 Task: Add Sprouts Sardines In Olive Oil to the cart.
Action: Mouse moved to (28, 111)
Screenshot: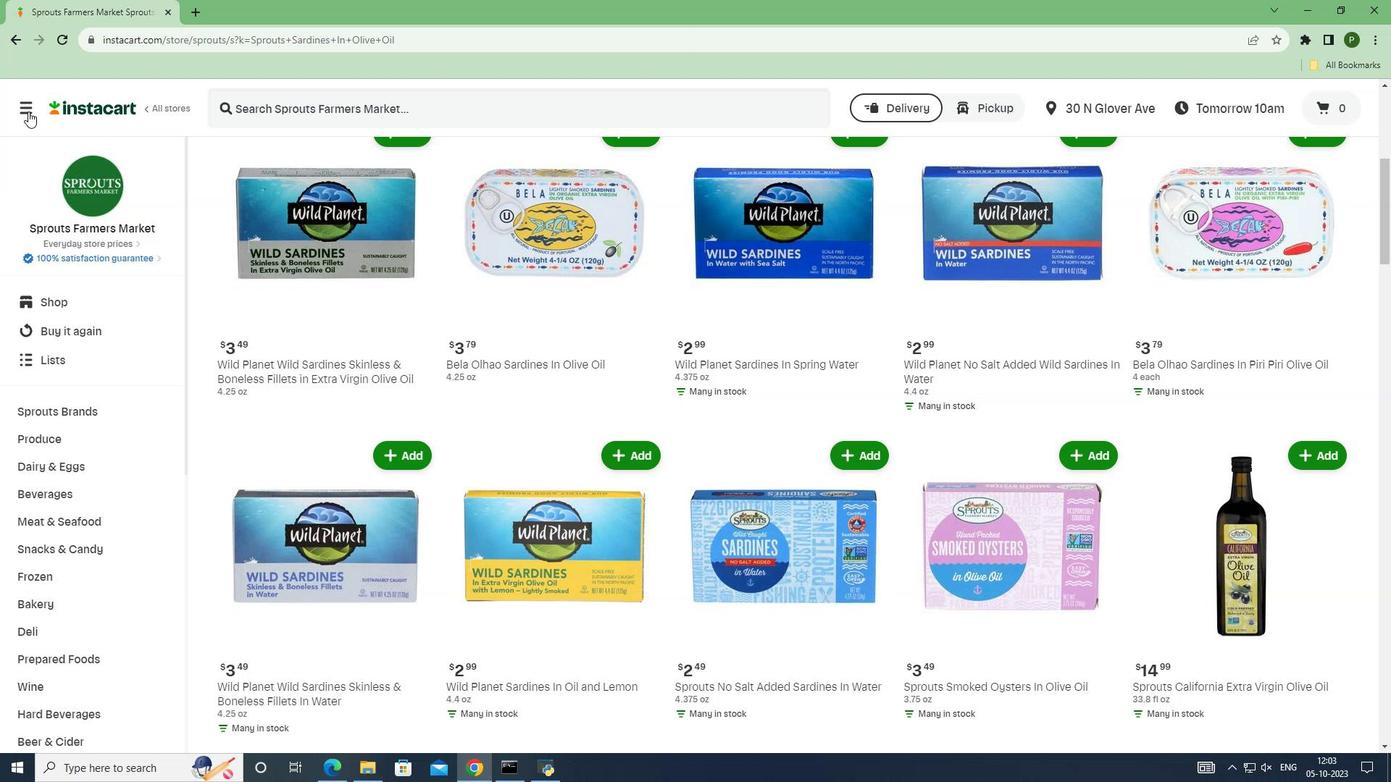 
Action: Mouse pressed left at (28, 111)
Screenshot: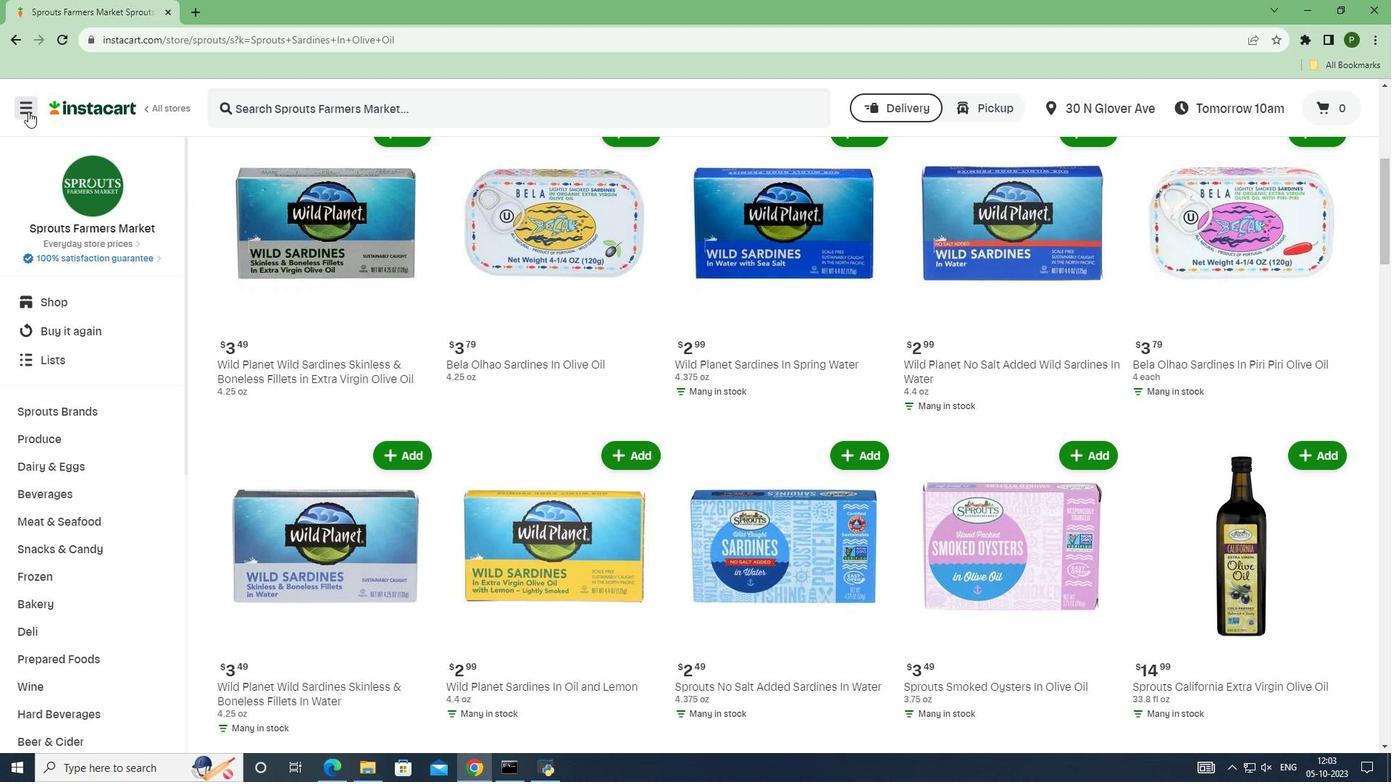 
Action: Mouse moved to (28, 407)
Screenshot: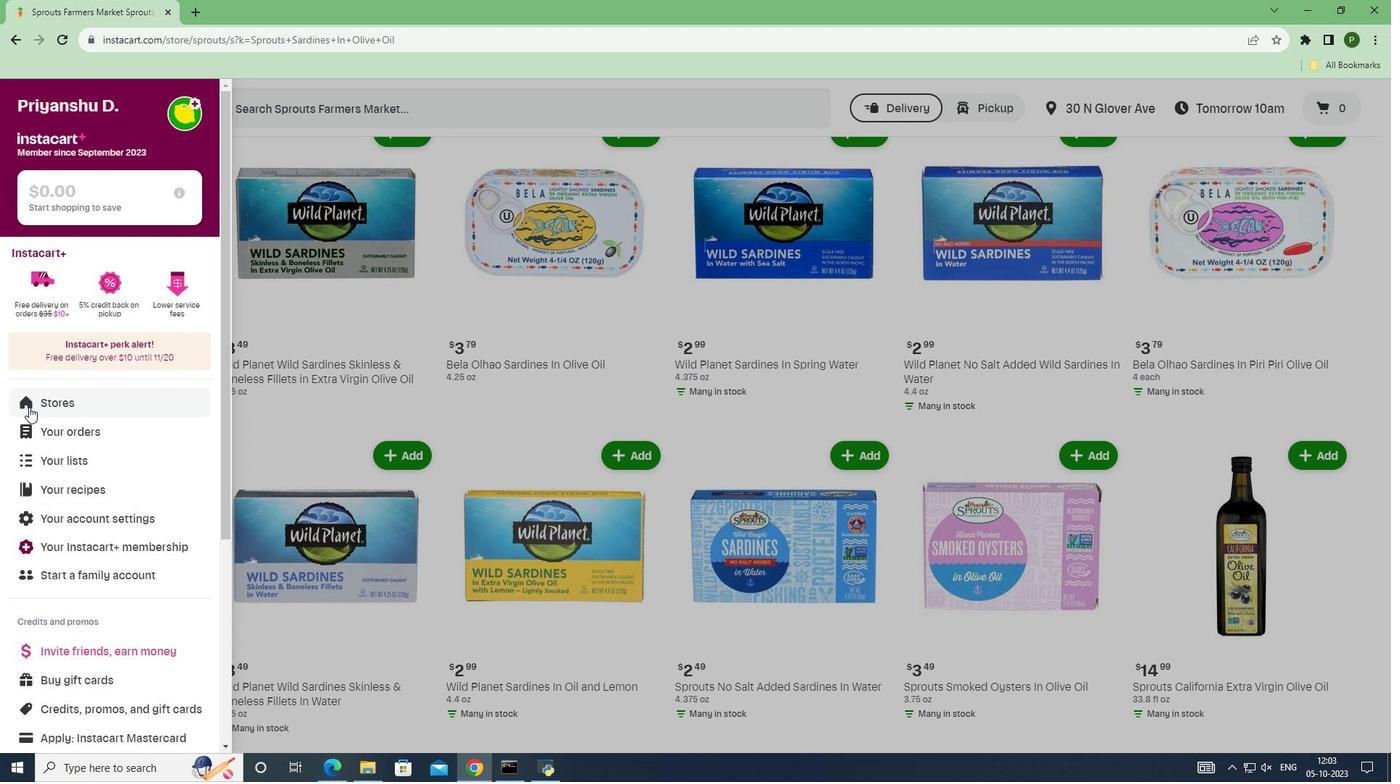 
Action: Mouse pressed left at (28, 407)
Screenshot: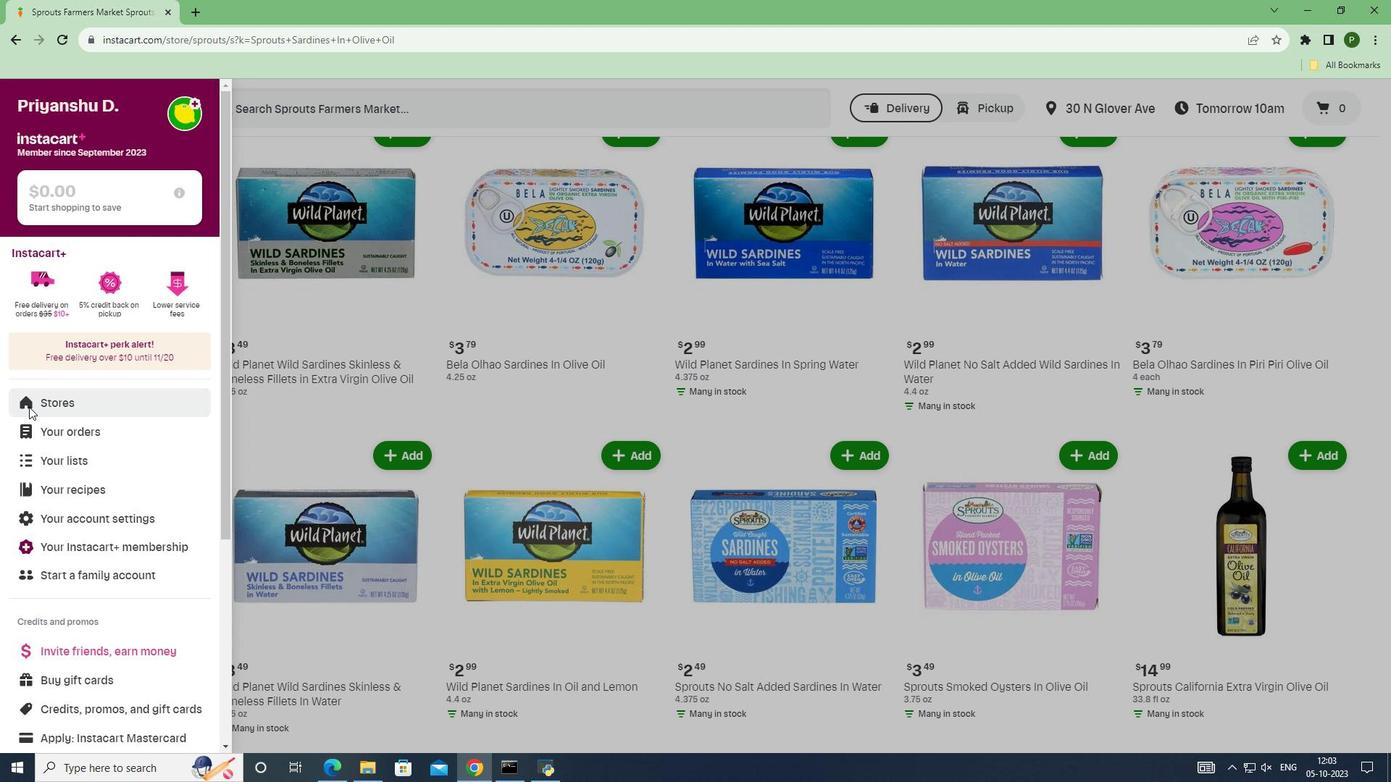 
Action: Mouse moved to (344, 174)
Screenshot: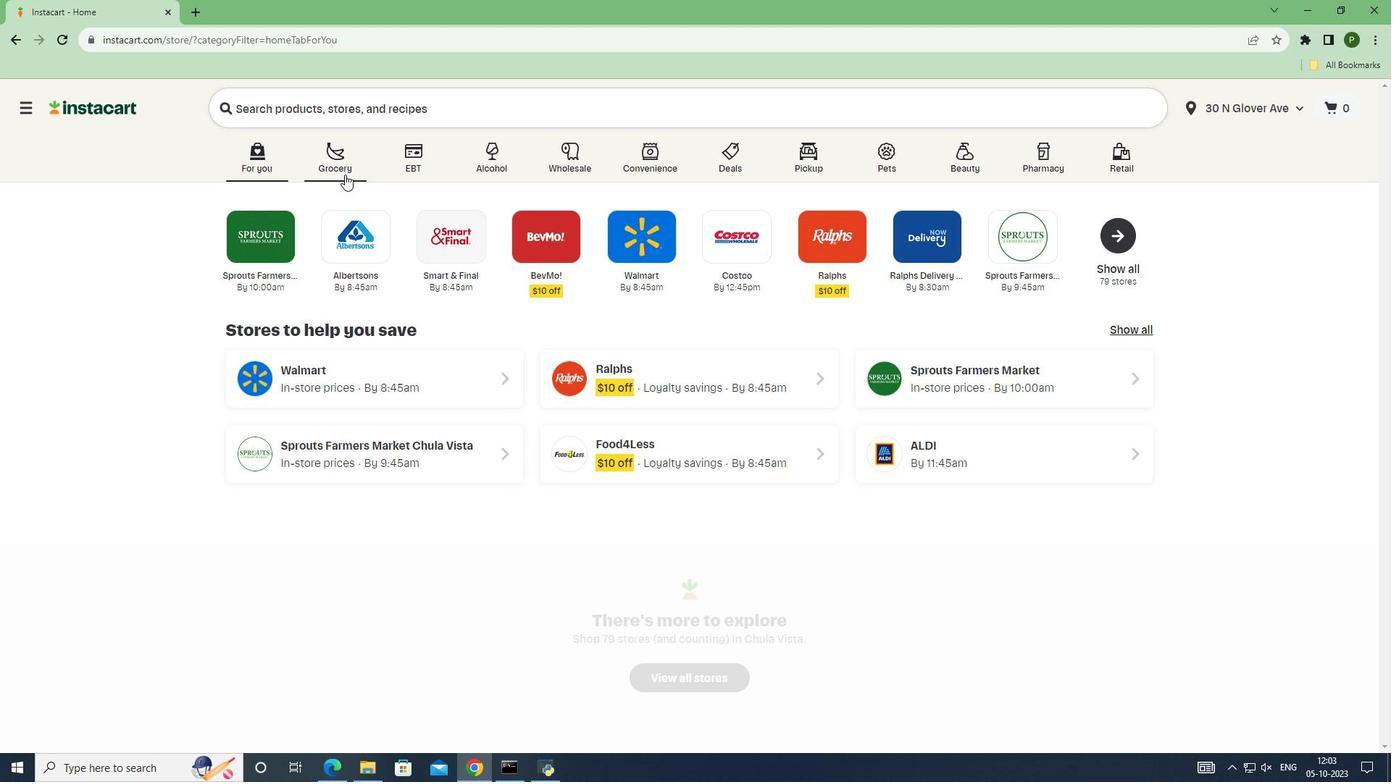 
Action: Mouse pressed left at (344, 174)
Screenshot: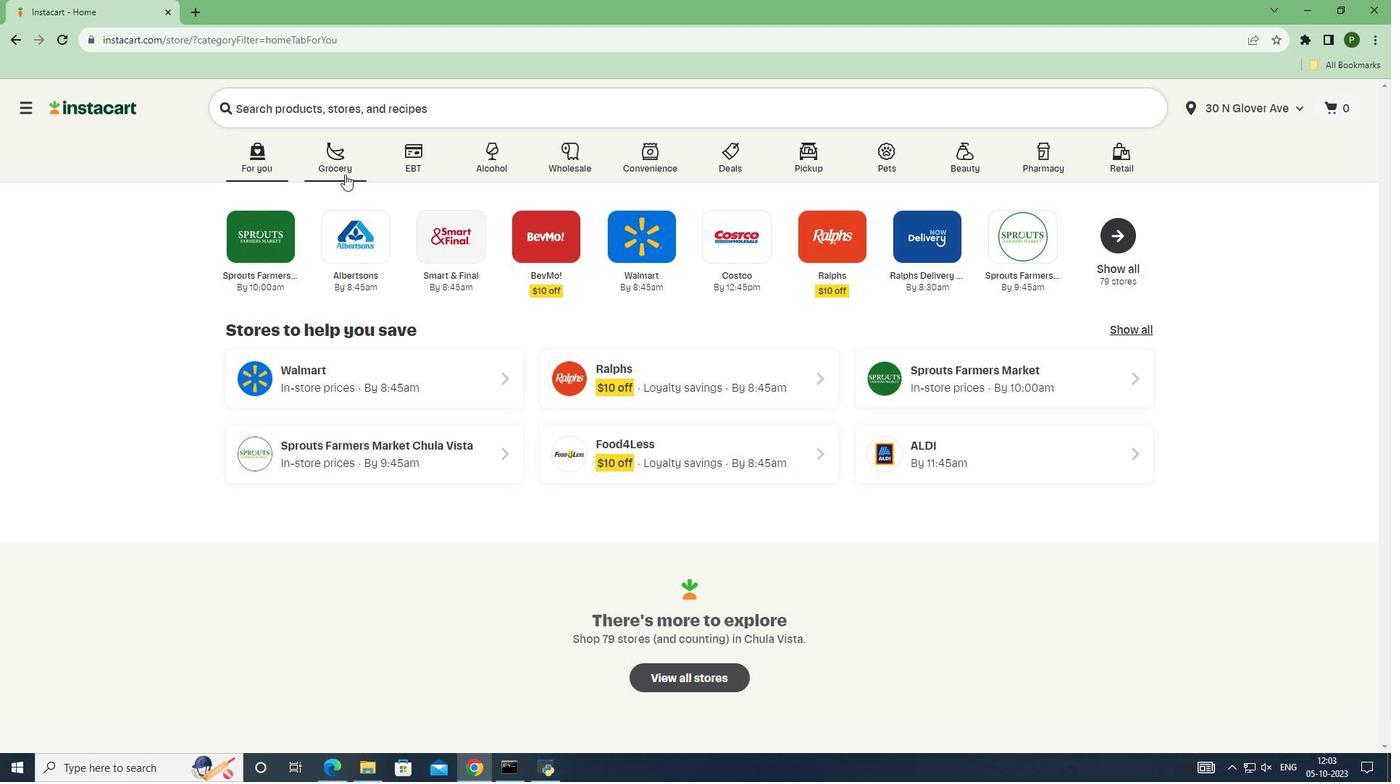 
Action: Mouse moved to (884, 335)
Screenshot: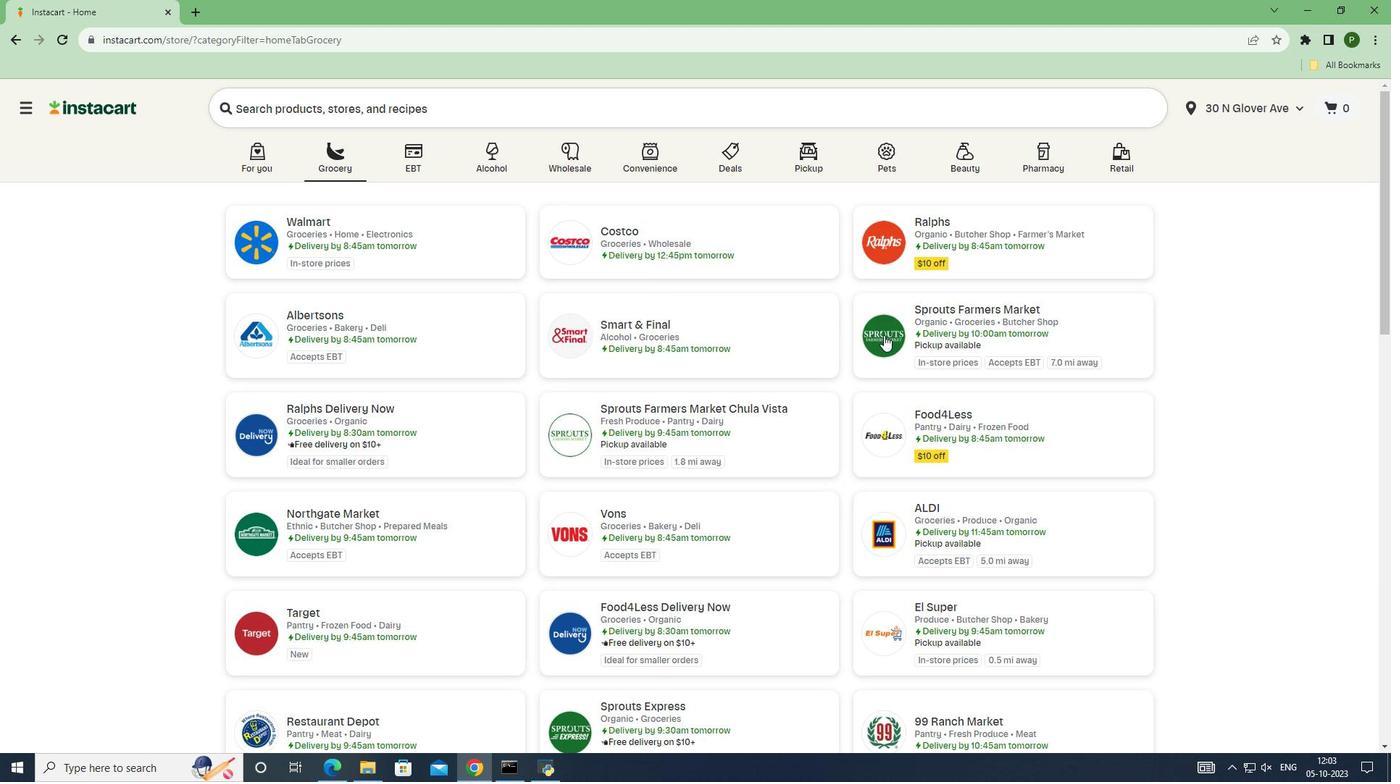 
Action: Mouse pressed left at (884, 335)
Screenshot: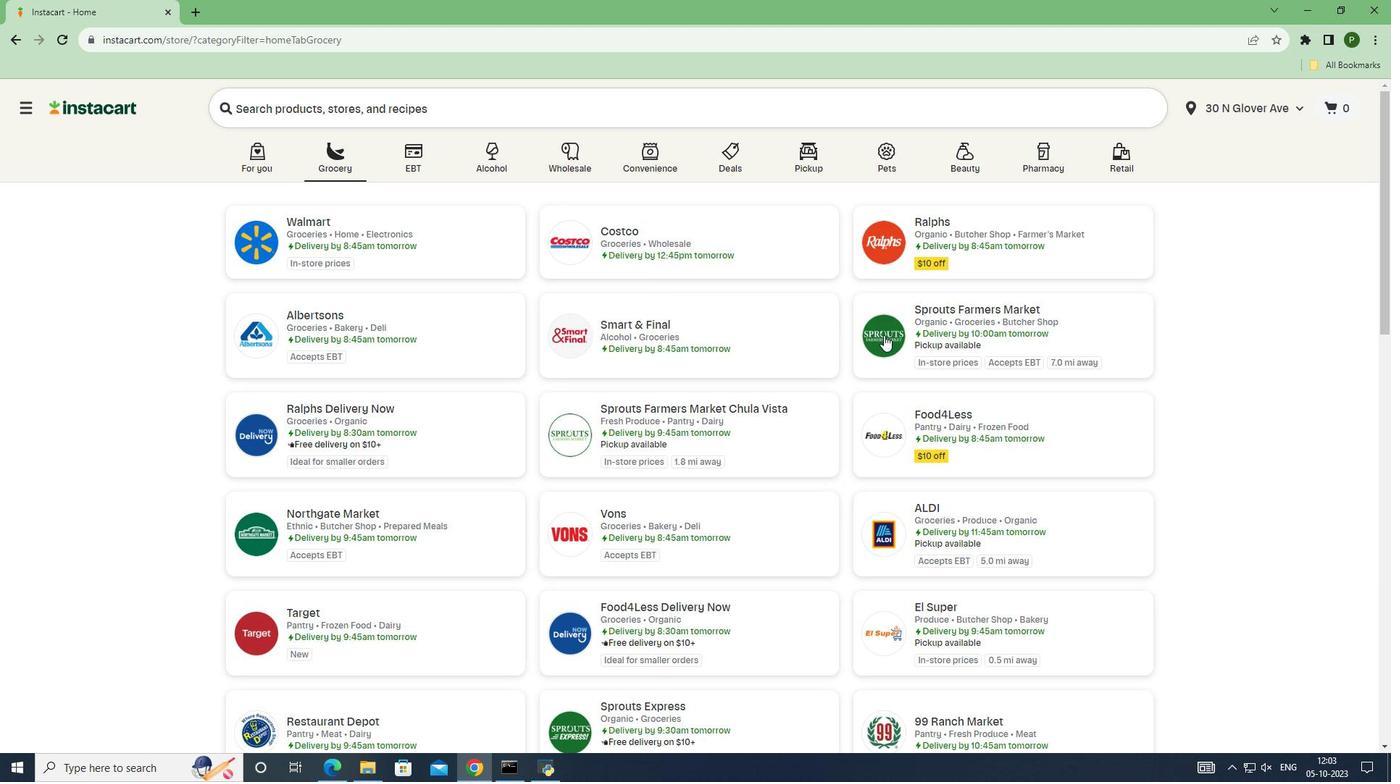 
Action: Mouse moved to (120, 413)
Screenshot: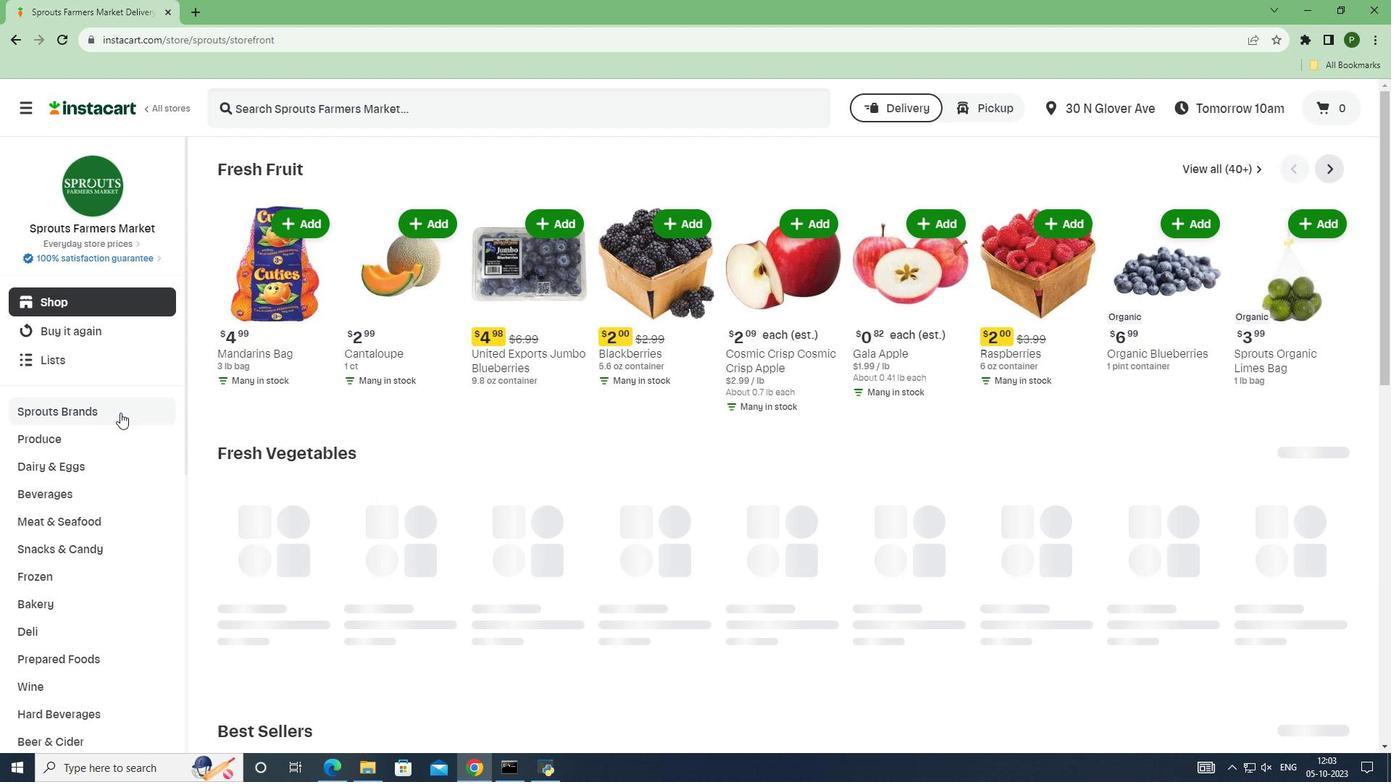 
Action: Mouse pressed left at (120, 413)
Screenshot: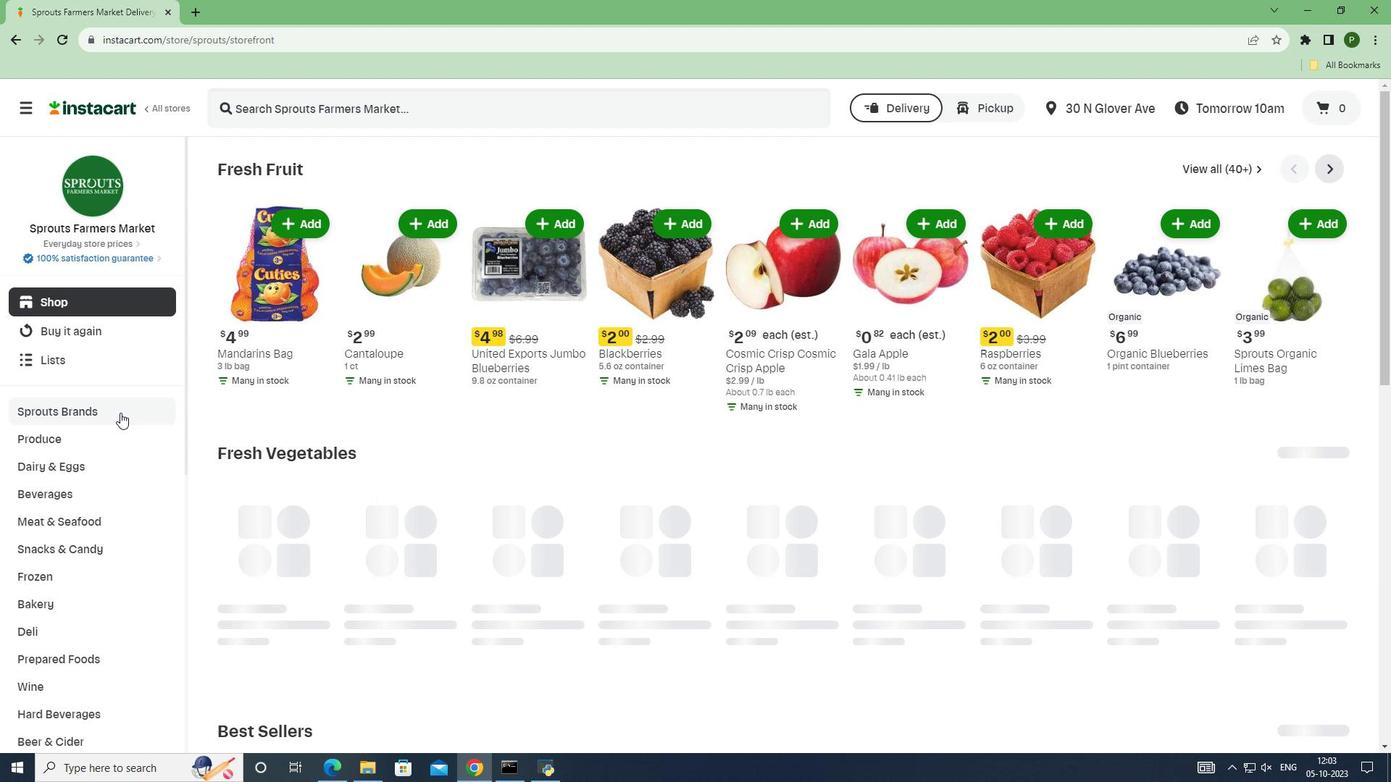 
Action: Mouse moved to (82, 530)
Screenshot: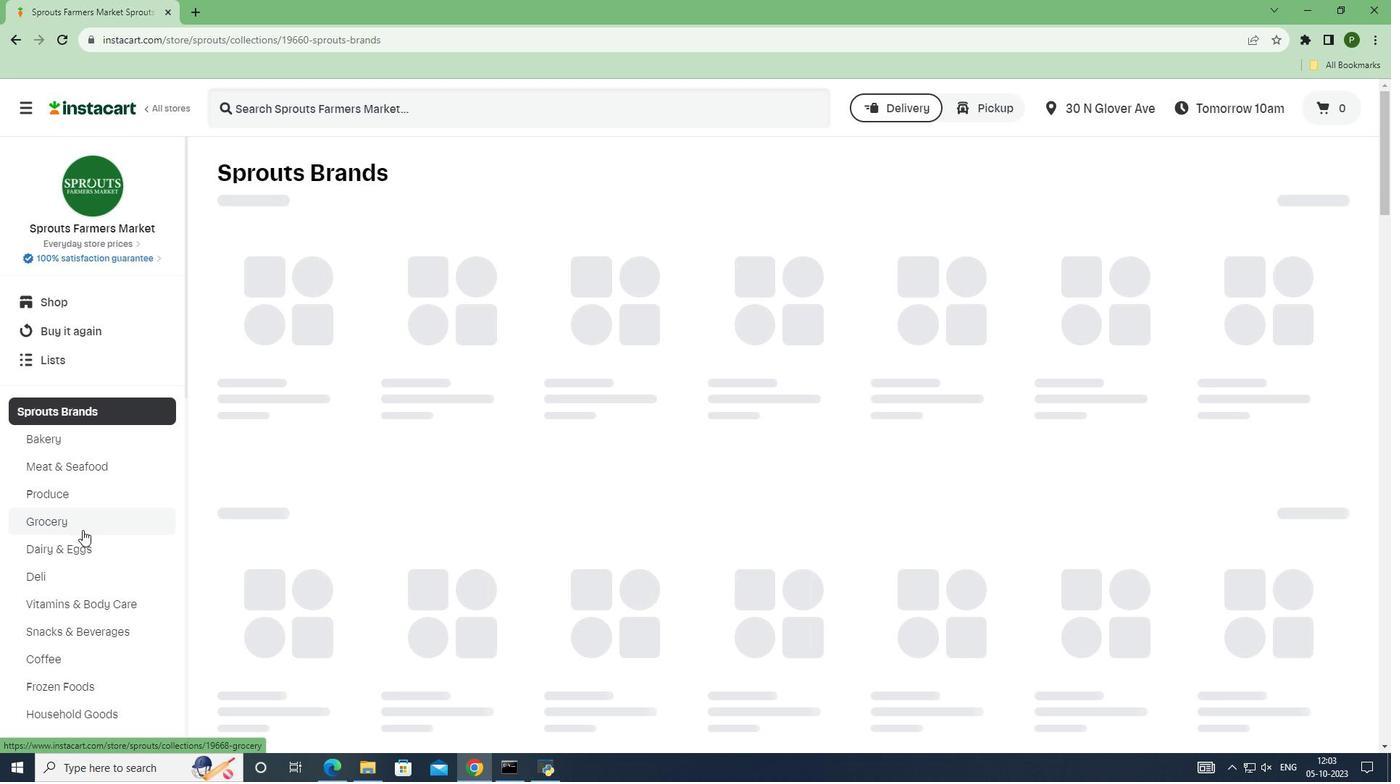 
Action: Mouse pressed left at (82, 530)
Screenshot: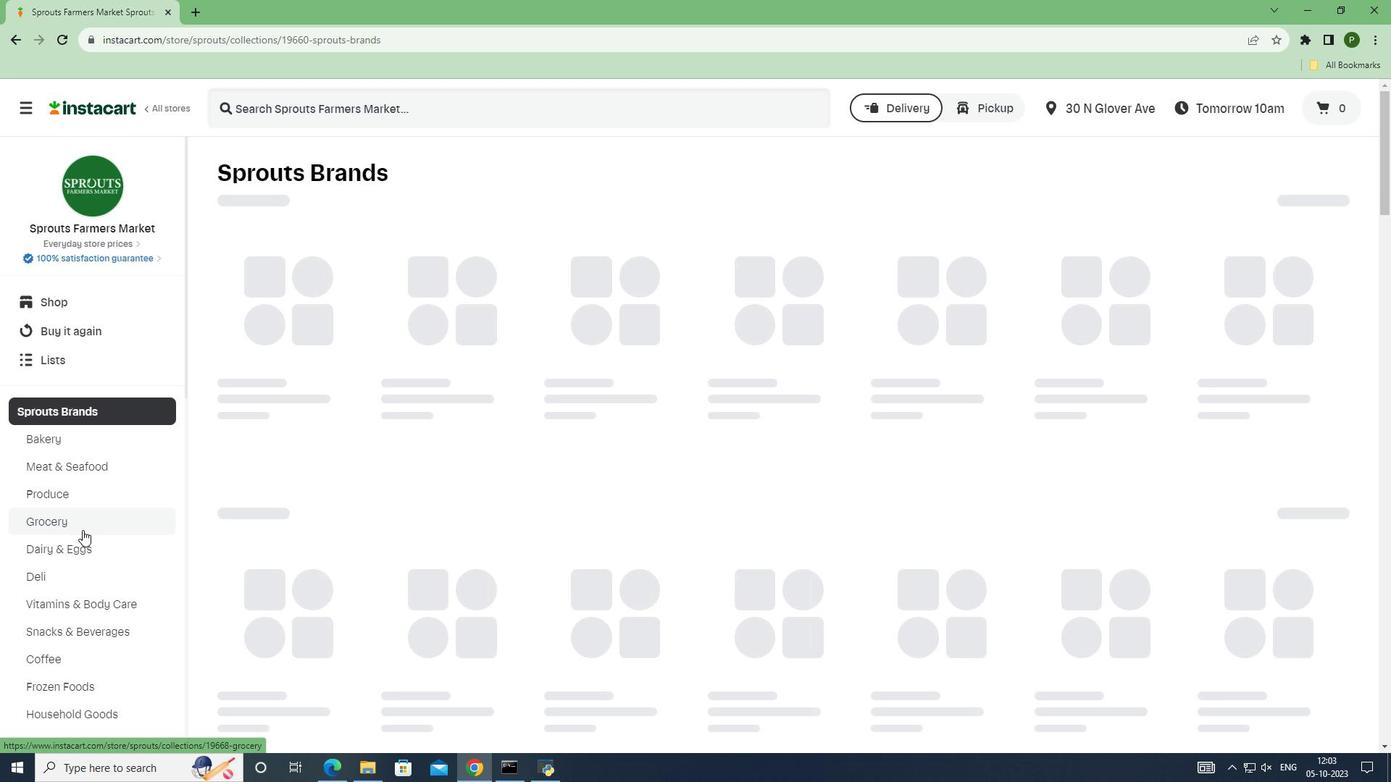 
Action: Mouse moved to (302, 307)
Screenshot: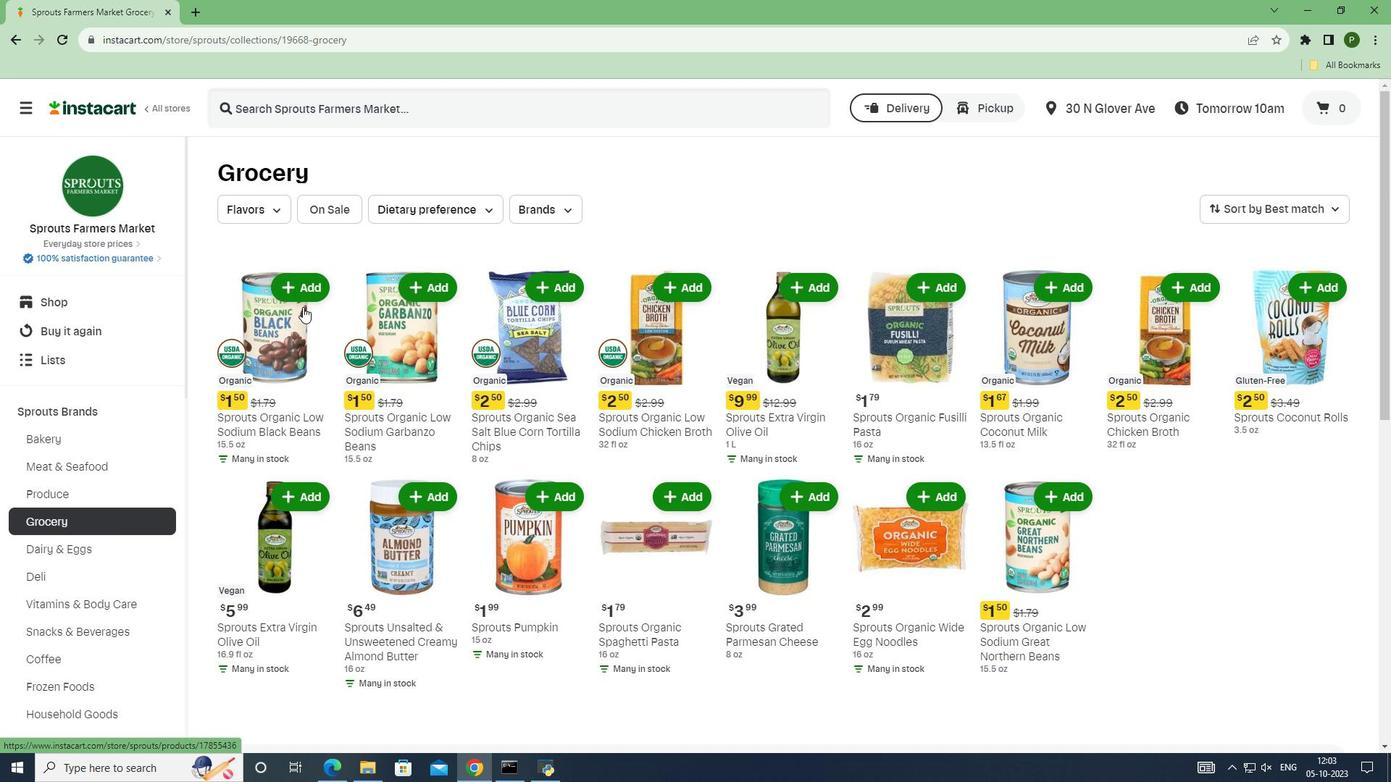 
Action: Mouse scrolled (302, 306) with delta (0, 0)
Screenshot: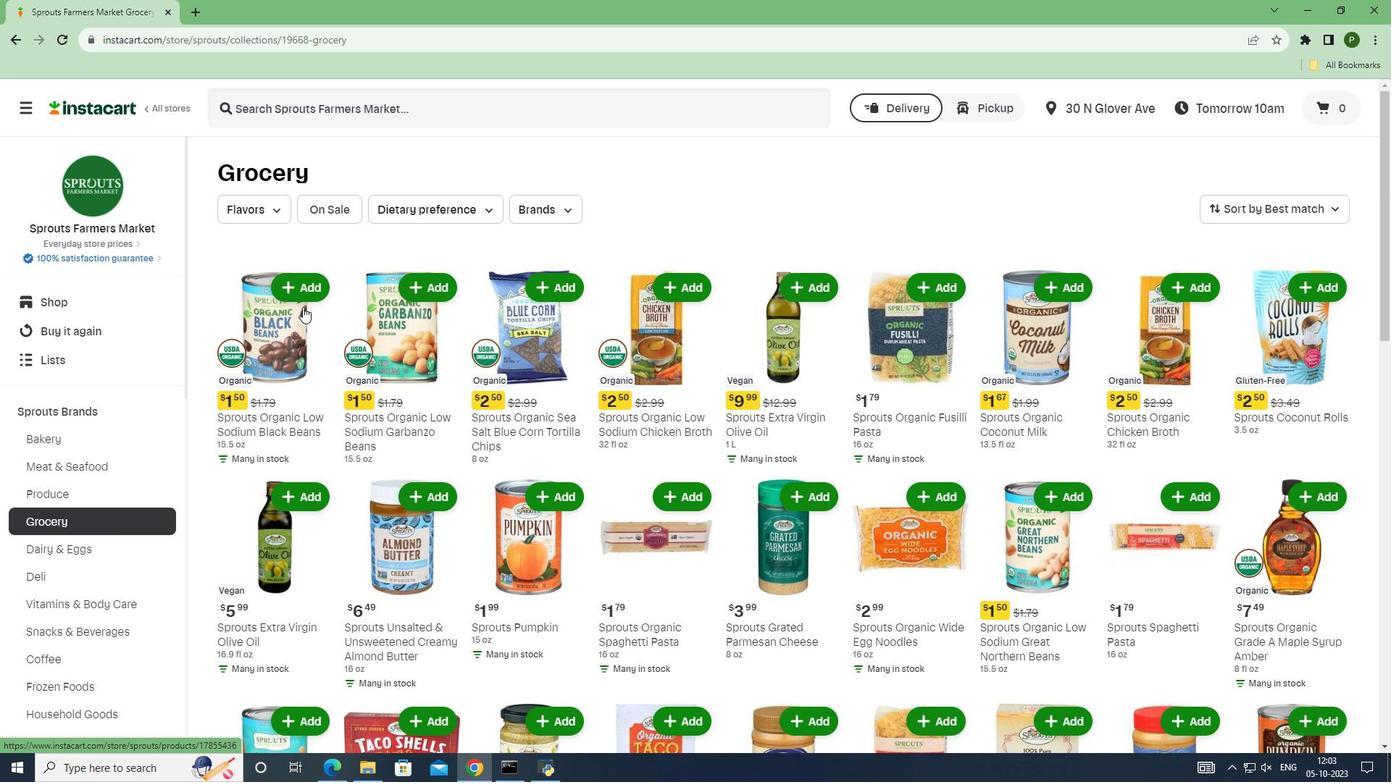 
Action: Mouse scrolled (302, 306) with delta (0, 0)
Screenshot: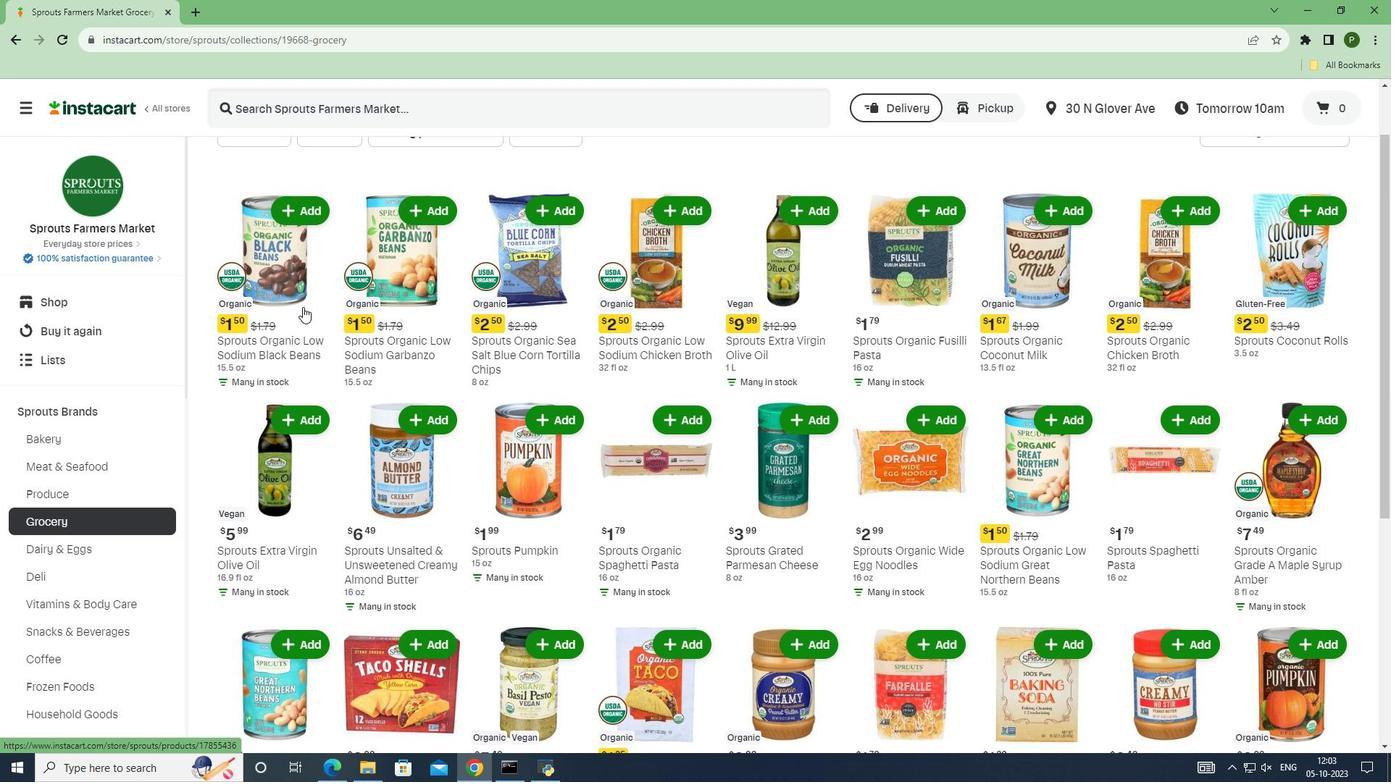 
Action: Mouse scrolled (302, 306) with delta (0, 0)
Screenshot: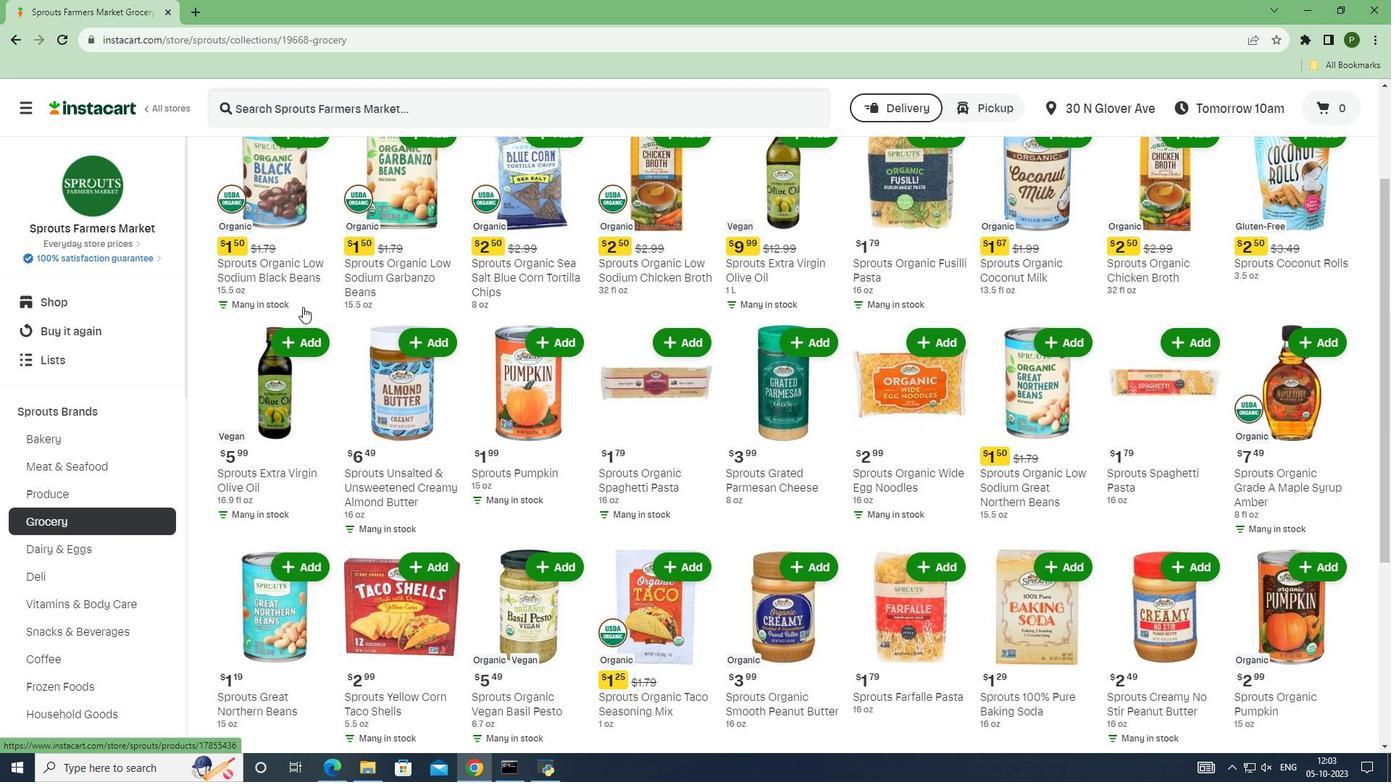 
Action: Mouse scrolled (302, 306) with delta (0, 0)
Screenshot: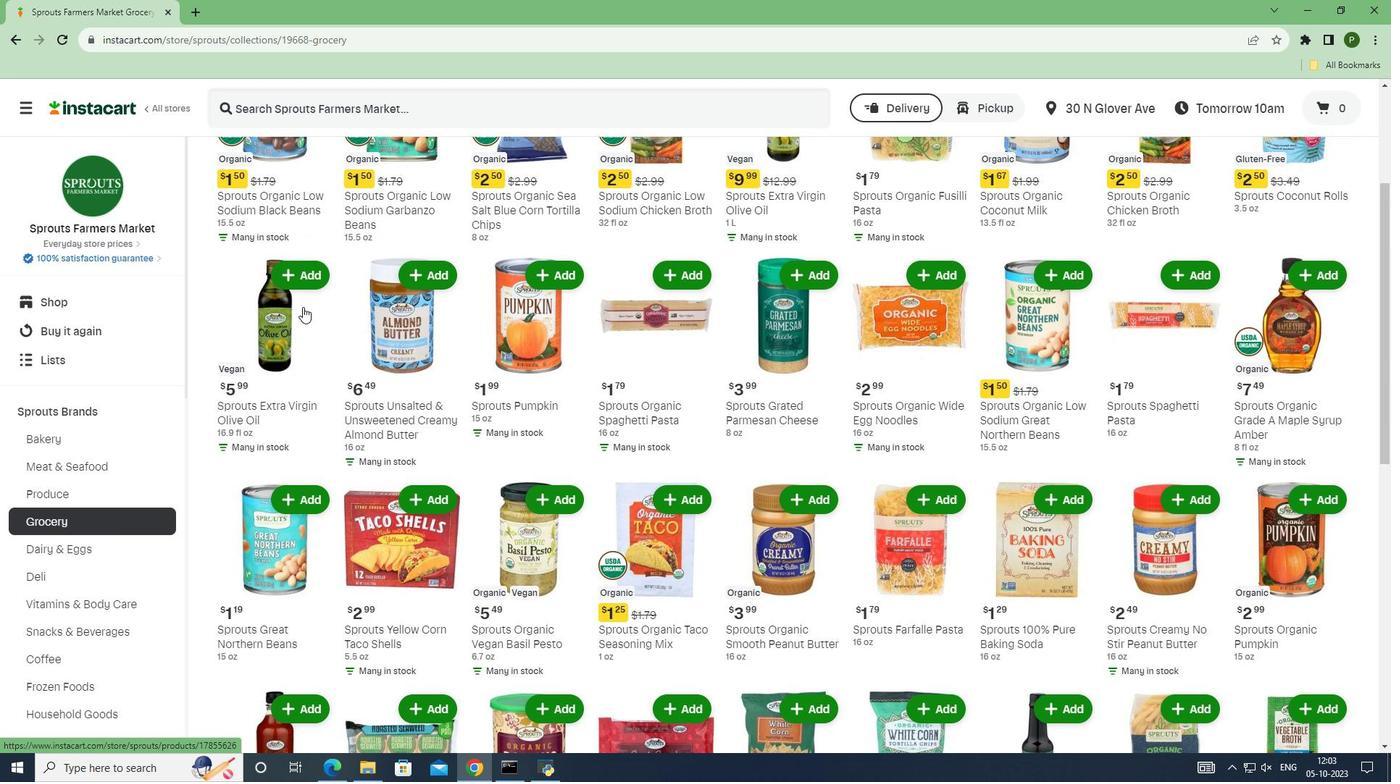 
Action: Mouse scrolled (302, 306) with delta (0, 0)
Screenshot: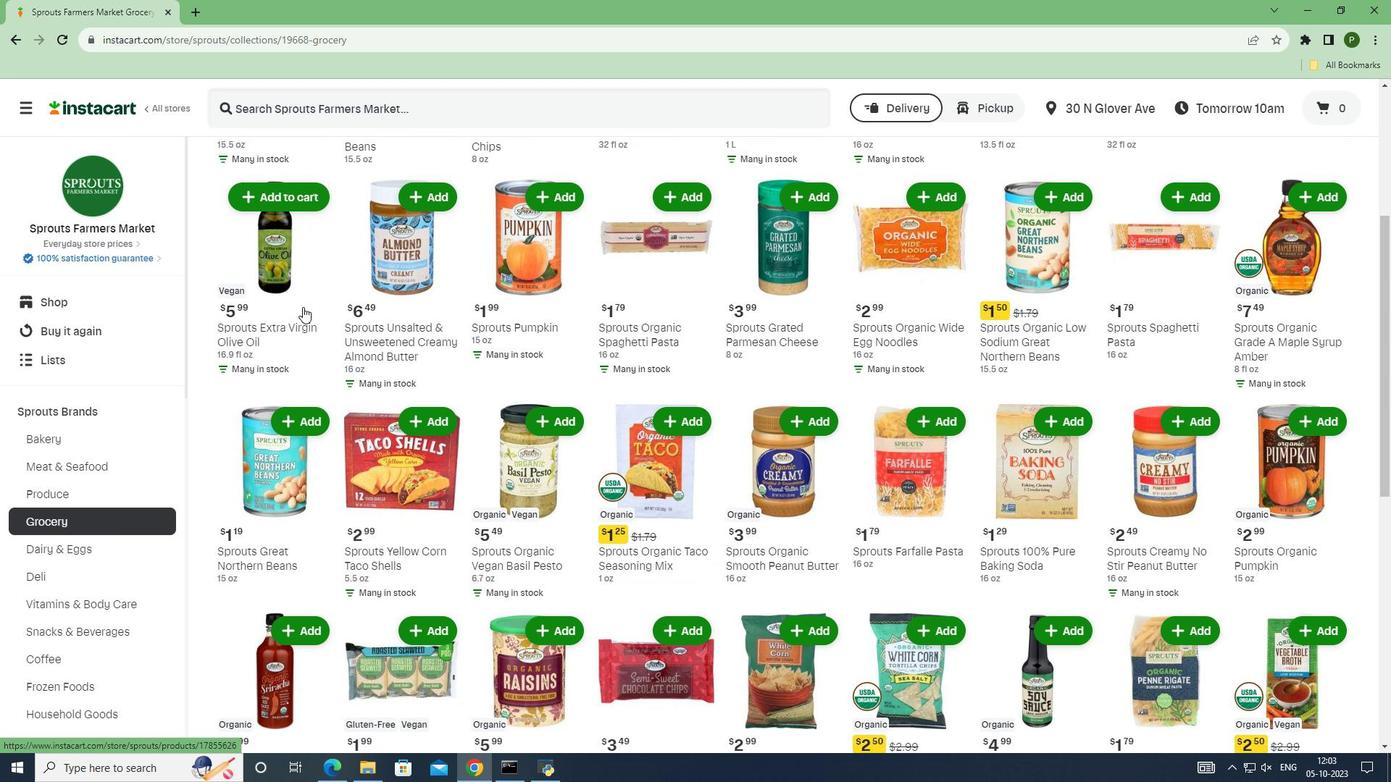 
Action: Mouse scrolled (302, 306) with delta (0, 0)
Screenshot: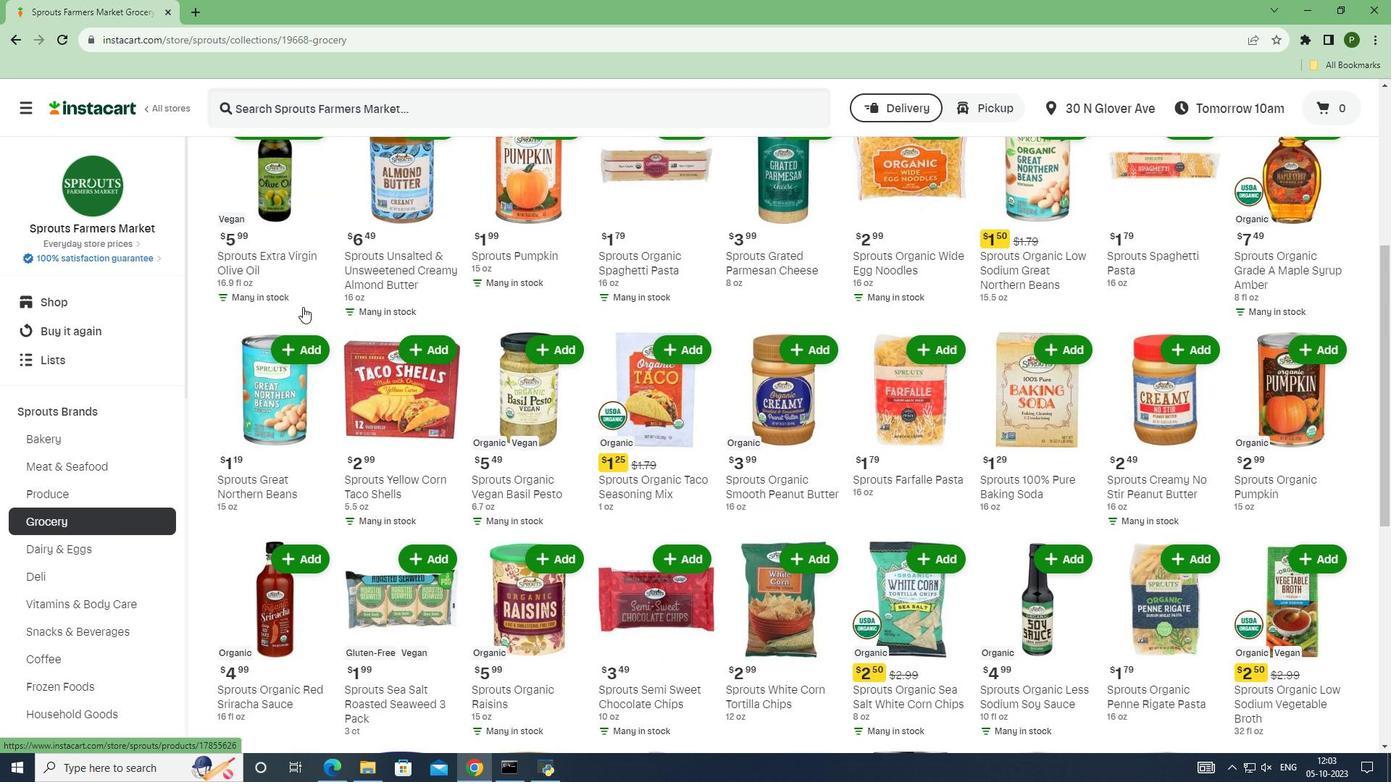 
Action: Mouse scrolled (302, 306) with delta (0, 0)
Screenshot: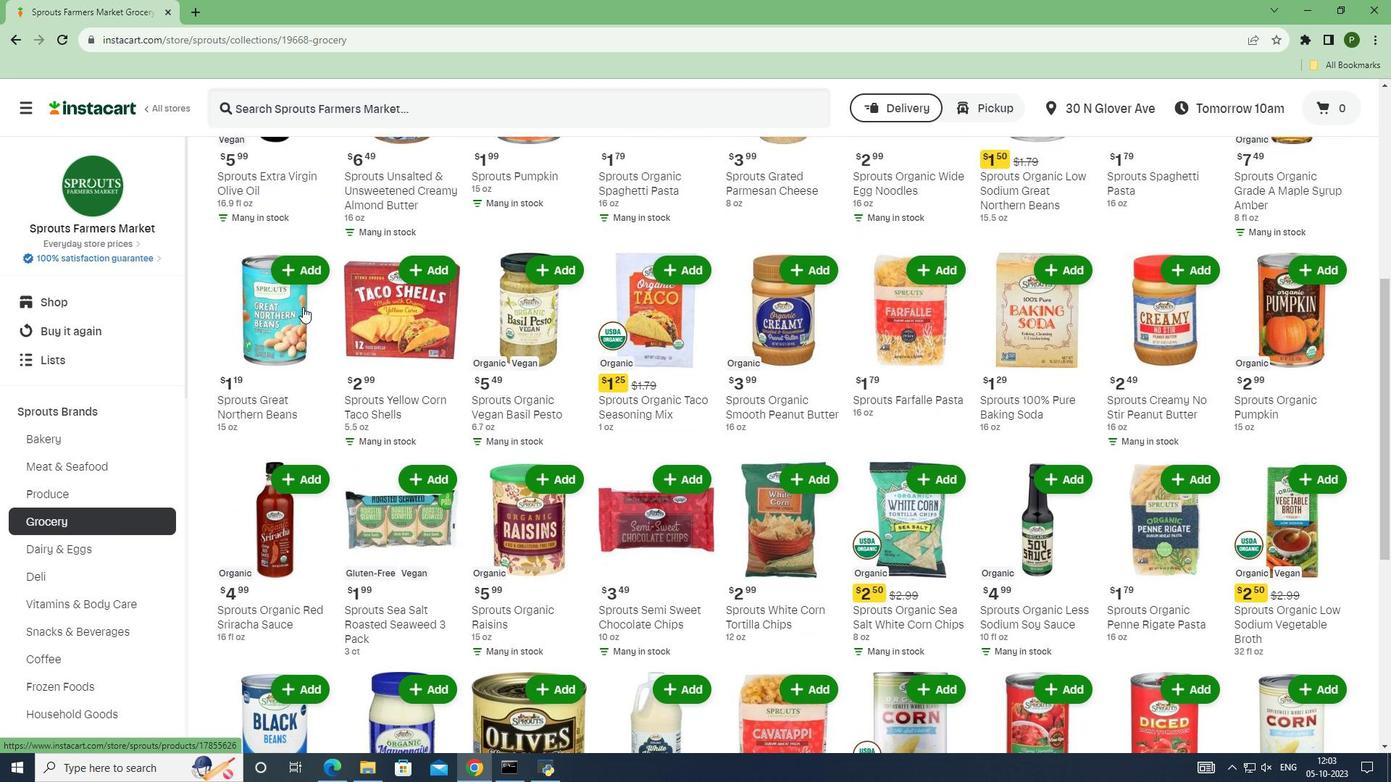 
Action: Mouse scrolled (302, 306) with delta (0, 0)
Screenshot: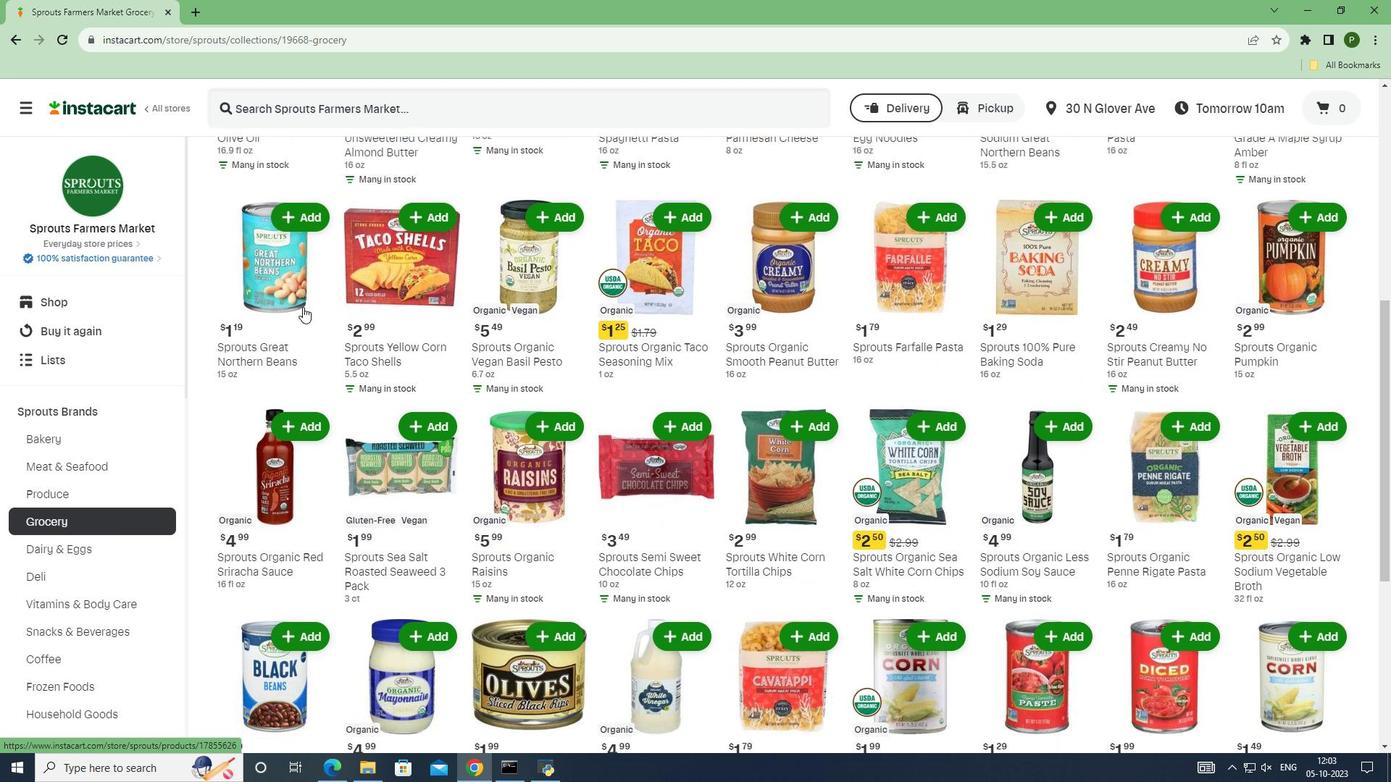 
Action: Mouse scrolled (302, 306) with delta (0, 0)
Screenshot: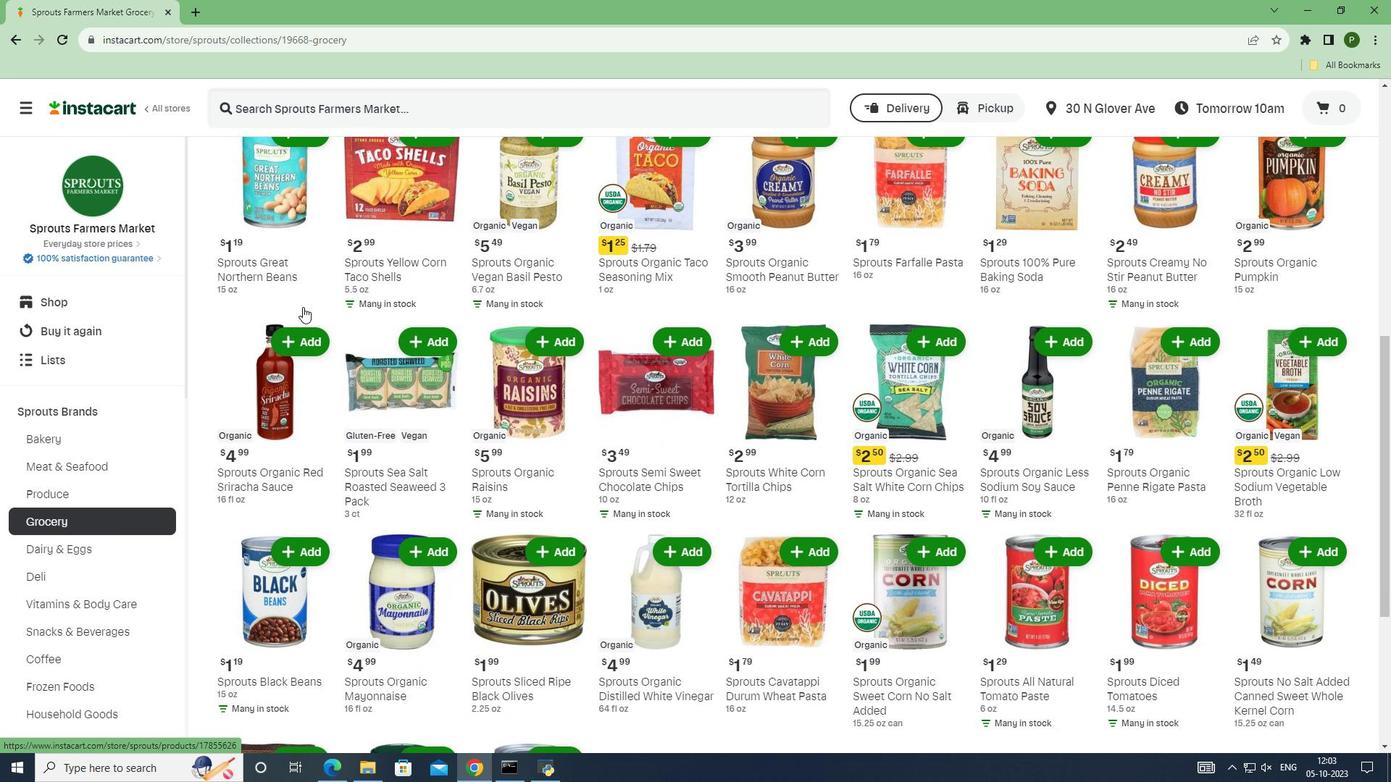 
Action: Mouse scrolled (302, 306) with delta (0, 0)
Screenshot: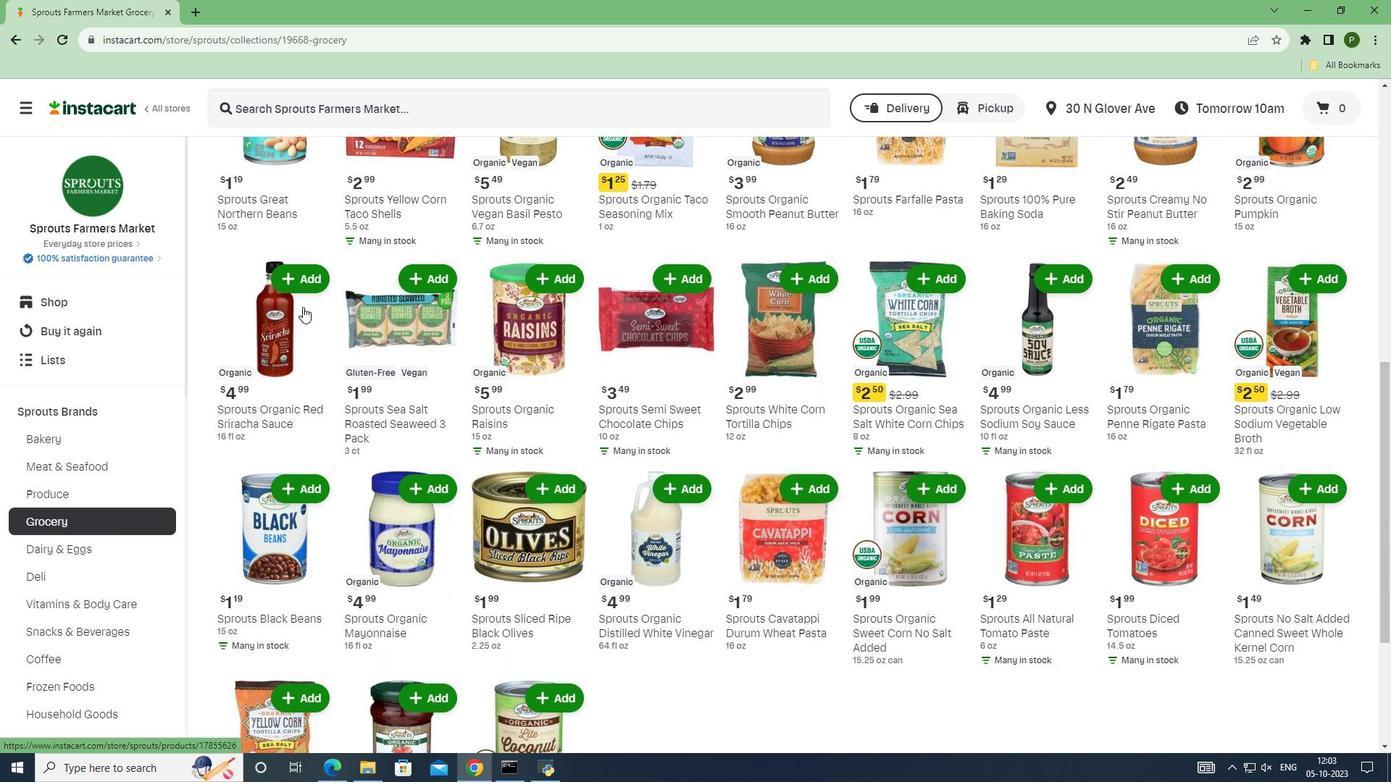 
Action: Mouse scrolled (302, 306) with delta (0, 0)
Screenshot: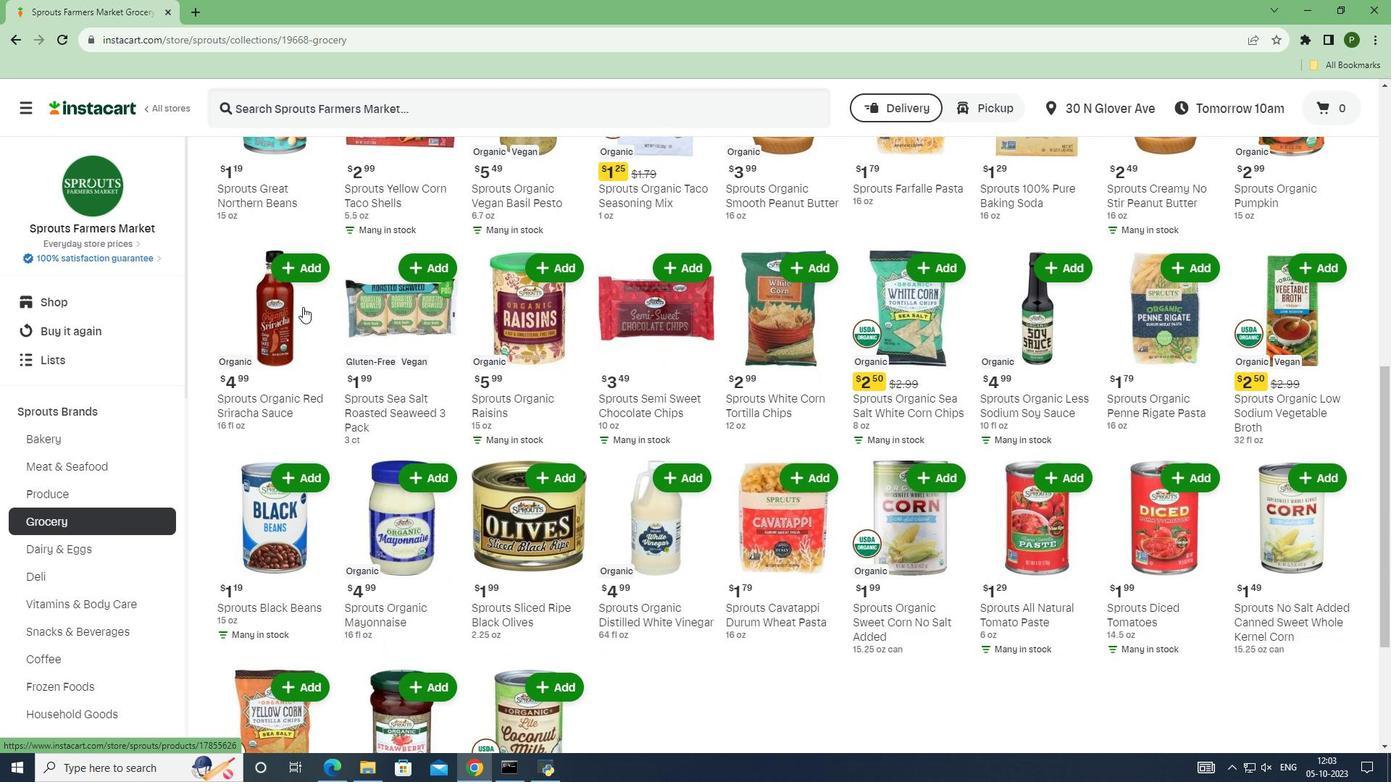 
Action: Mouse scrolled (302, 306) with delta (0, 0)
Screenshot: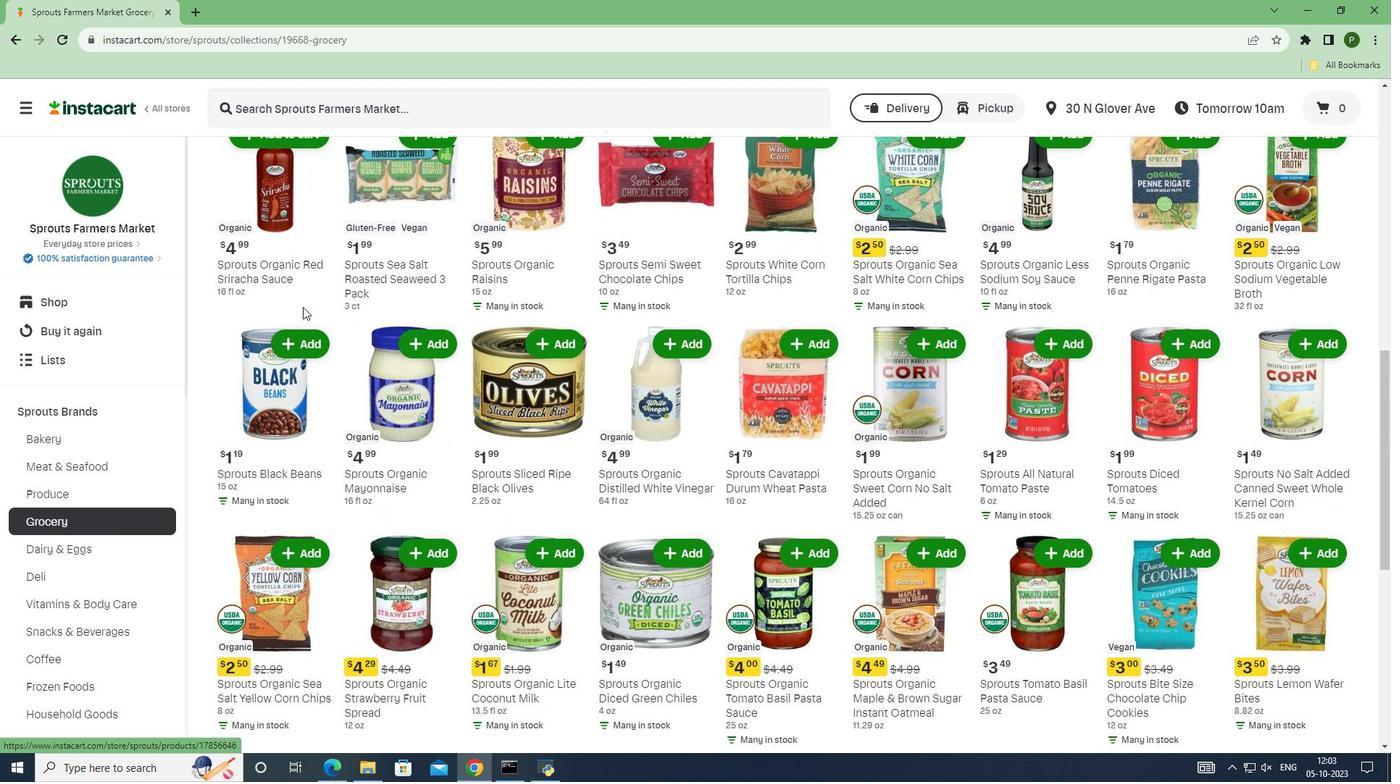 
Action: Mouse scrolled (302, 306) with delta (0, 0)
Screenshot: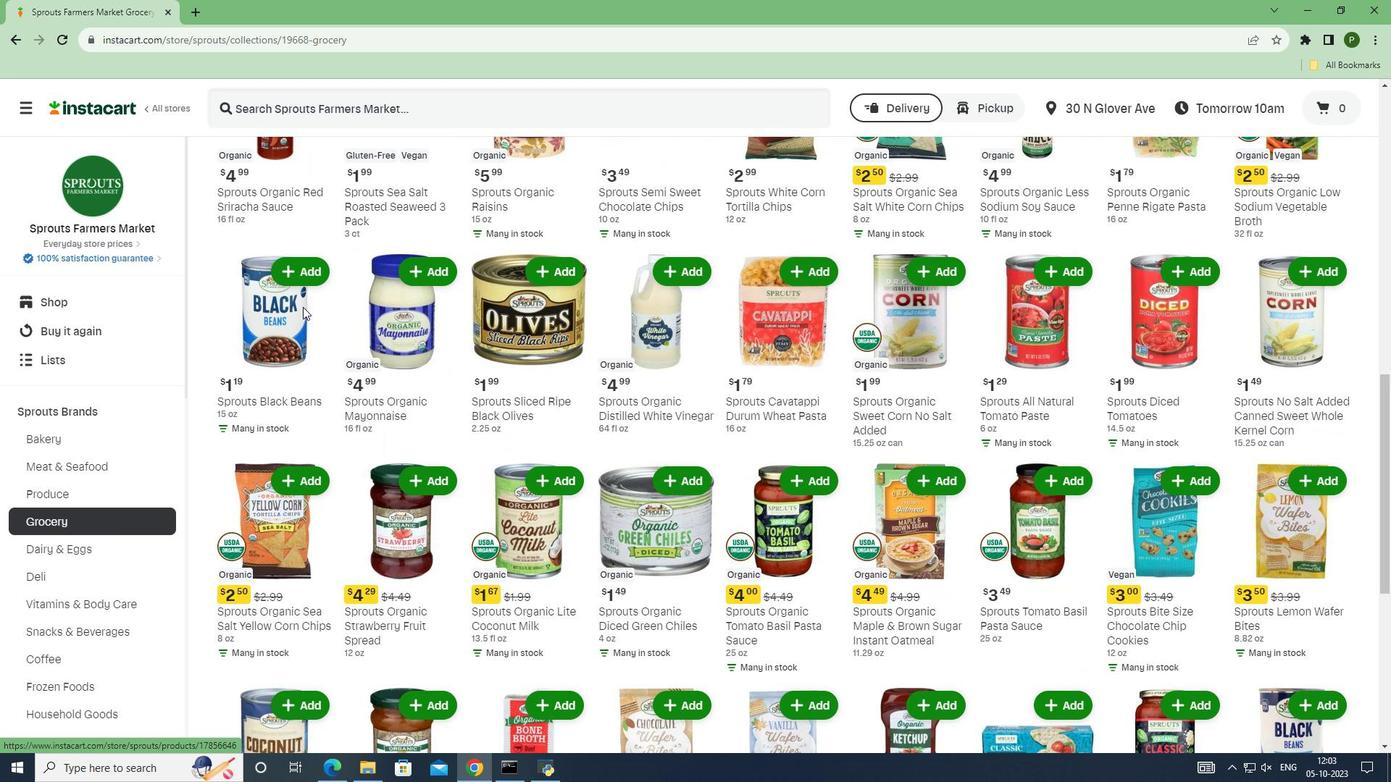 
Action: Mouse scrolled (302, 306) with delta (0, 0)
Screenshot: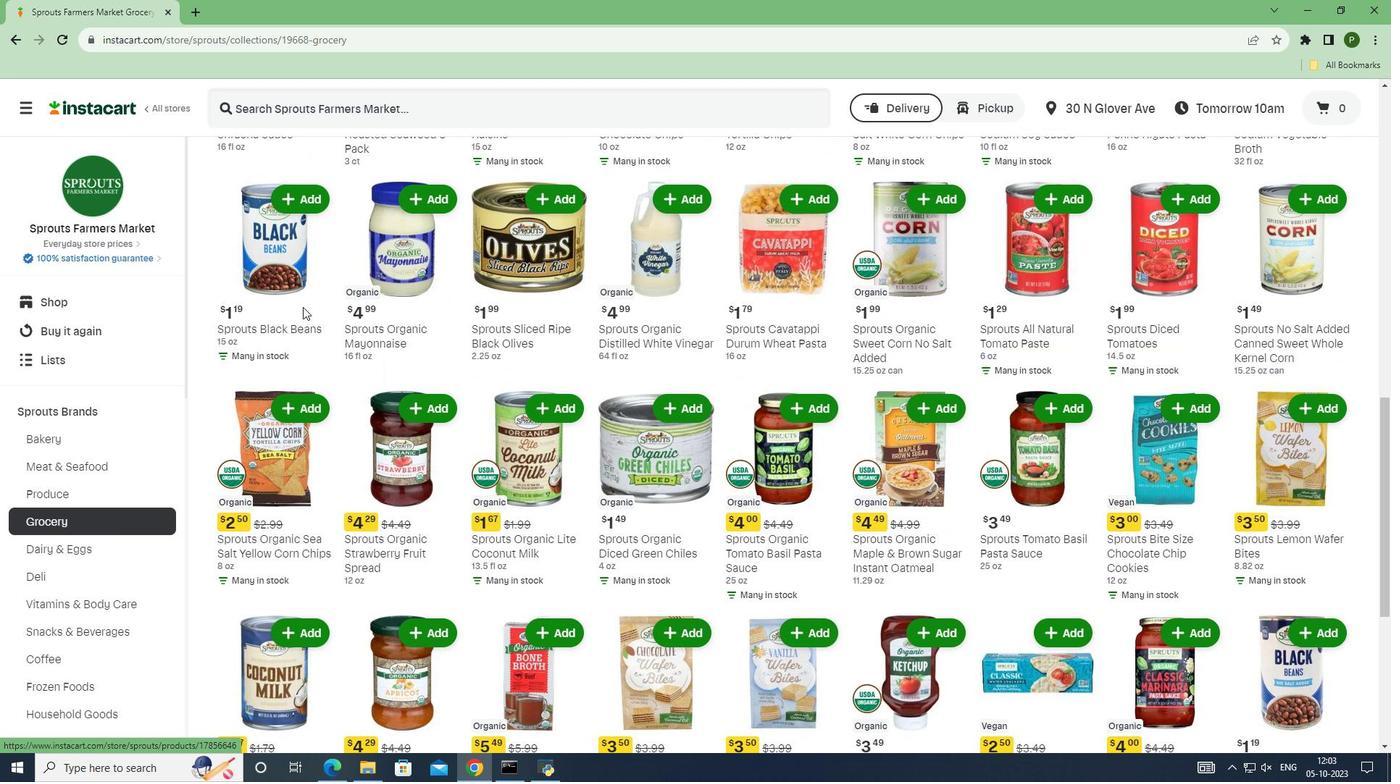 
Action: Mouse scrolled (302, 306) with delta (0, 0)
Screenshot: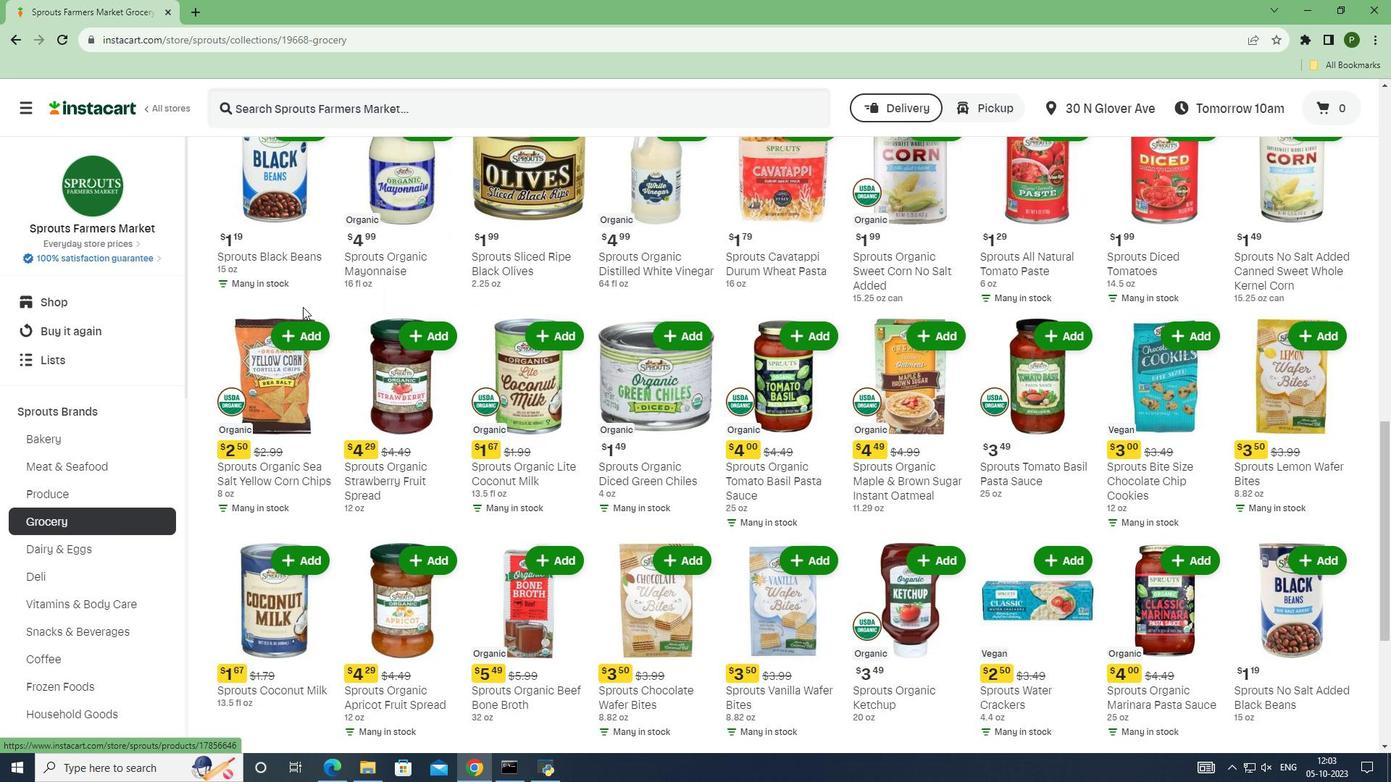 
Action: Mouse scrolled (302, 306) with delta (0, 0)
Screenshot: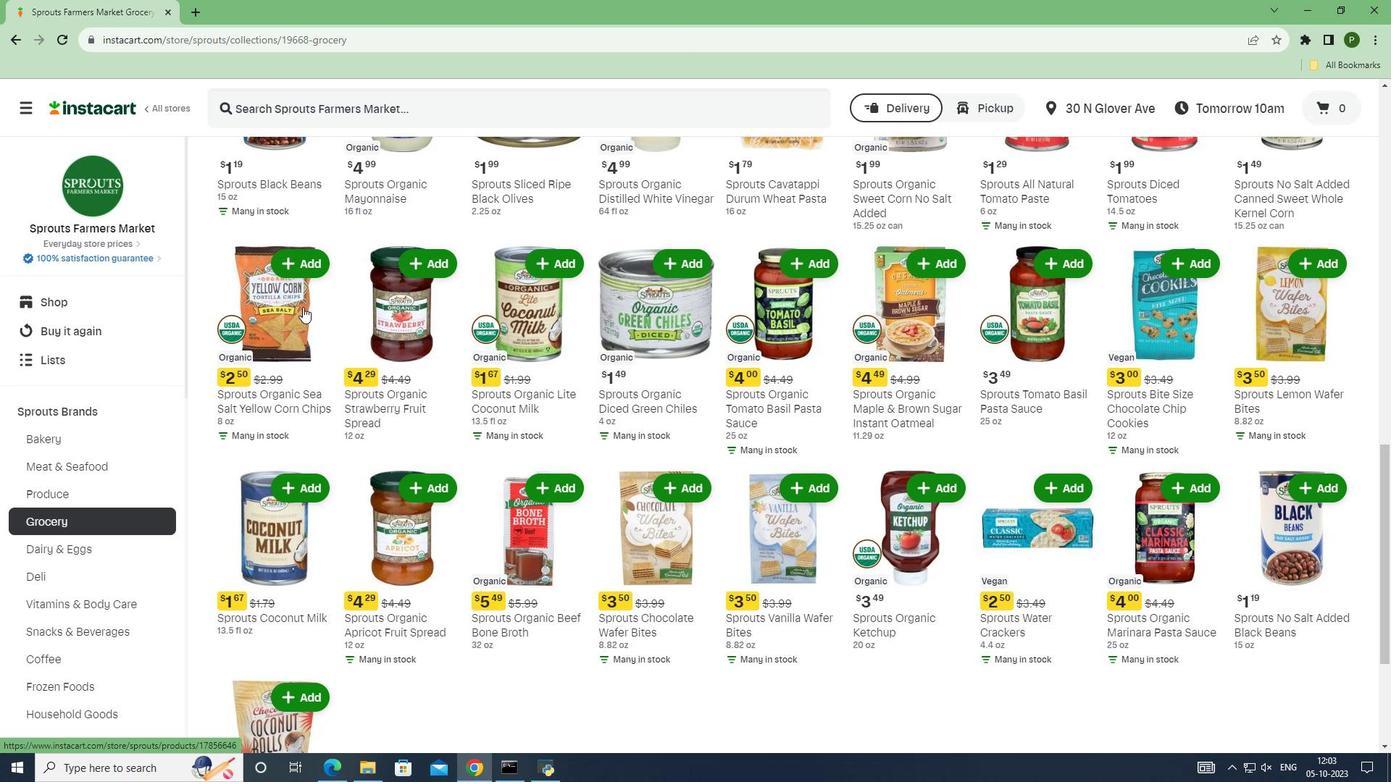 
Action: Mouse scrolled (302, 306) with delta (0, 0)
Screenshot: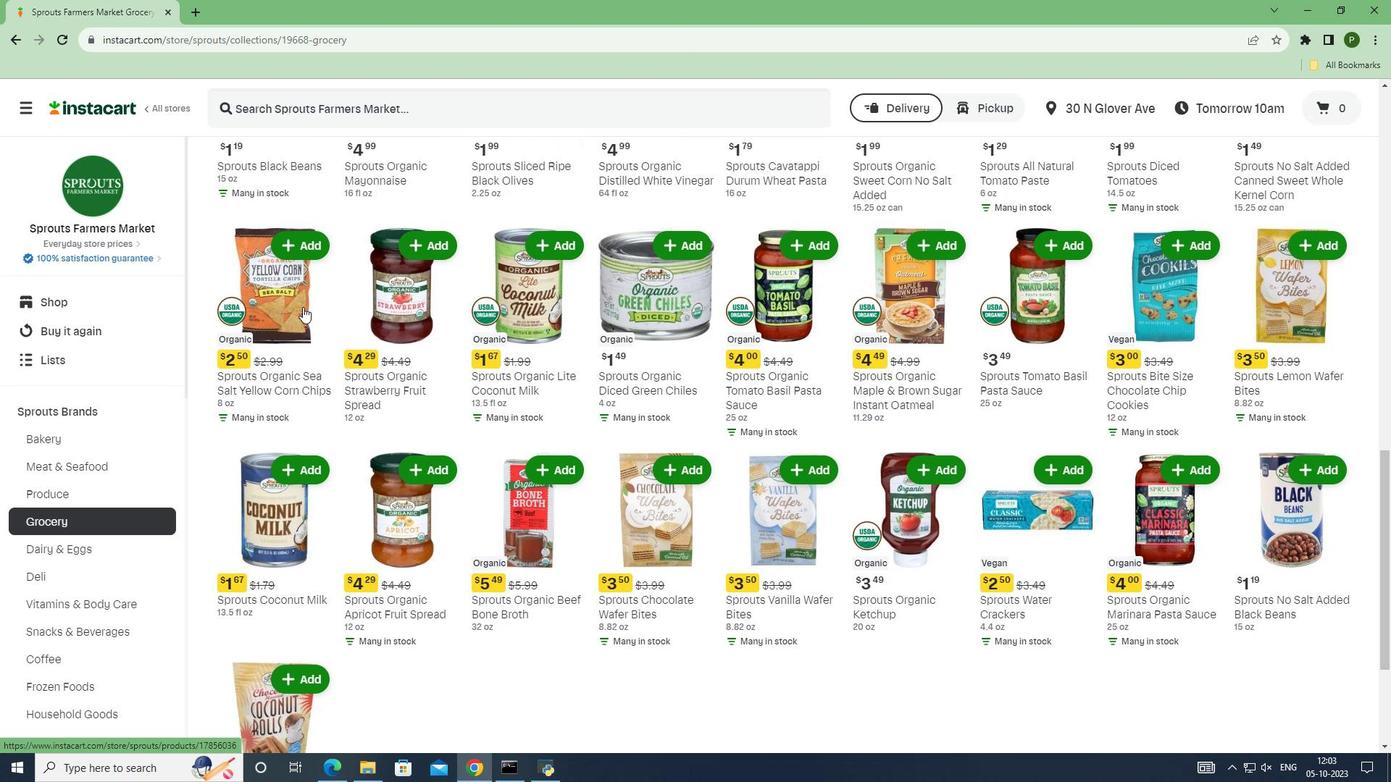 
Action: Mouse scrolled (302, 306) with delta (0, 0)
Screenshot: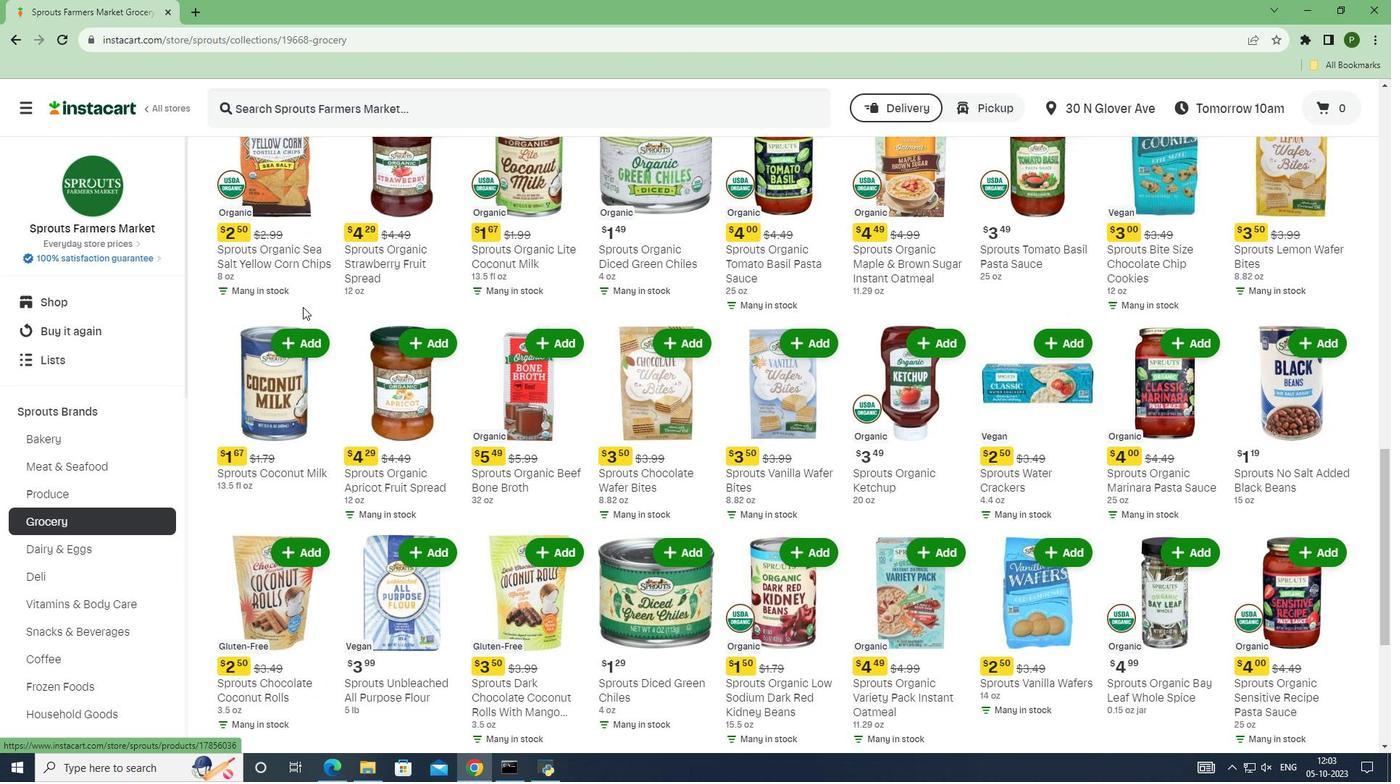 
Action: Mouse scrolled (302, 306) with delta (0, 0)
Screenshot: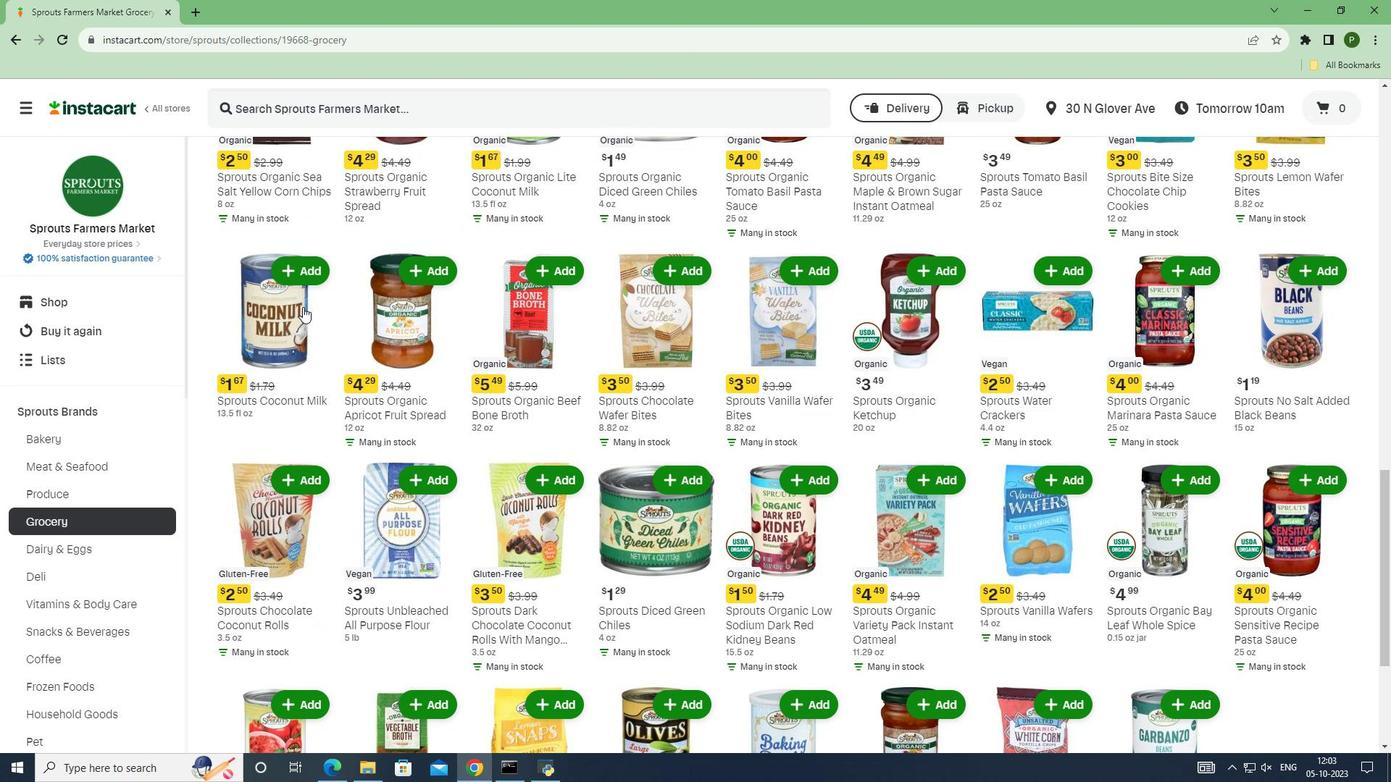 
Action: Mouse scrolled (302, 306) with delta (0, 0)
Screenshot: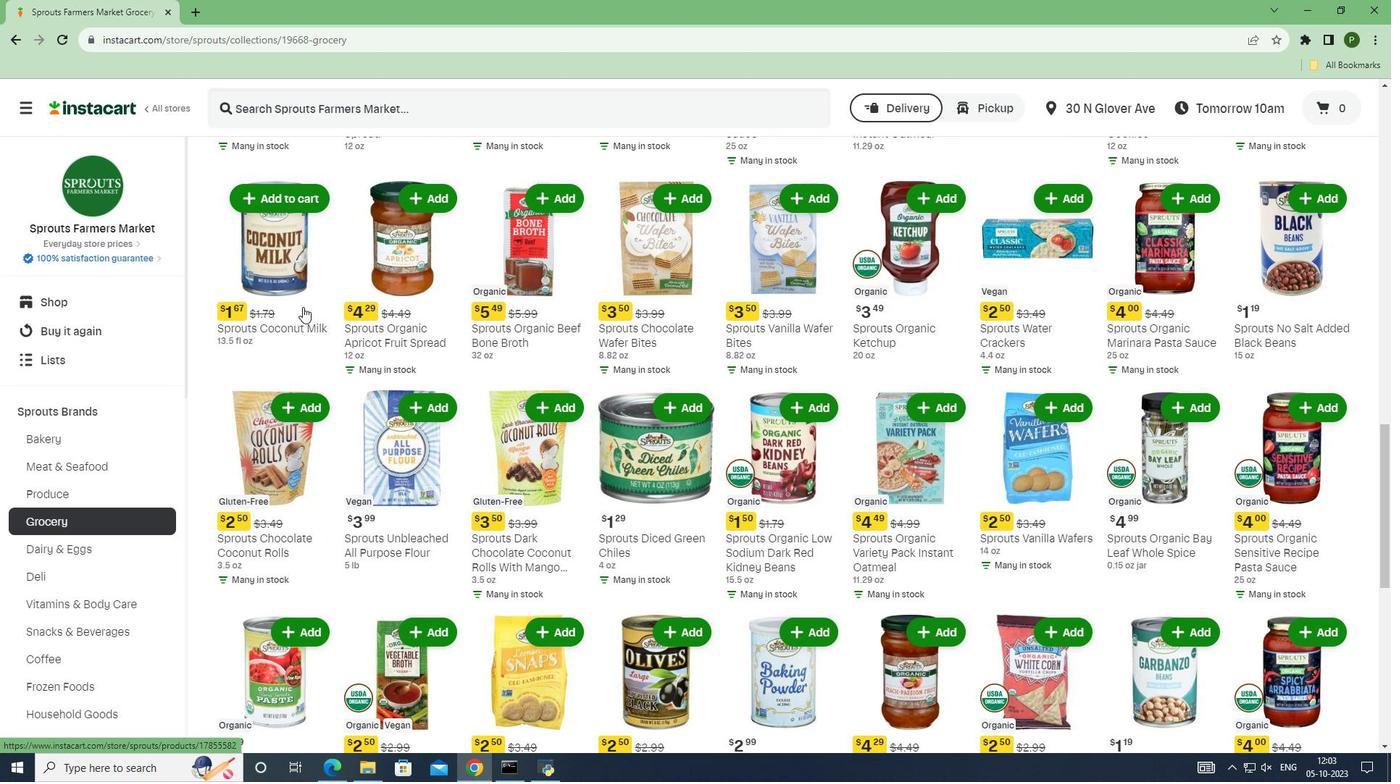 
Action: Mouse scrolled (302, 306) with delta (0, 0)
Screenshot: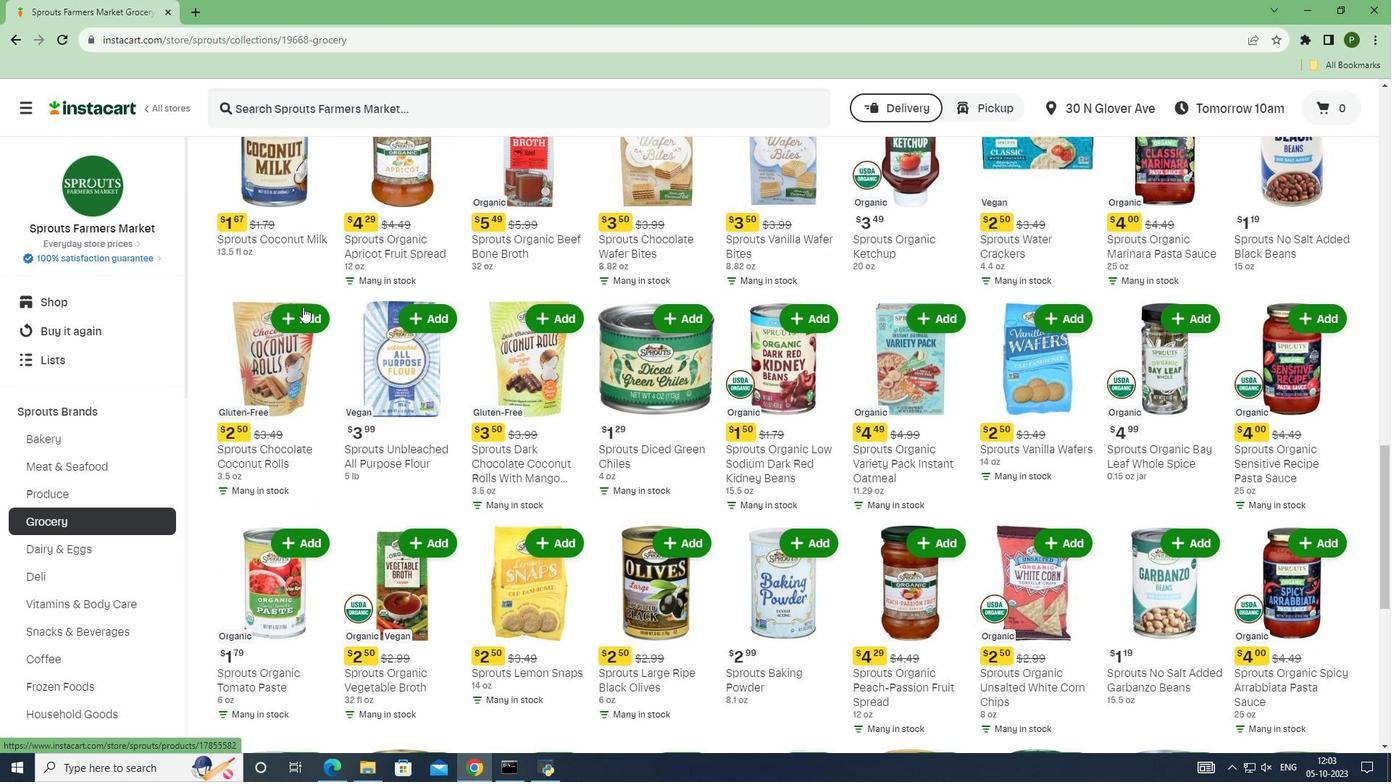 
Action: Mouse scrolled (302, 306) with delta (0, 0)
Screenshot: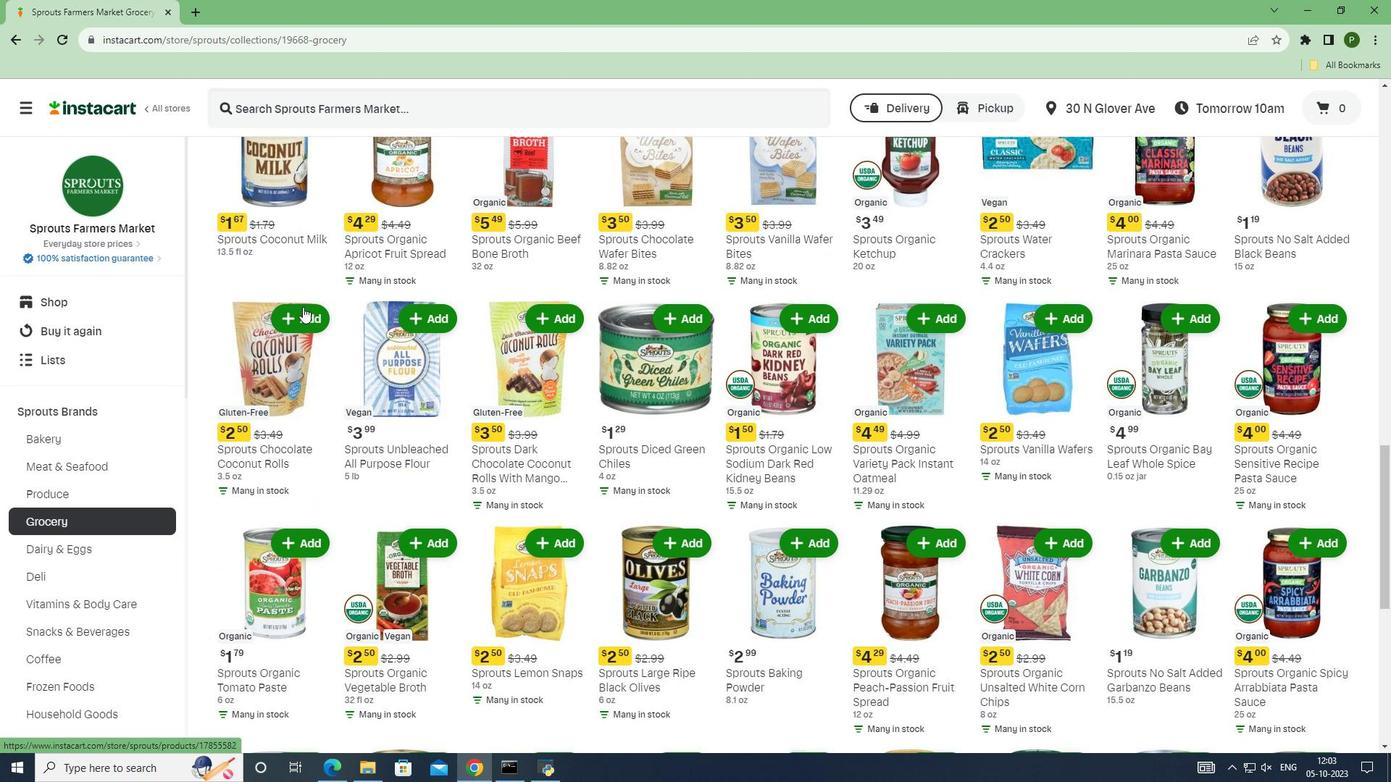 
Action: Mouse scrolled (302, 306) with delta (0, 0)
Screenshot: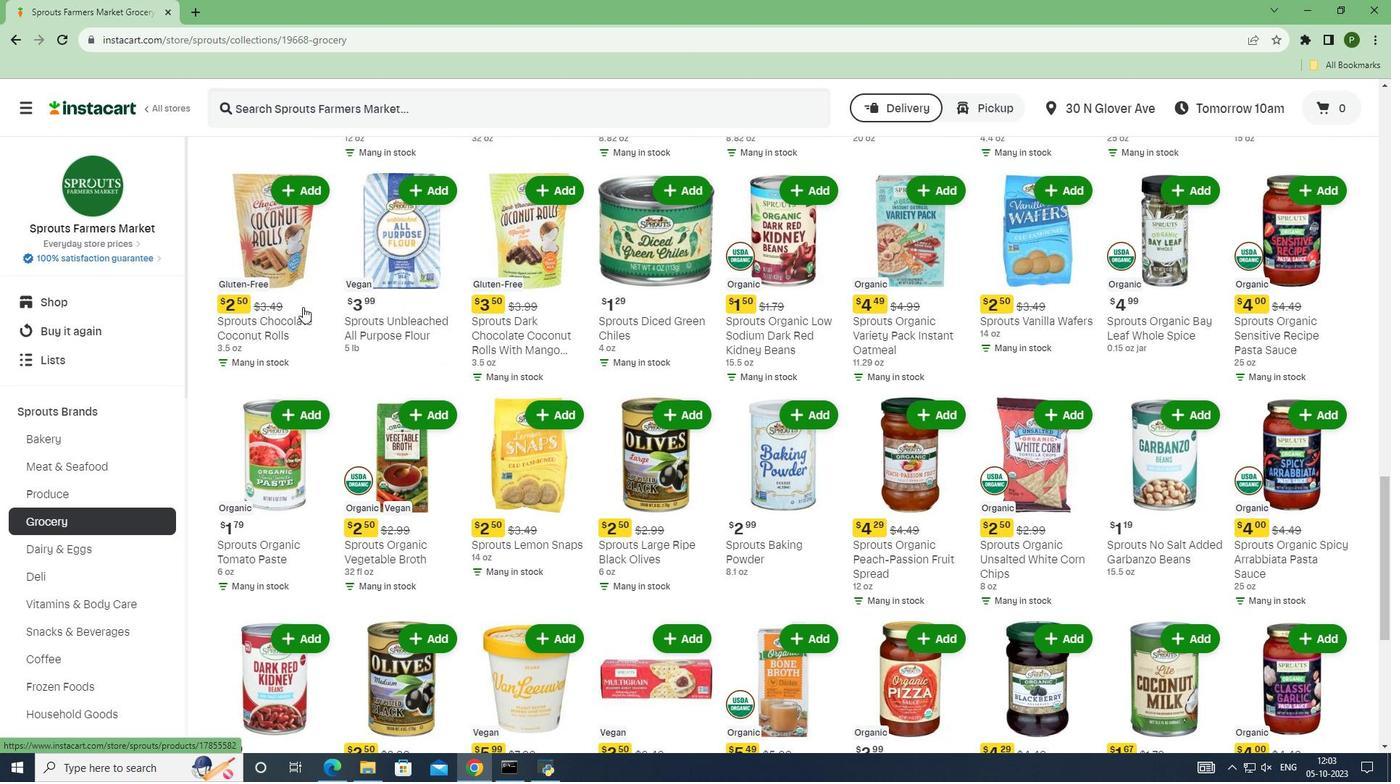 
Action: Mouse scrolled (302, 306) with delta (0, 0)
Screenshot: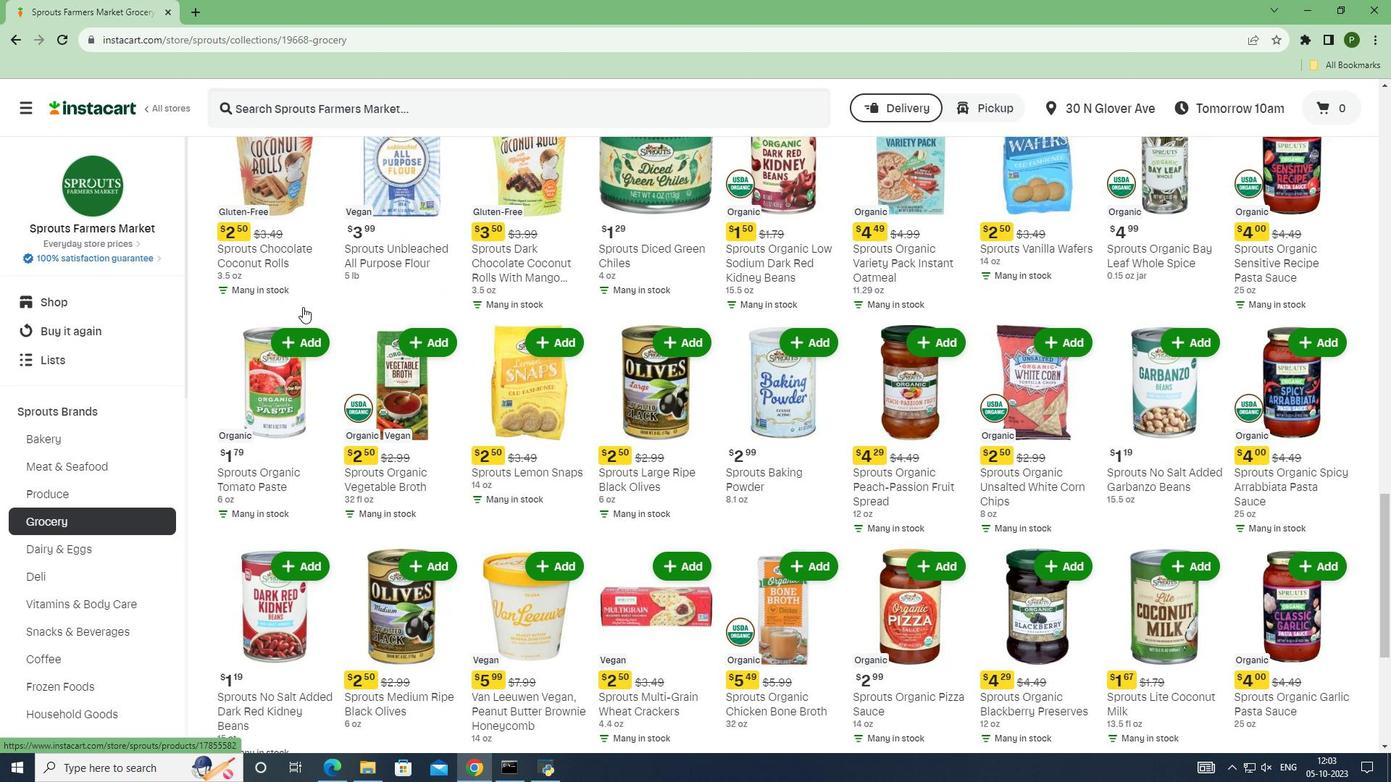 
Action: Mouse scrolled (302, 306) with delta (0, 0)
Screenshot: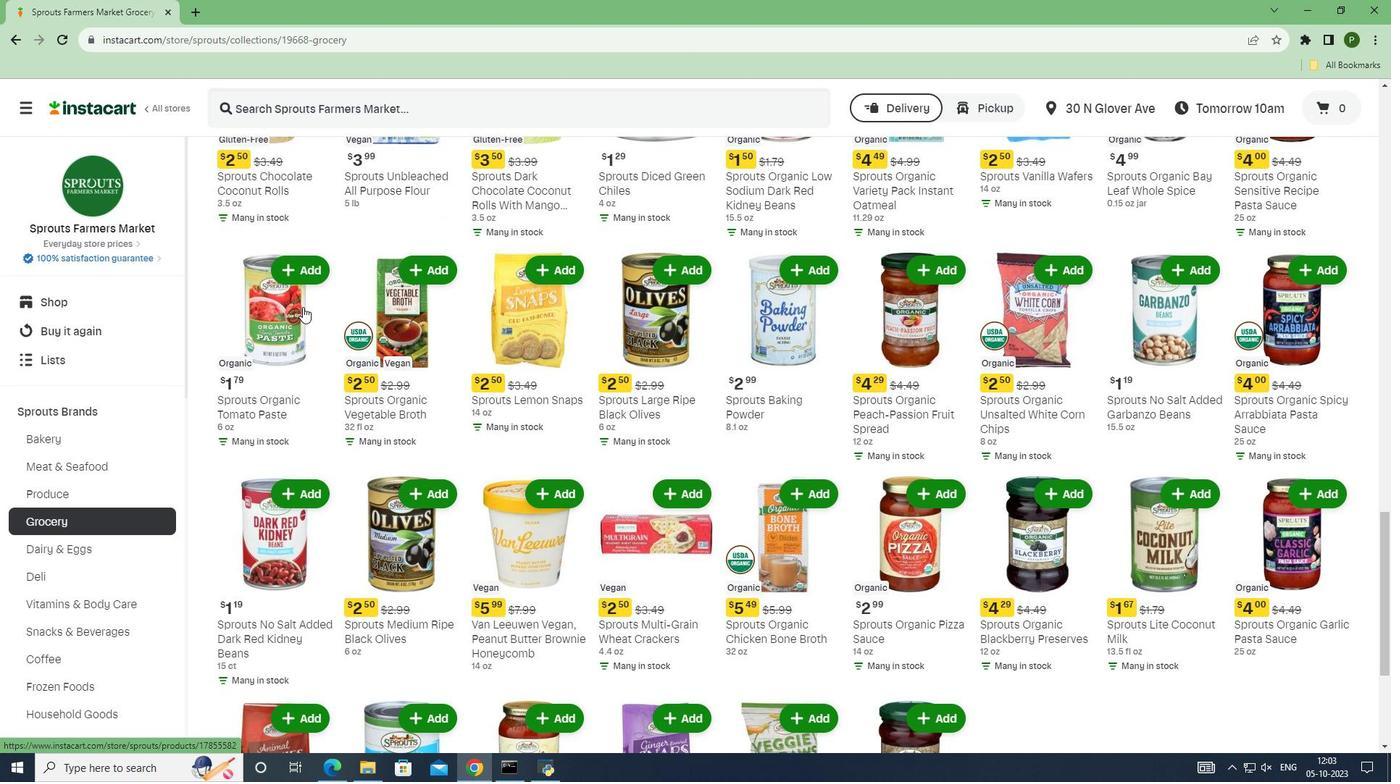 
Action: Mouse scrolled (302, 306) with delta (0, 0)
Screenshot: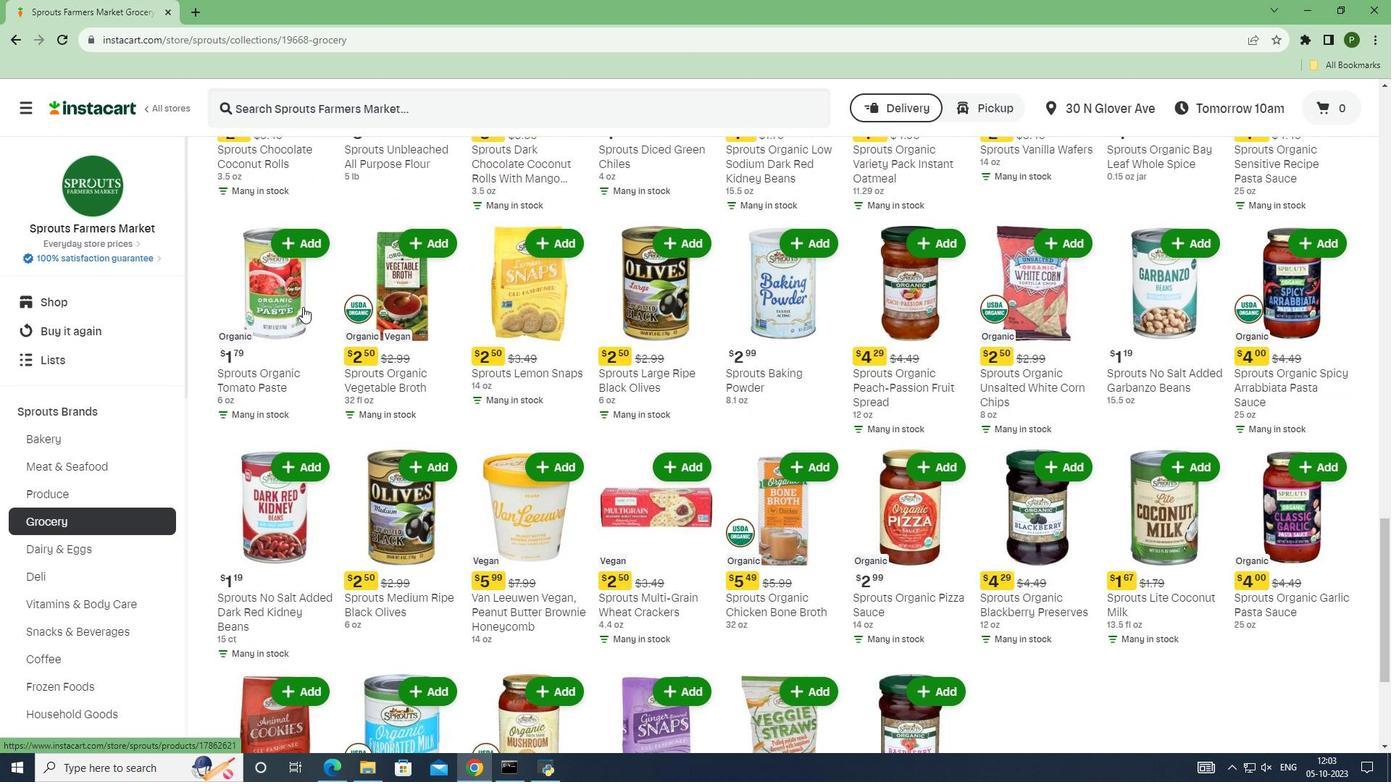 
Action: Mouse scrolled (302, 306) with delta (0, 0)
Screenshot: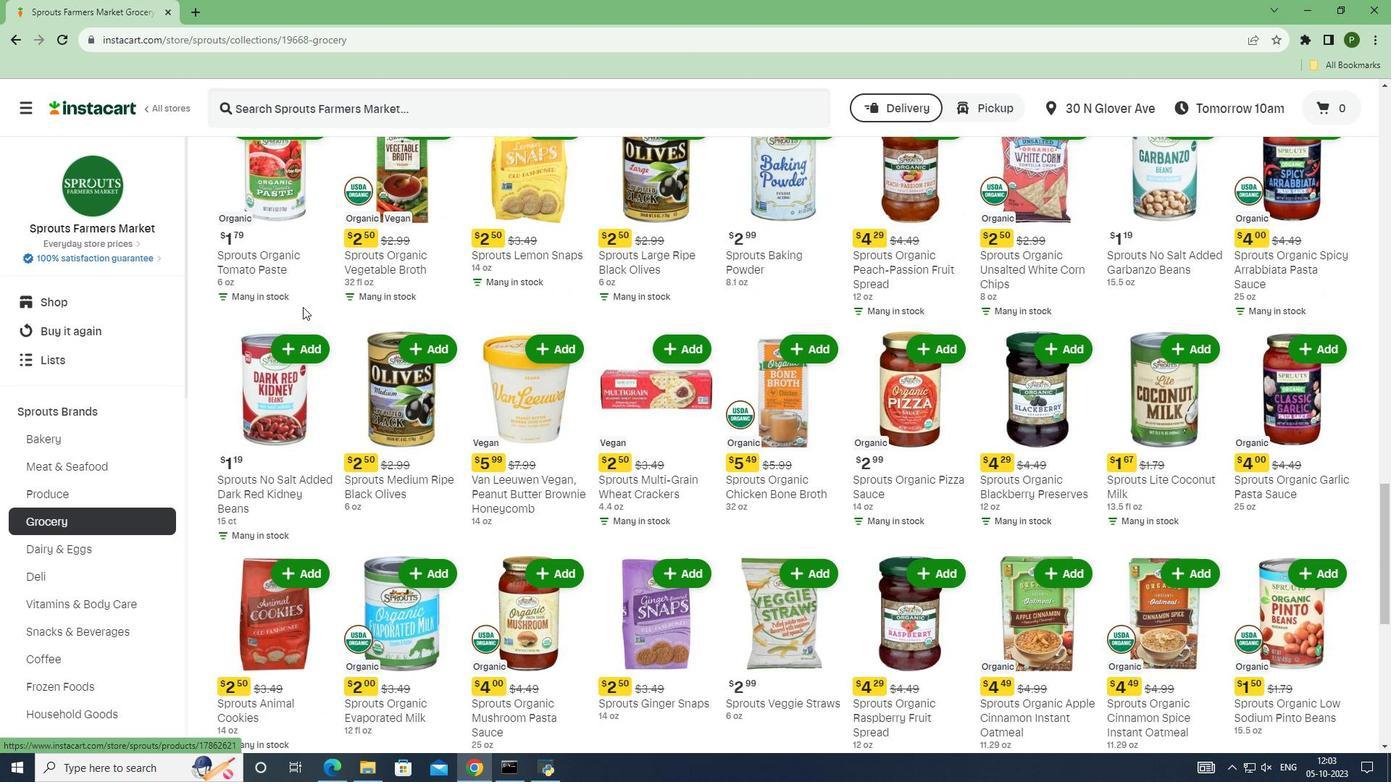 
Action: Mouse scrolled (302, 306) with delta (0, 0)
Screenshot: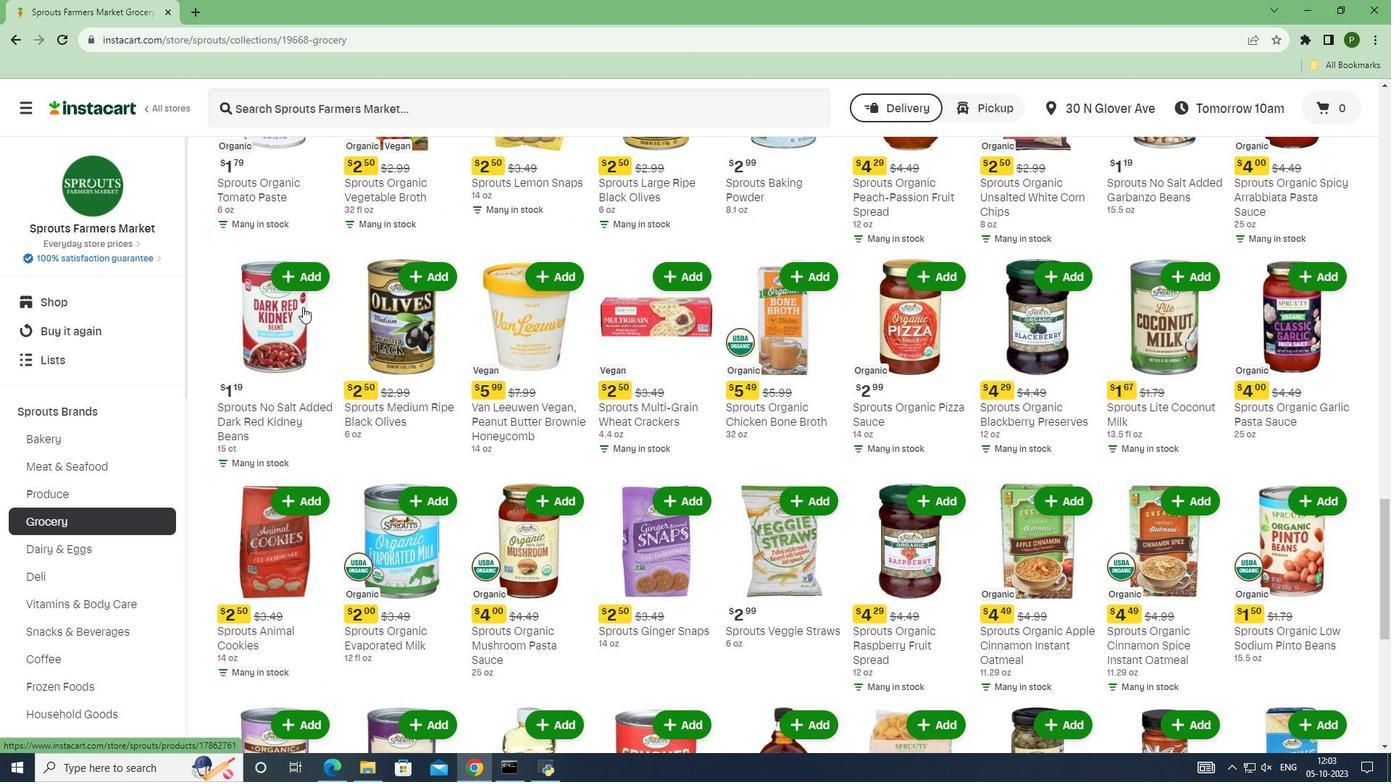 
Action: Mouse scrolled (302, 306) with delta (0, 0)
Screenshot: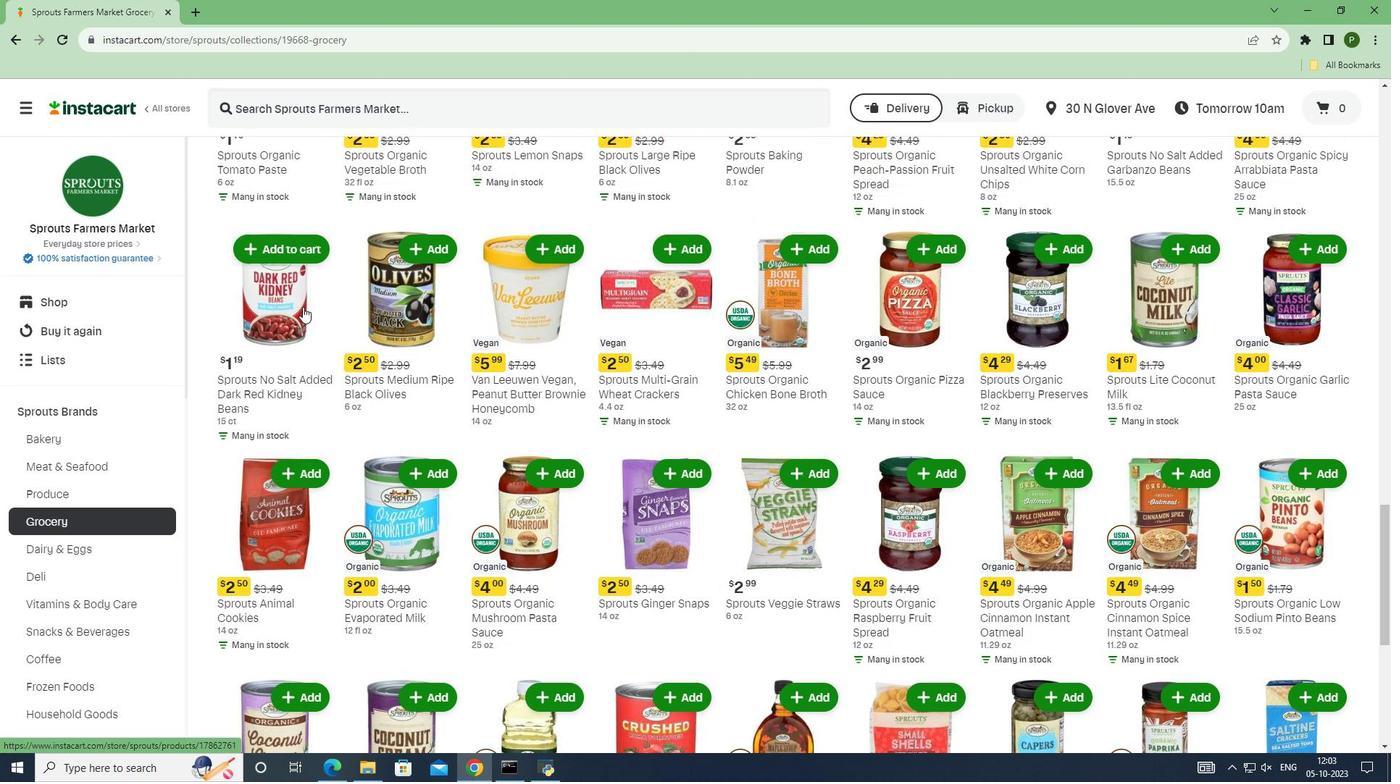 
Action: Mouse scrolled (302, 306) with delta (0, 0)
Screenshot: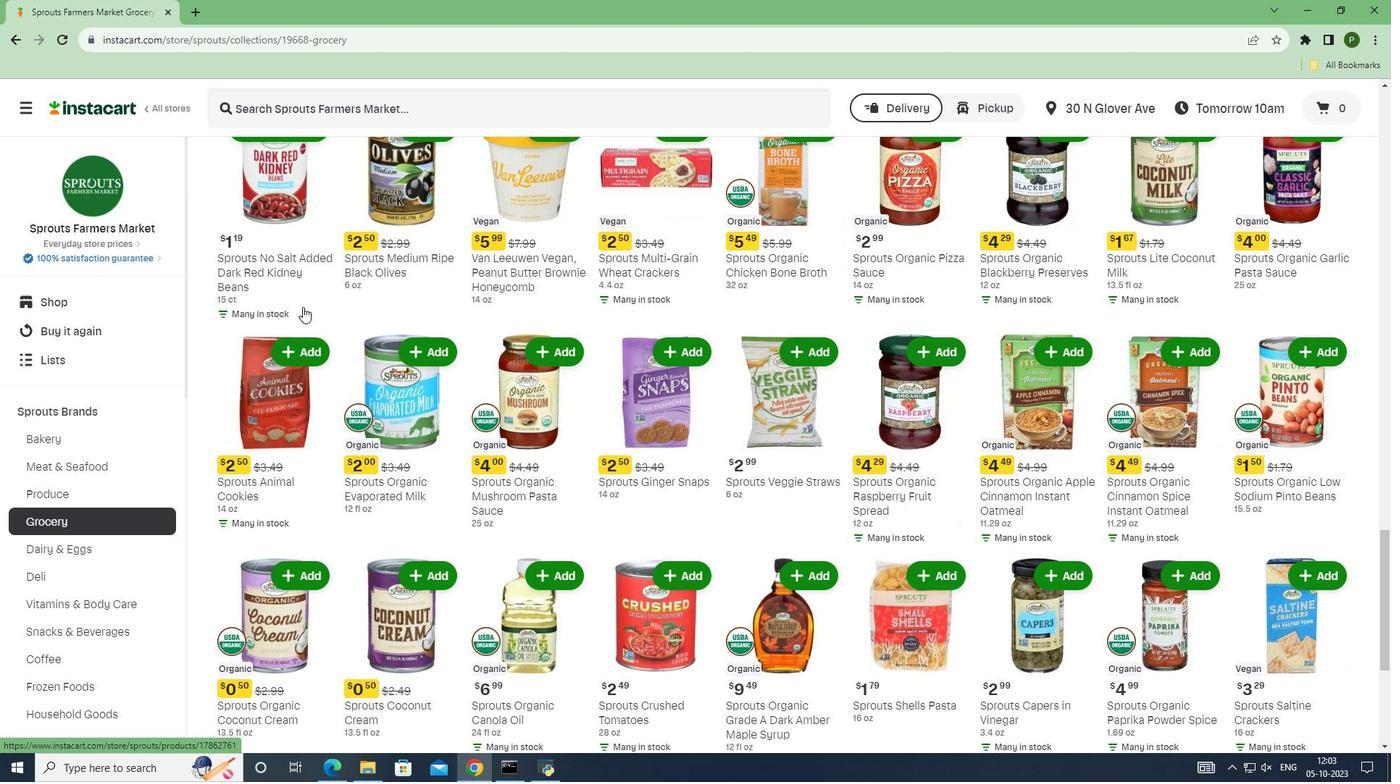 
Action: Mouse scrolled (302, 306) with delta (0, 0)
Screenshot: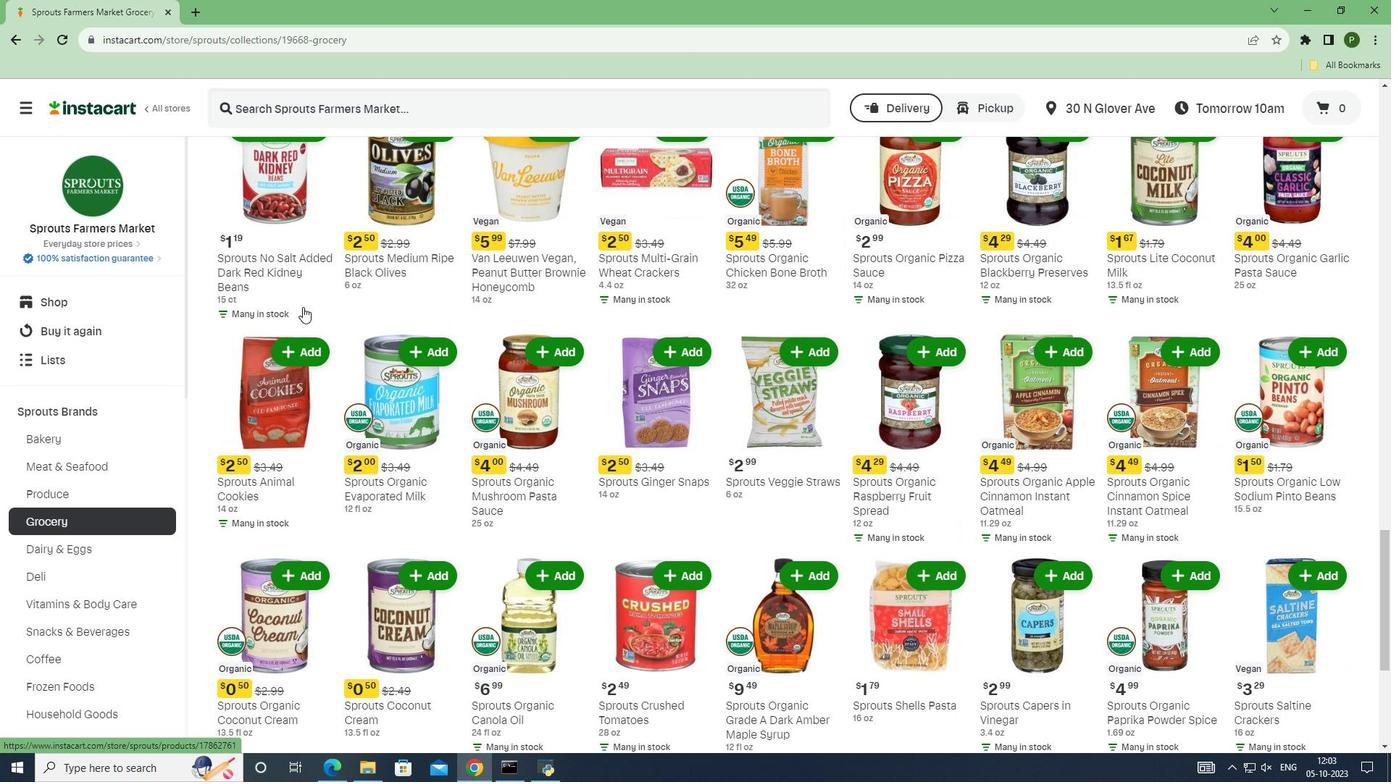 
Action: Mouse scrolled (302, 306) with delta (0, 0)
Screenshot: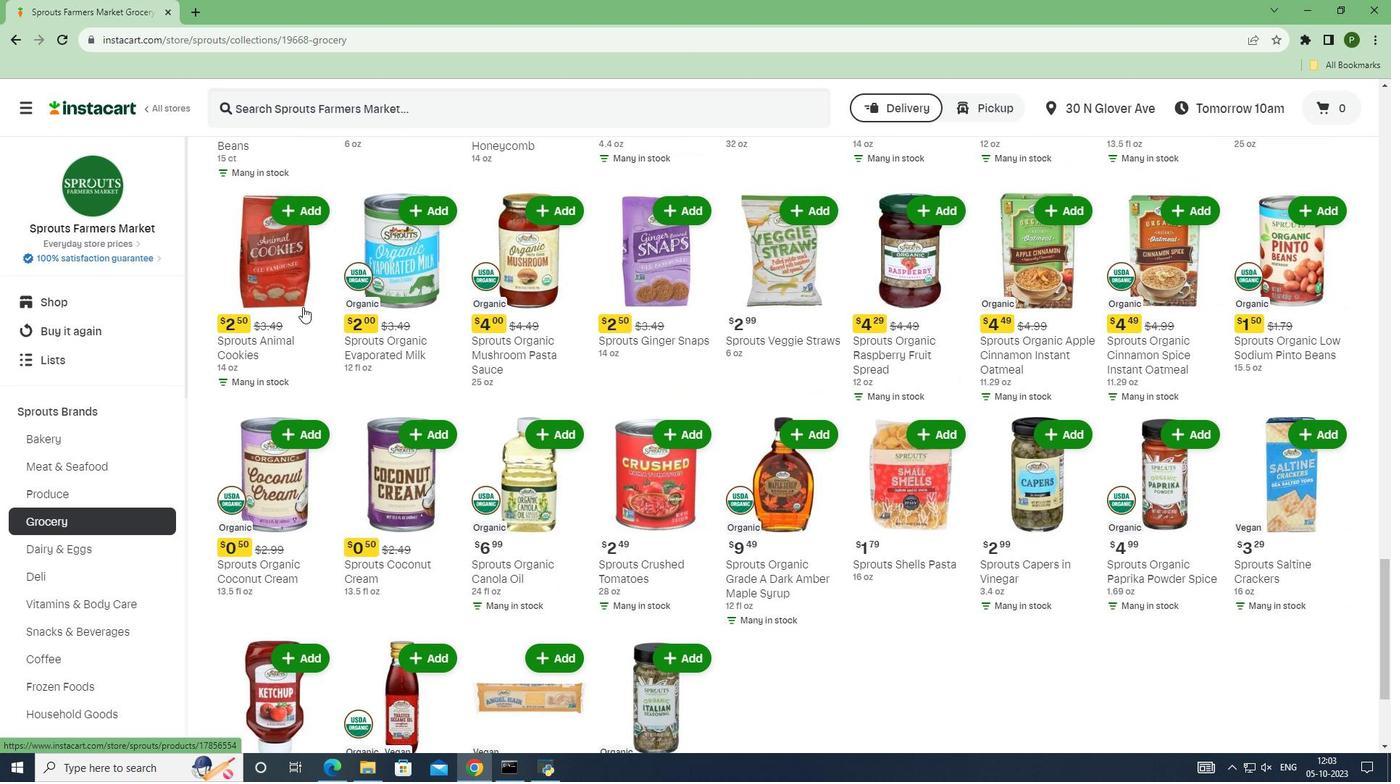 
Action: Mouse scrolled (302, 306) with delta (0, 0)
Screenshot: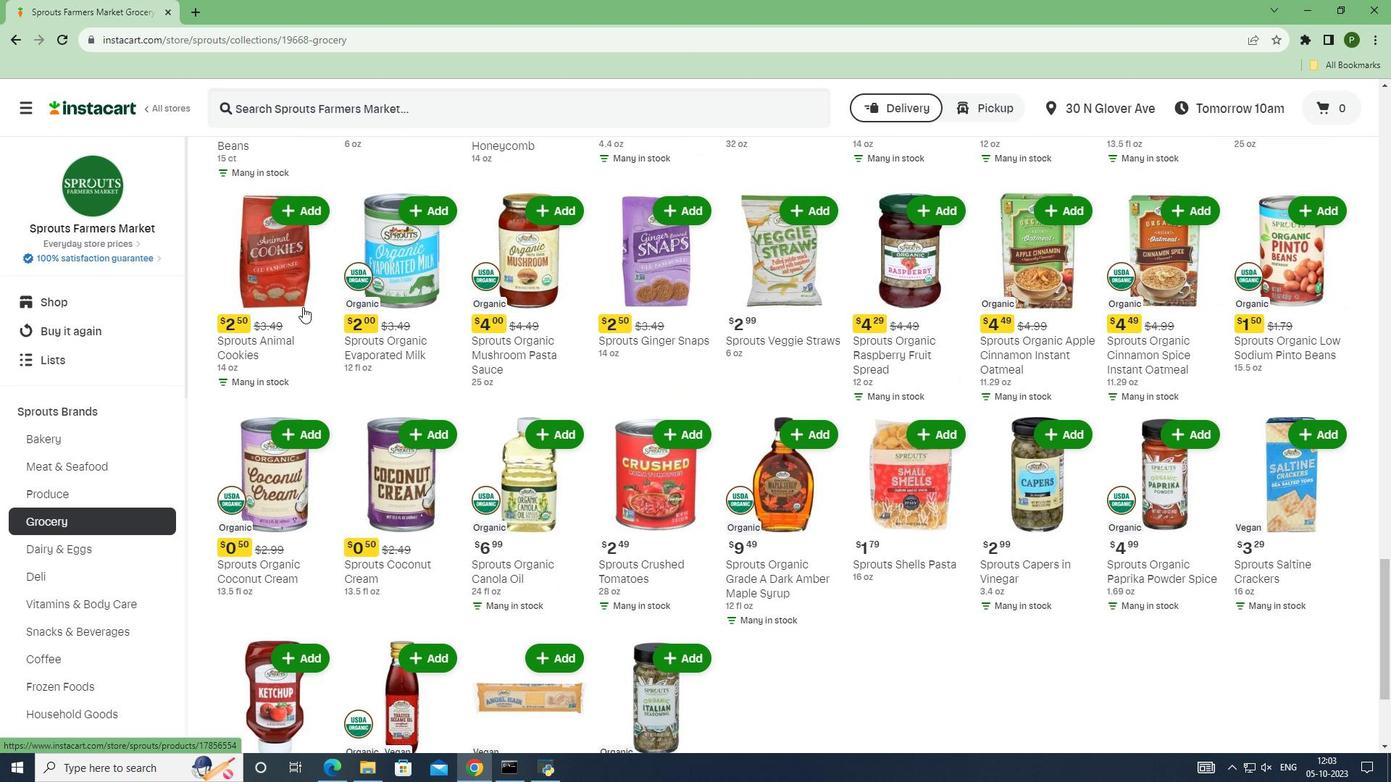 
Action: Mouse scrolled (302, 306) with delta (0, 0)
Screenshot: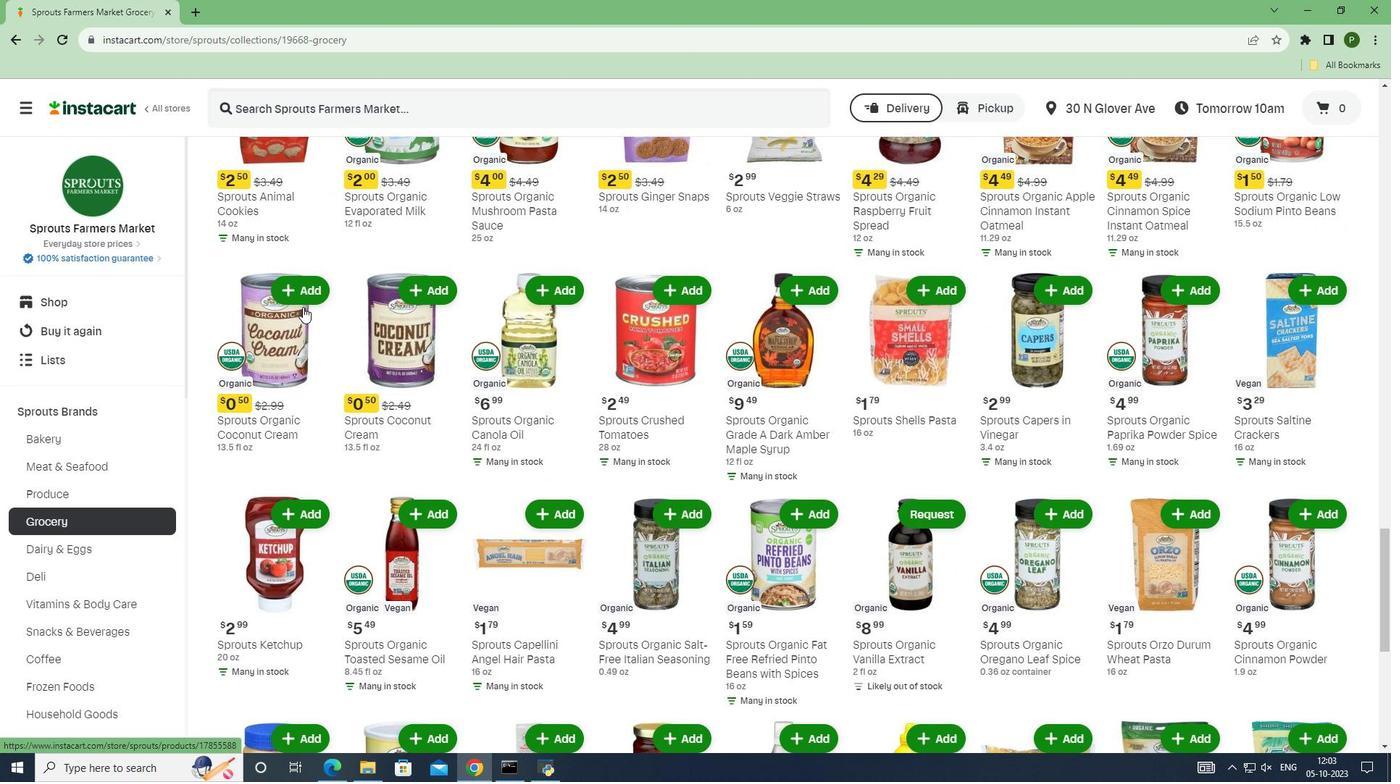 
Action: Mouse scrolled (302, 306) with delta (0, 0)
Screenshot: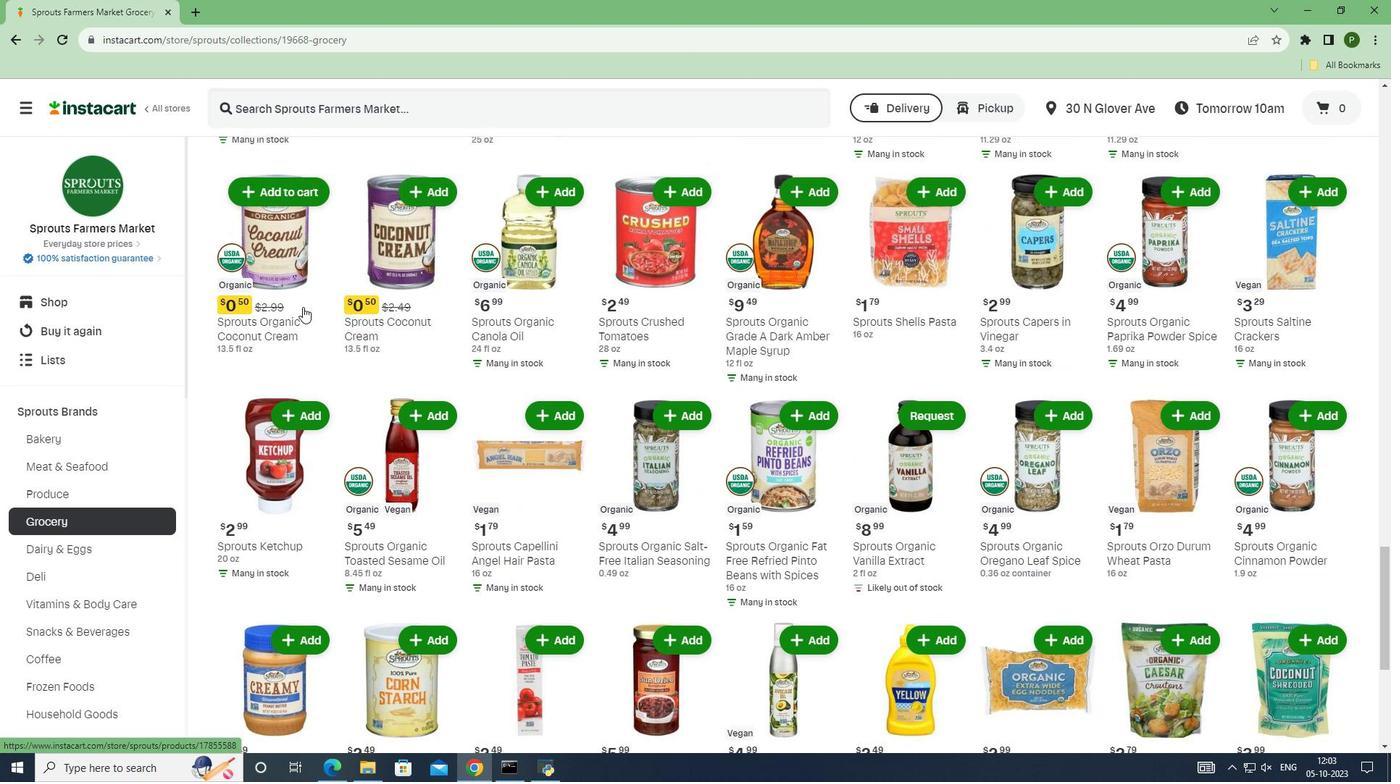 
Action: Mouse scrolled (302, 306) with delta (0, 0)
Screenshot: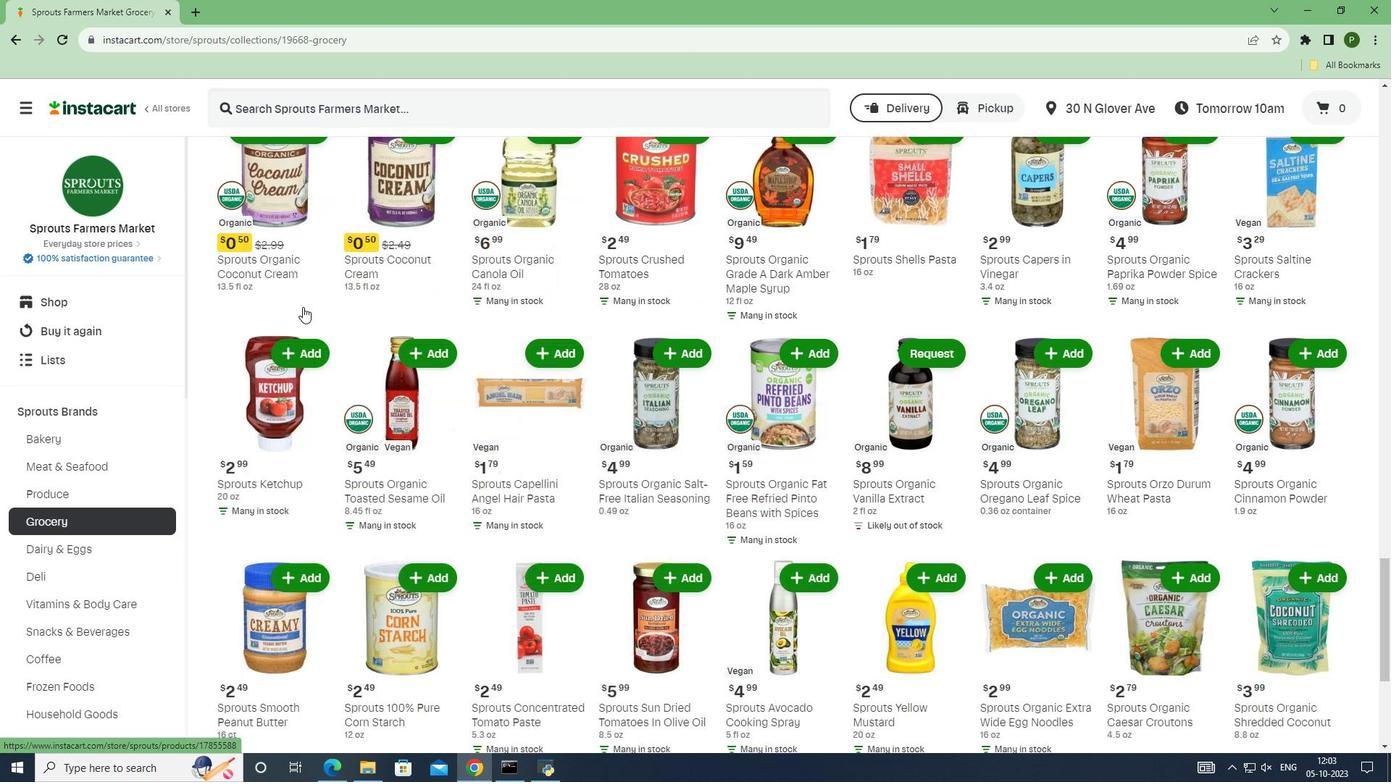 
Action: Mouse scrolled (302, 306) with delta (0, 0)
Screenshot: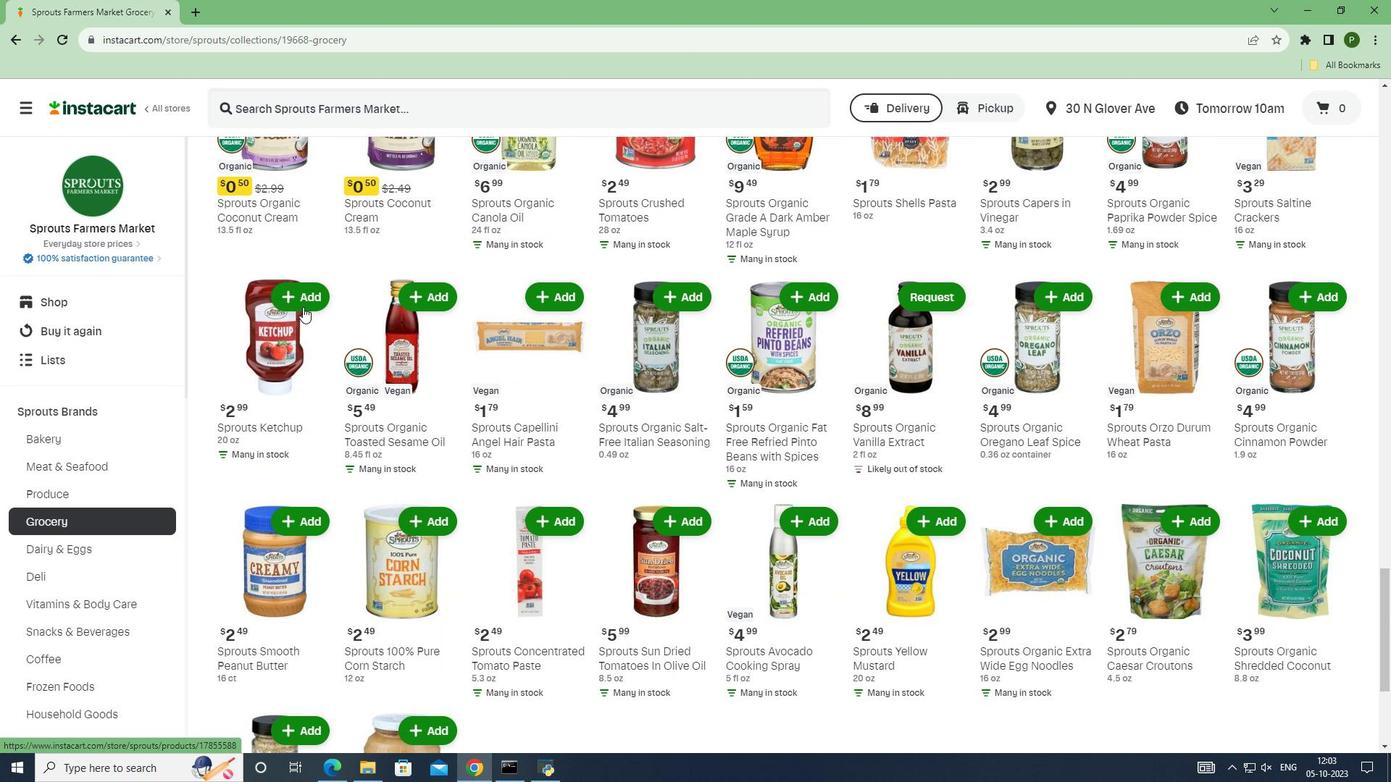 
Action: Mouse scrolled (302, 306) with delta (0, 0)
Screenshot: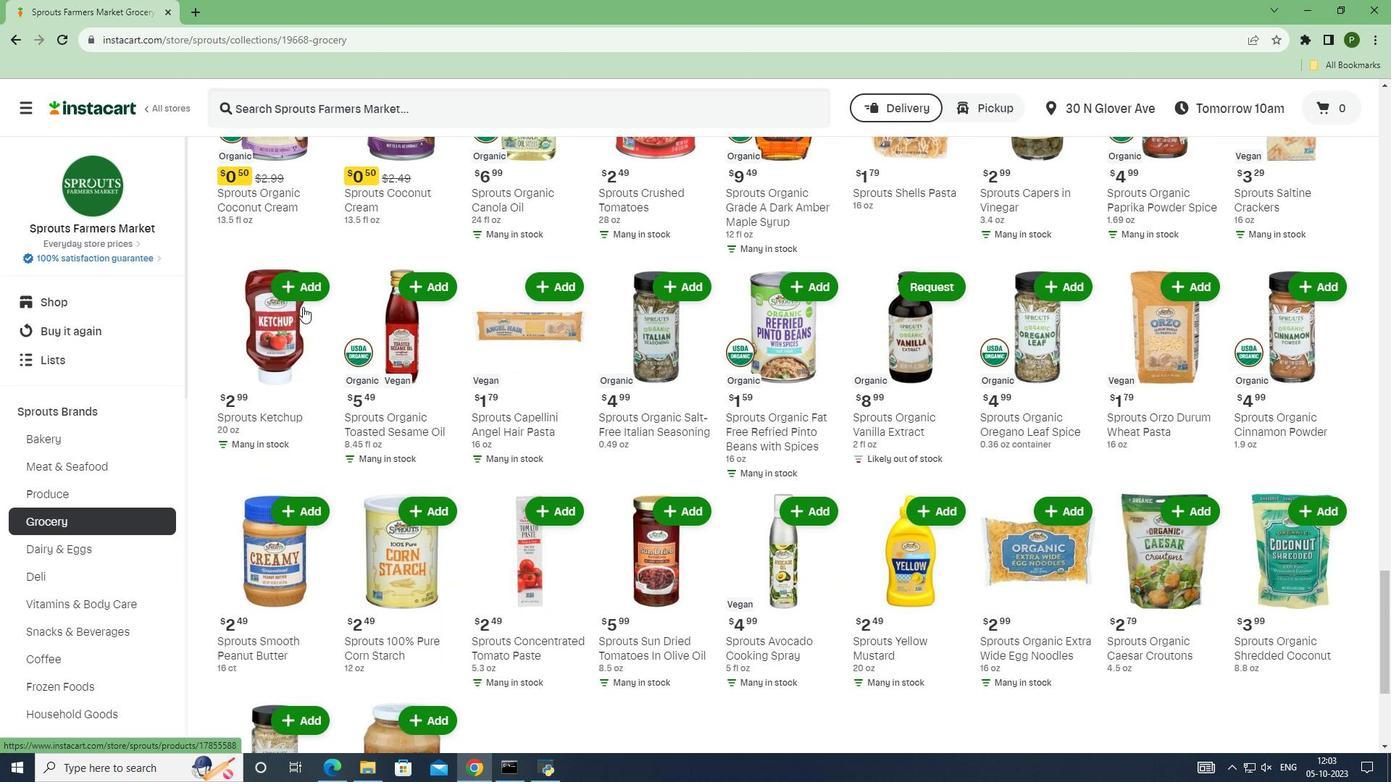 
Action: Mouse scrolled (302, 306) with delta (0, 0)
Screenshot: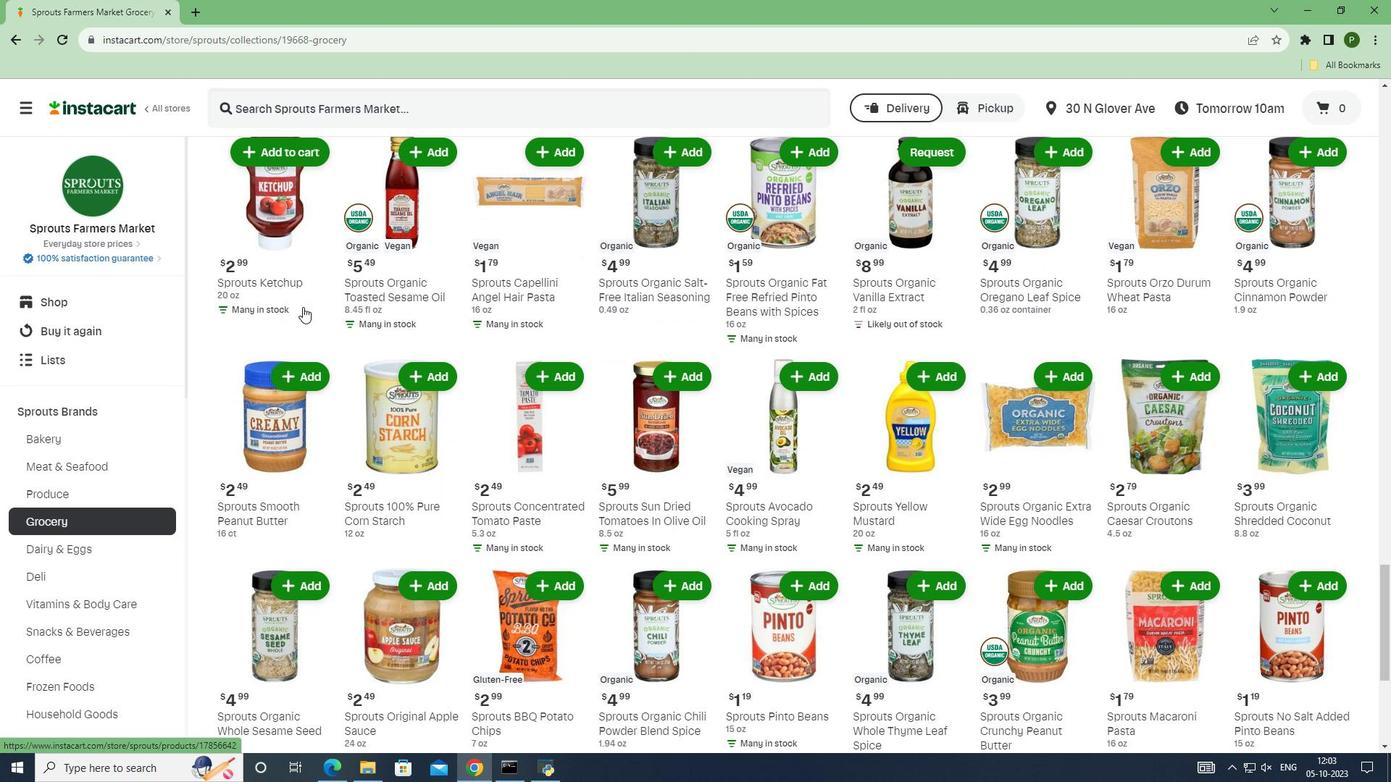 
Action: Mouse scrolled (302, 306) with delta (0, 0)
Screenshot: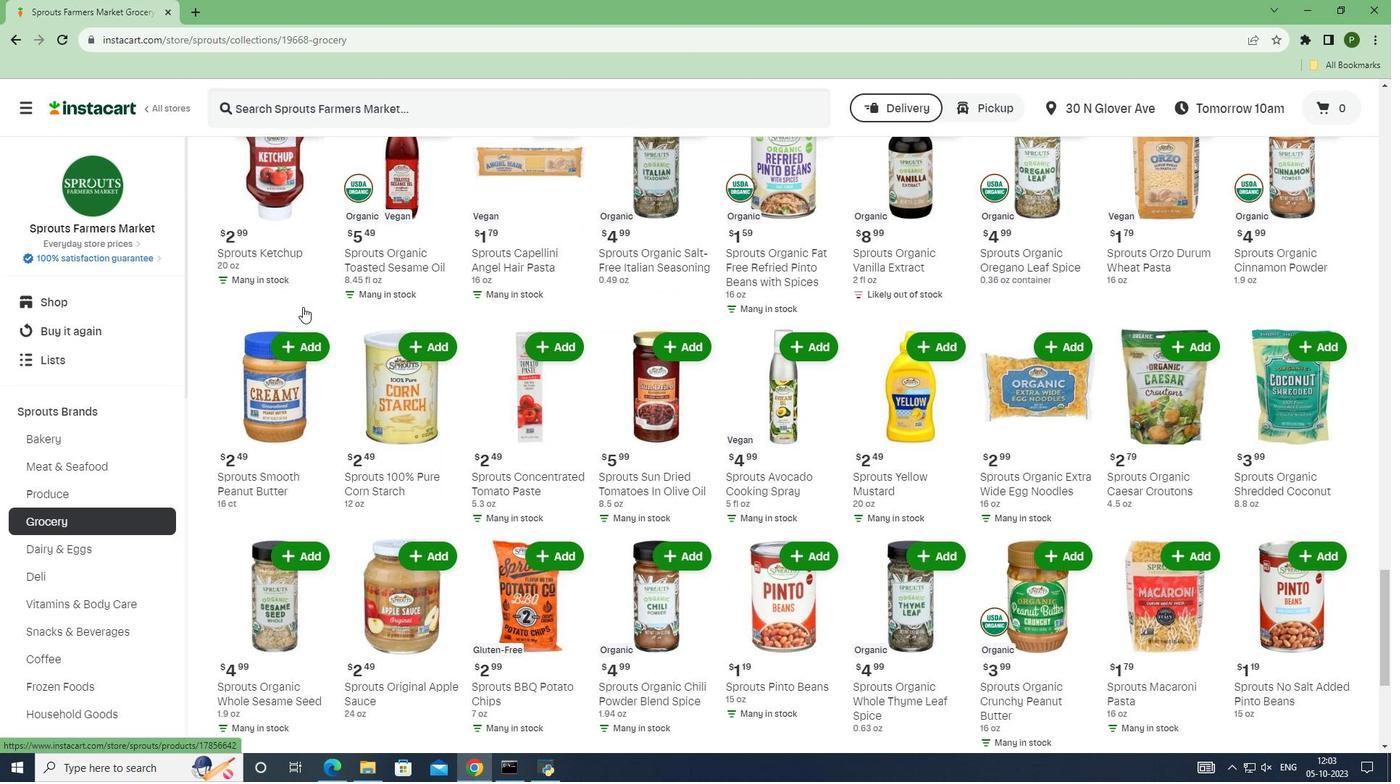 
Action: Mouse scrolled (302, 306) with delta (0, 0)
Screenshot: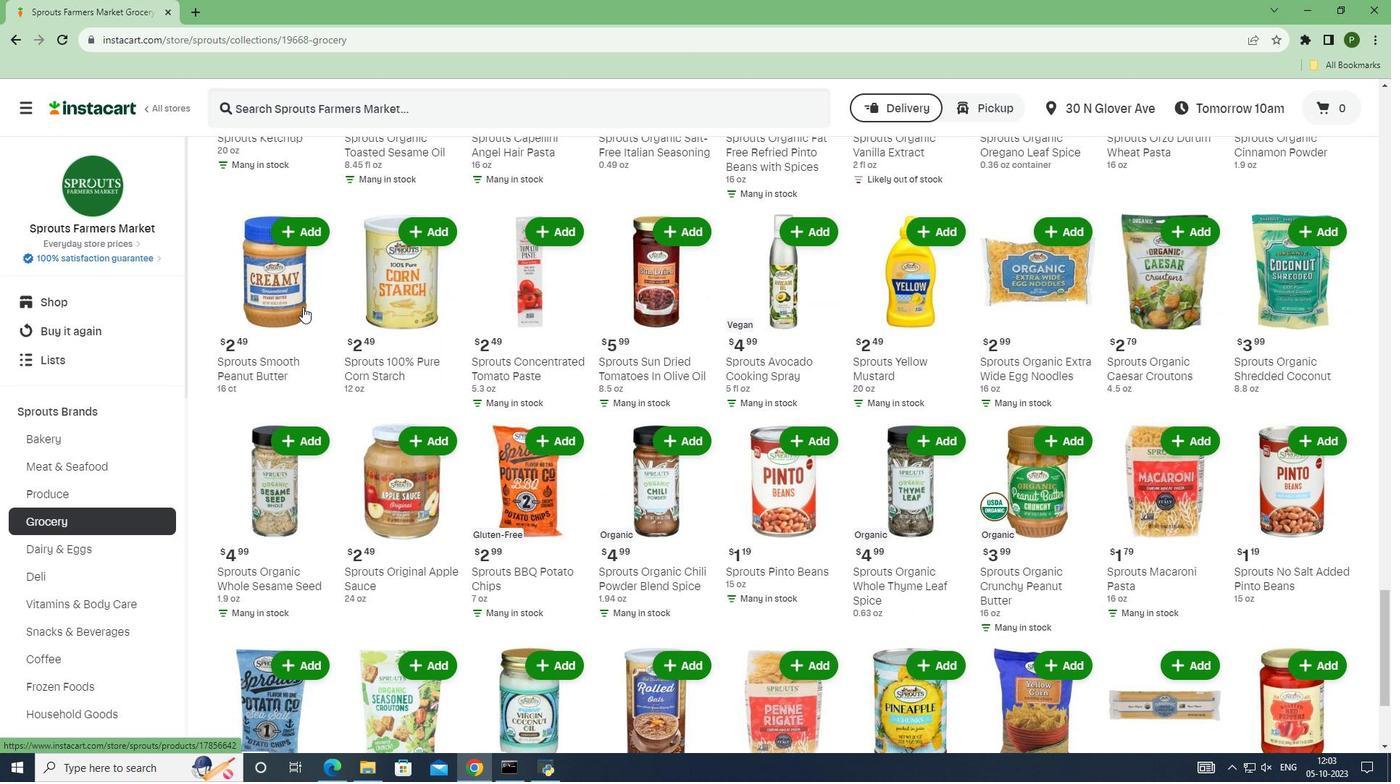 
Action: Mouse scrolled (302, 306) with delta (0, 0)
Screenshot: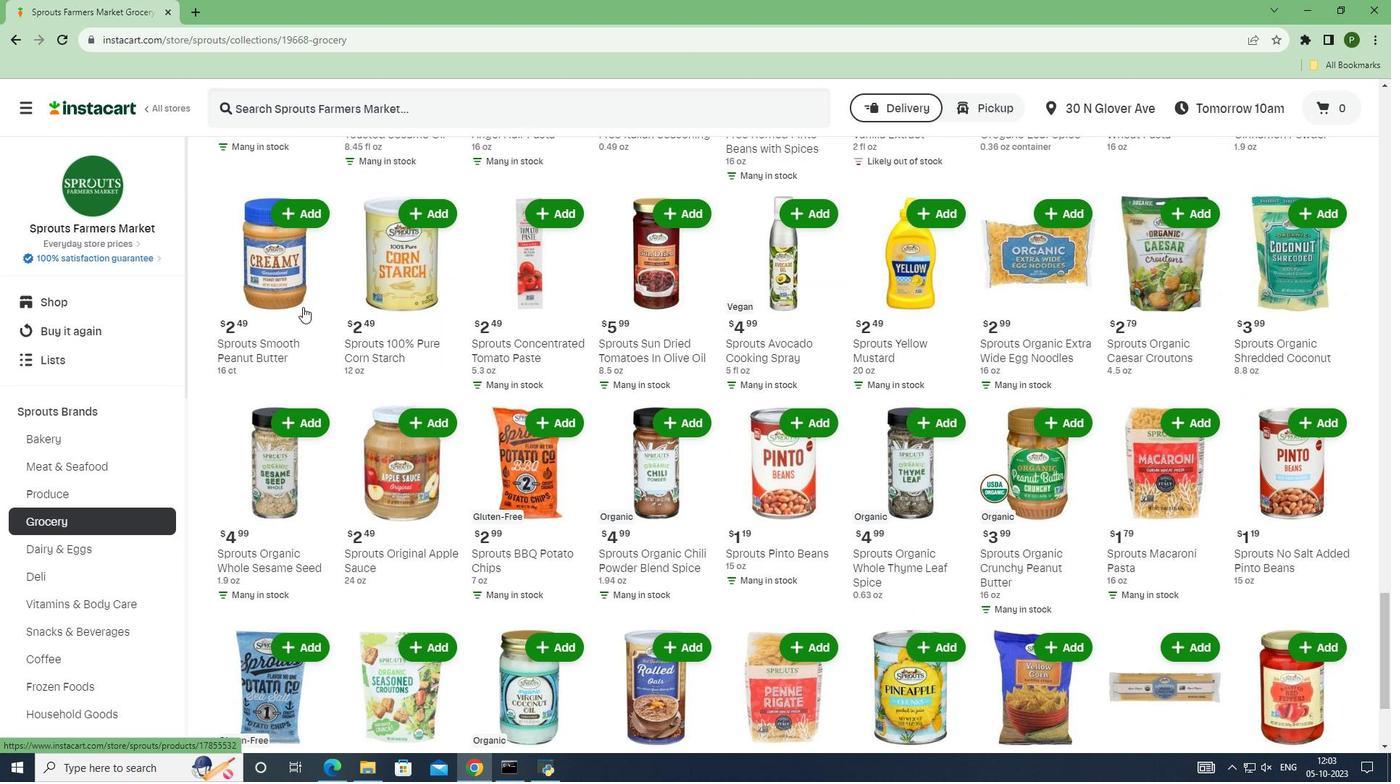 
Action: Mouse scrolled (302, 306) with delta (0, 0)
Screenshot: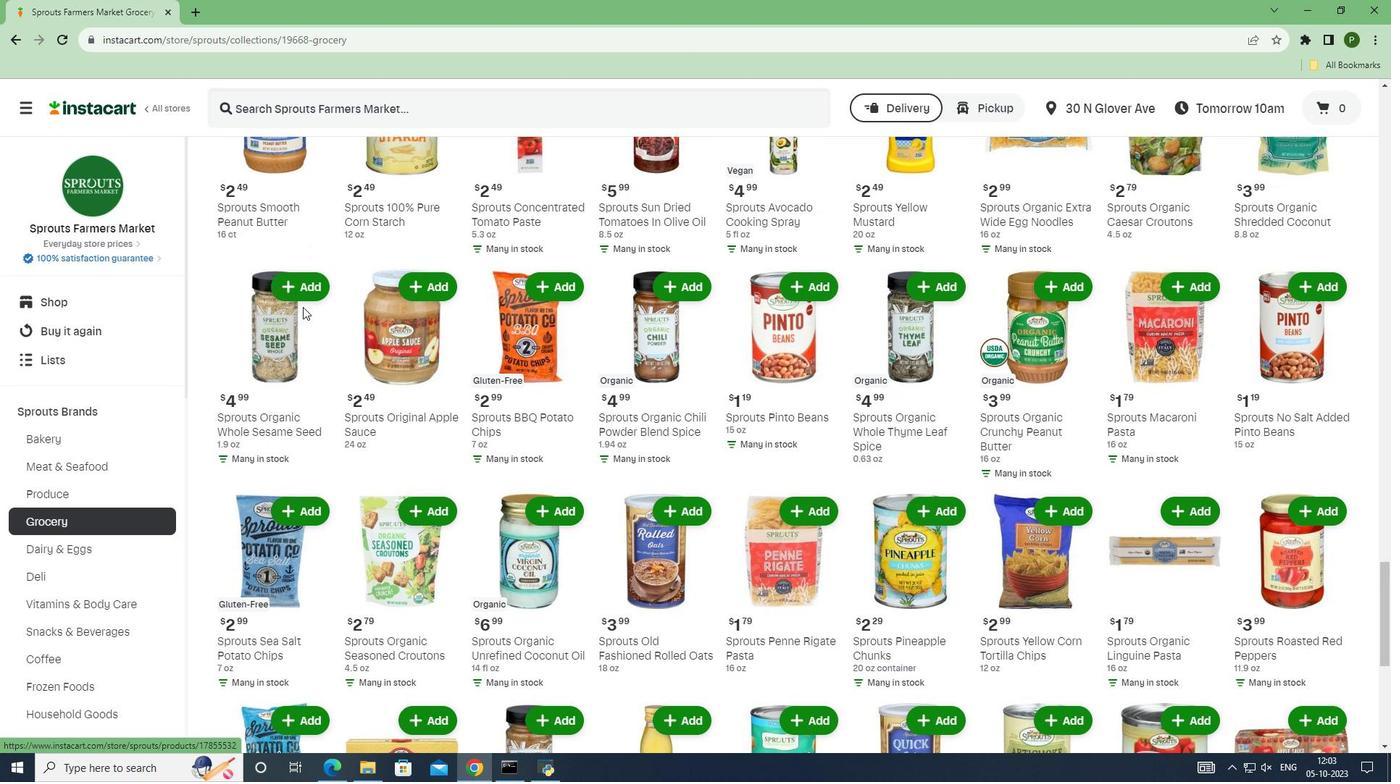 
Action: Mouse scrolled (302, 306) with delta (0, 0)
Screenshot: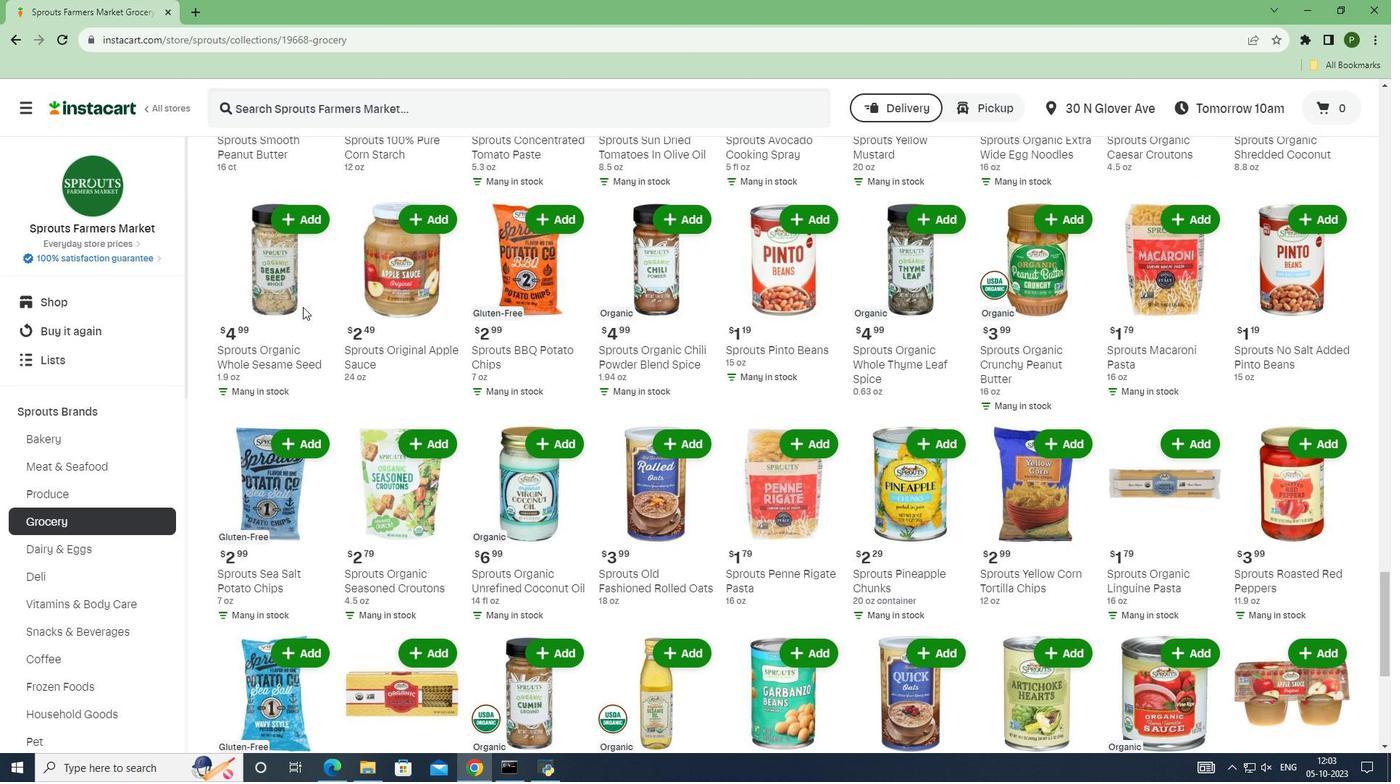 
Action: Mouse scrolled (302, 306) with delta (0, 0)
Screenshot: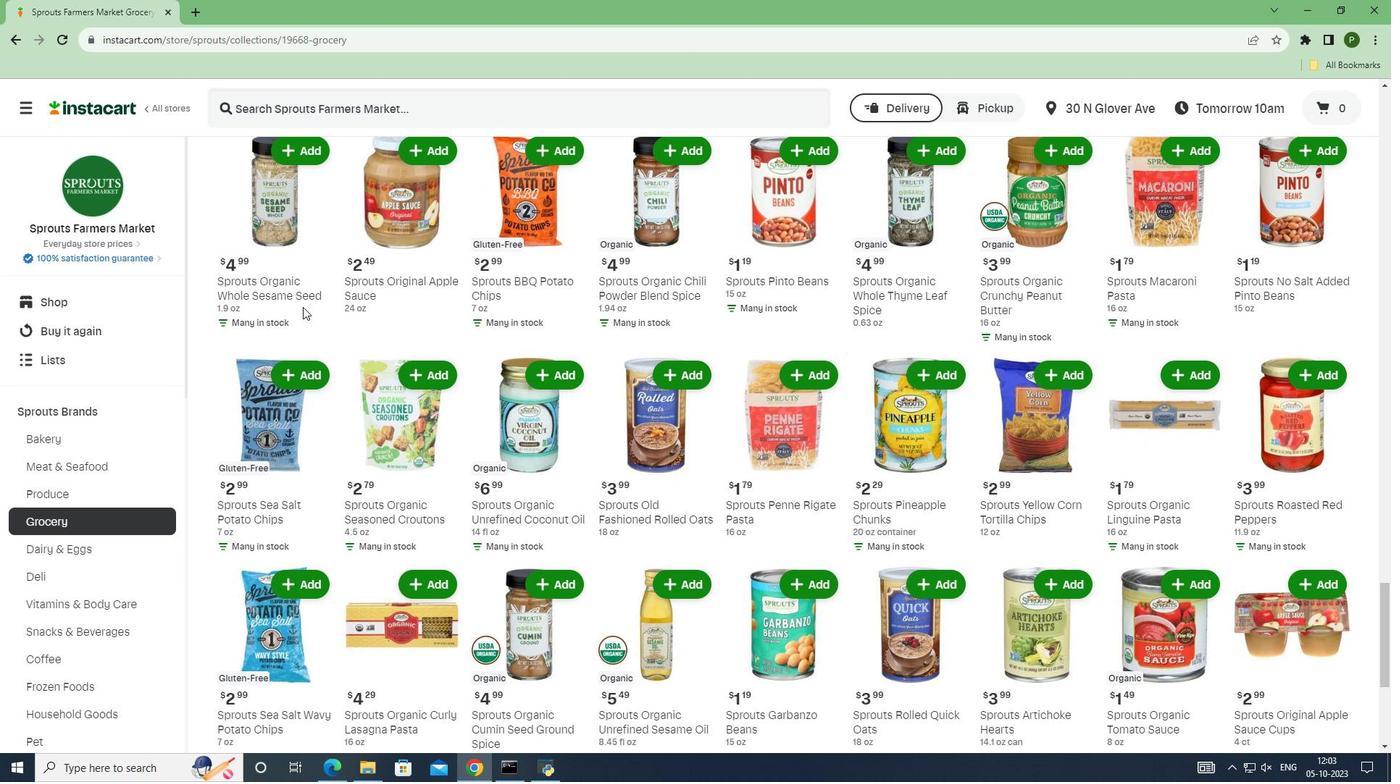 
Action: Mouse scrolled (302, 306) with delta (0, 0)
Screenshot: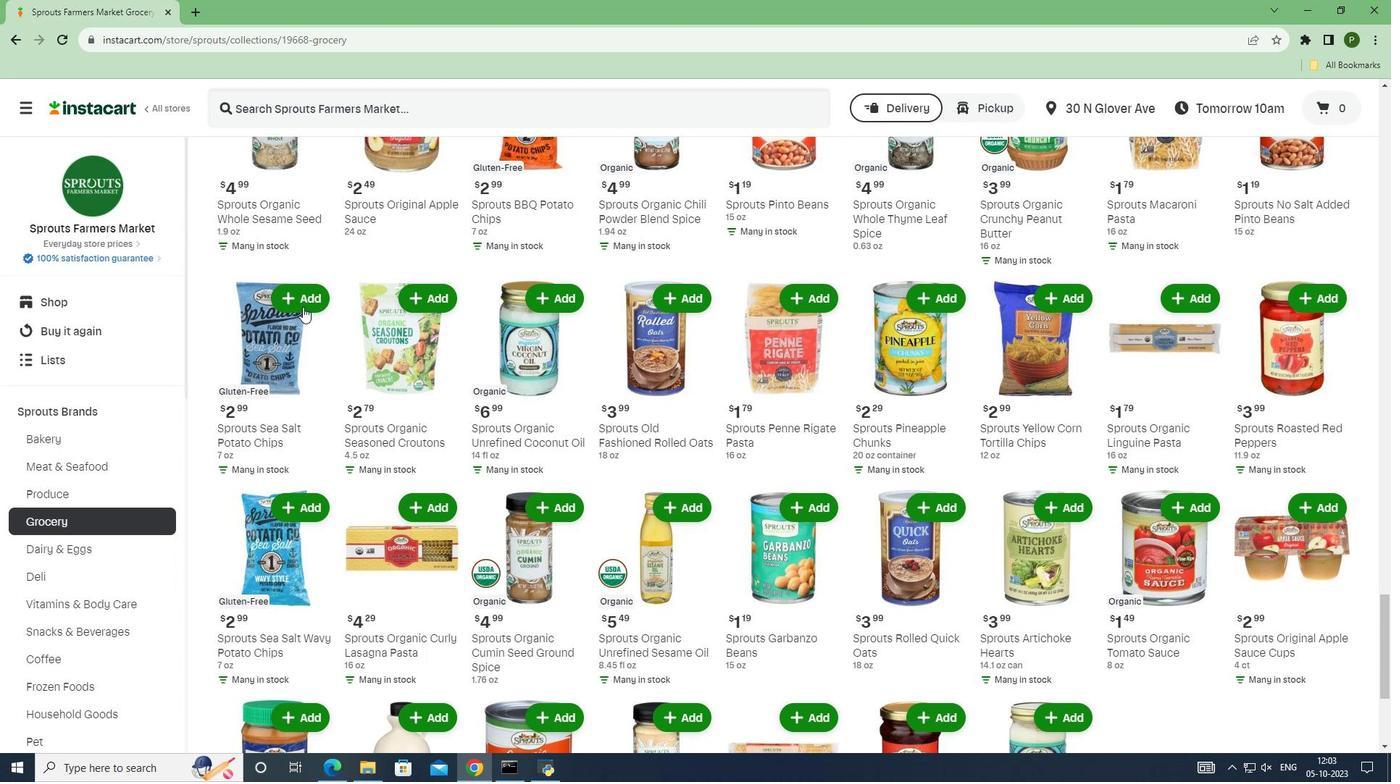 
Action: Mouse scrolled (302, 306) with delta (0, 0)
Screenshot: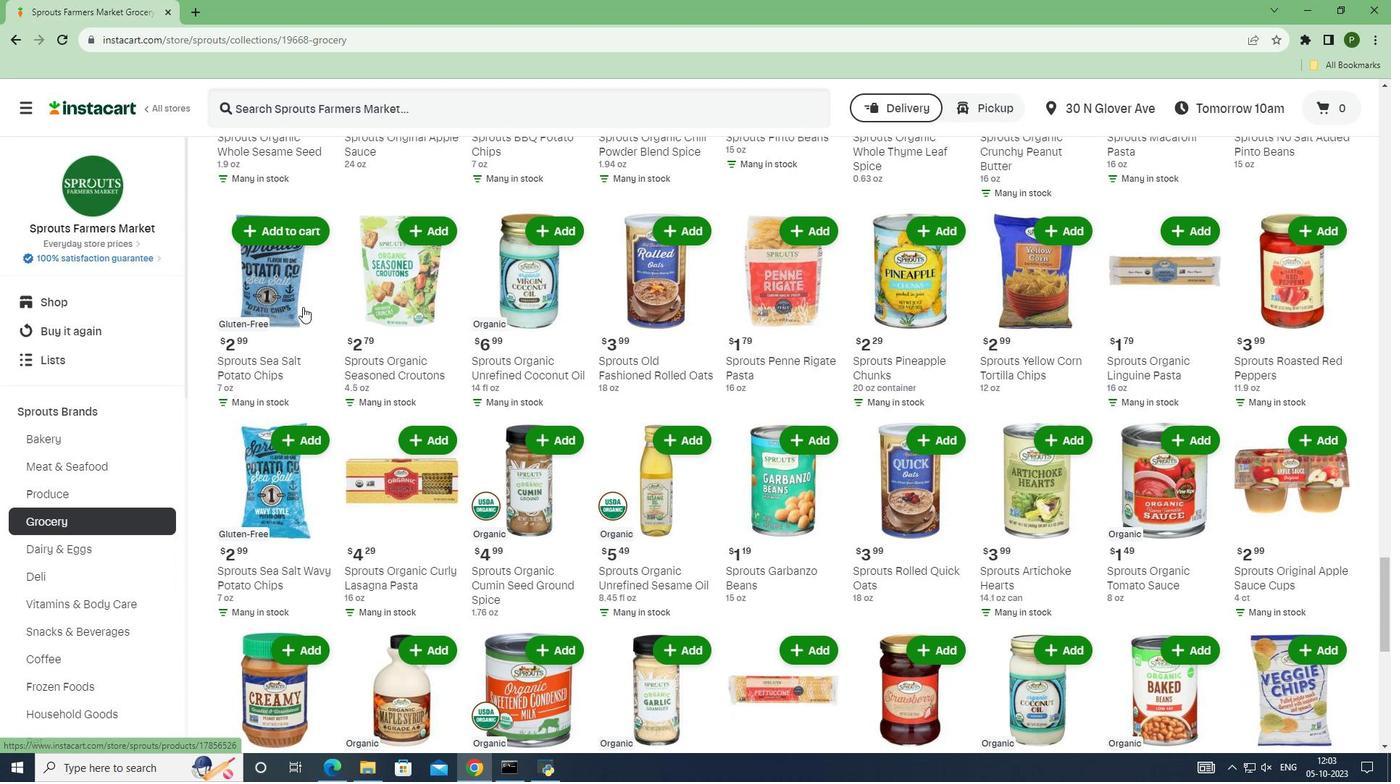 
Action: Mouse scrolled (302, 306) with delta (0, 0)
Screenshot: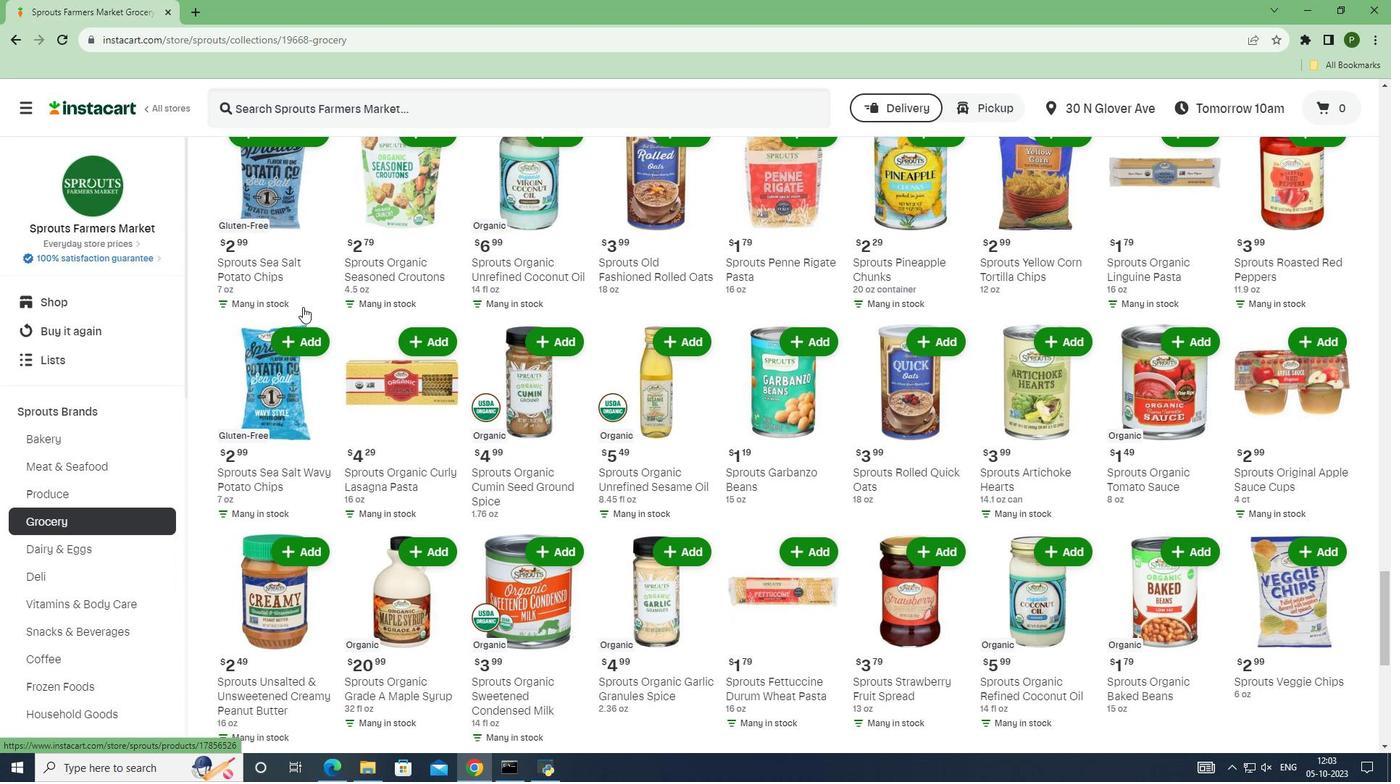 
Action: Mouse scrolled (302, 306) with delta (0, 0)
Screenshot: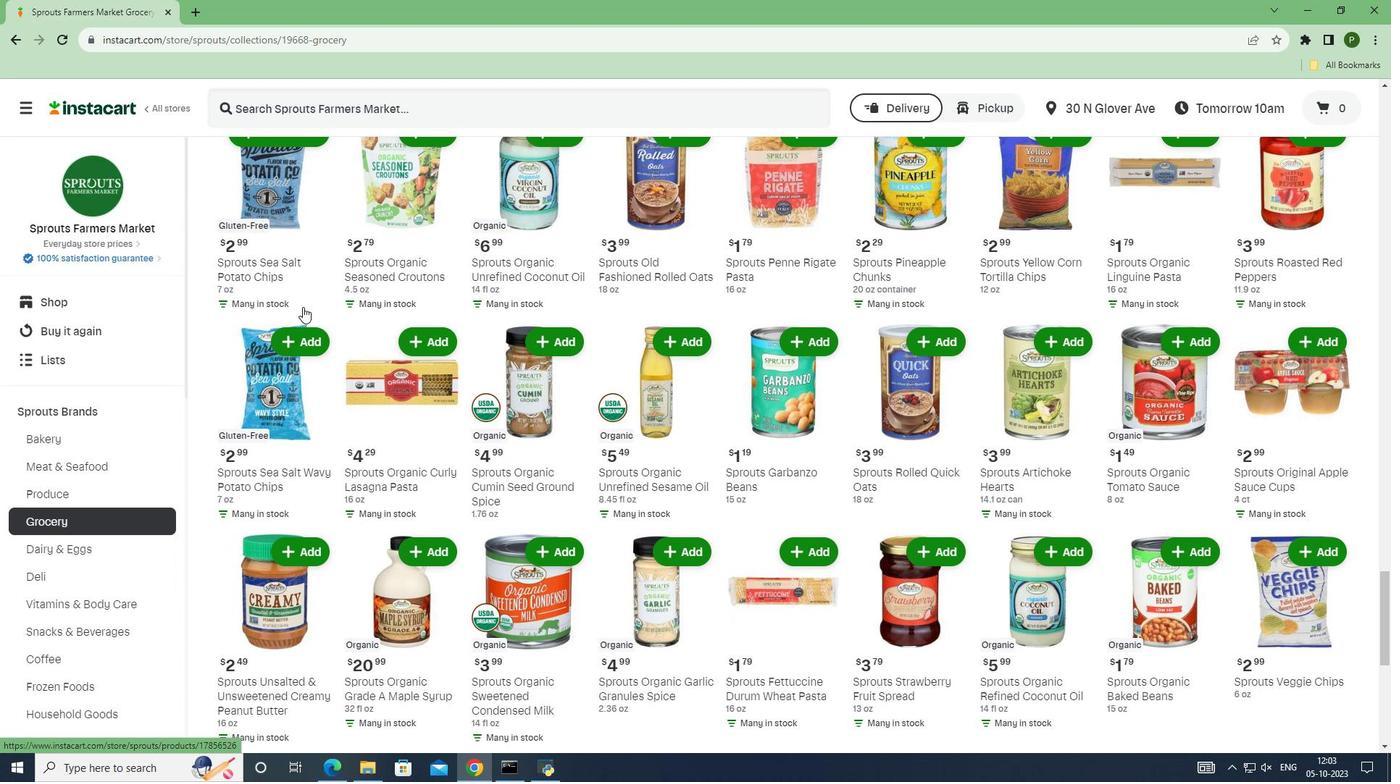 
Action: Mouse scrolled (302, 306) with delta (0, 0)
Screenshot: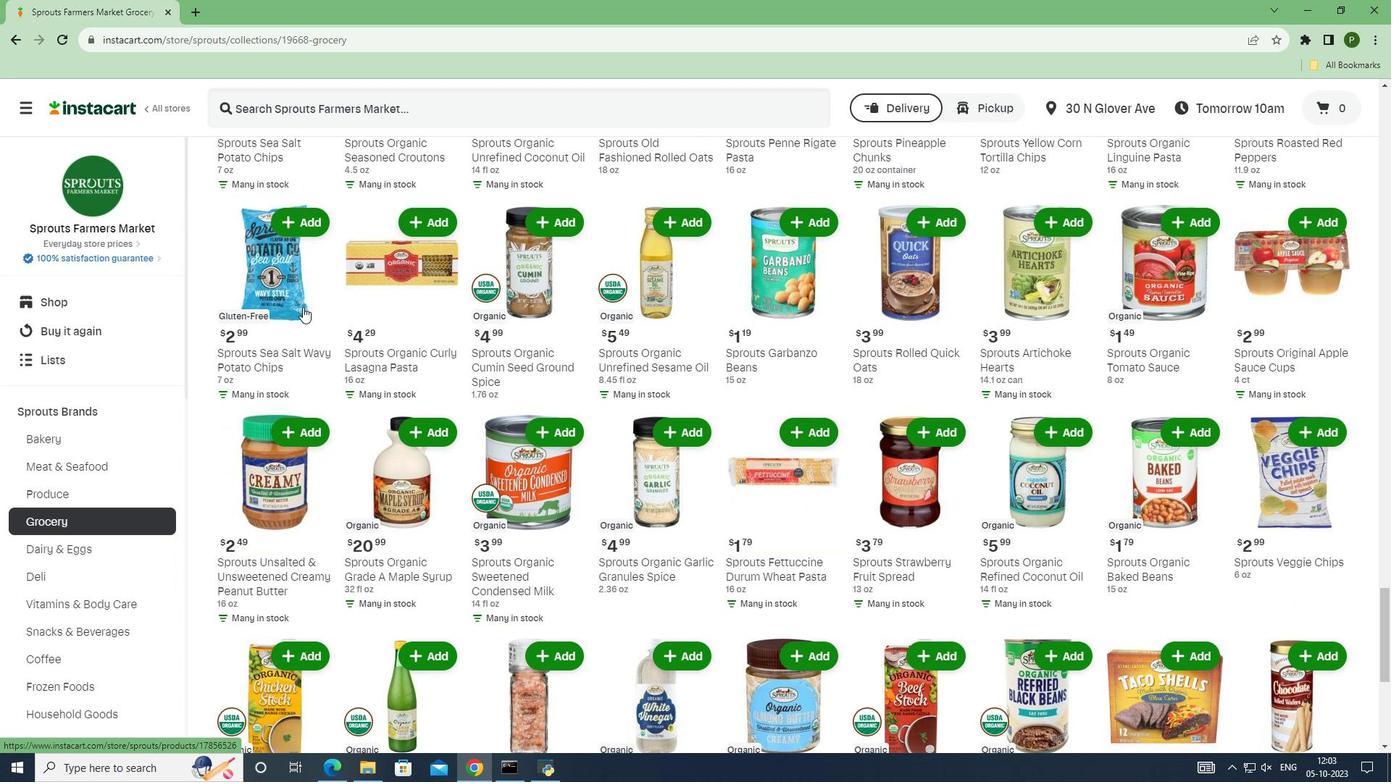 
Action: Mouse scrolled (302, 306) with delta (0, 0)
Screenshot: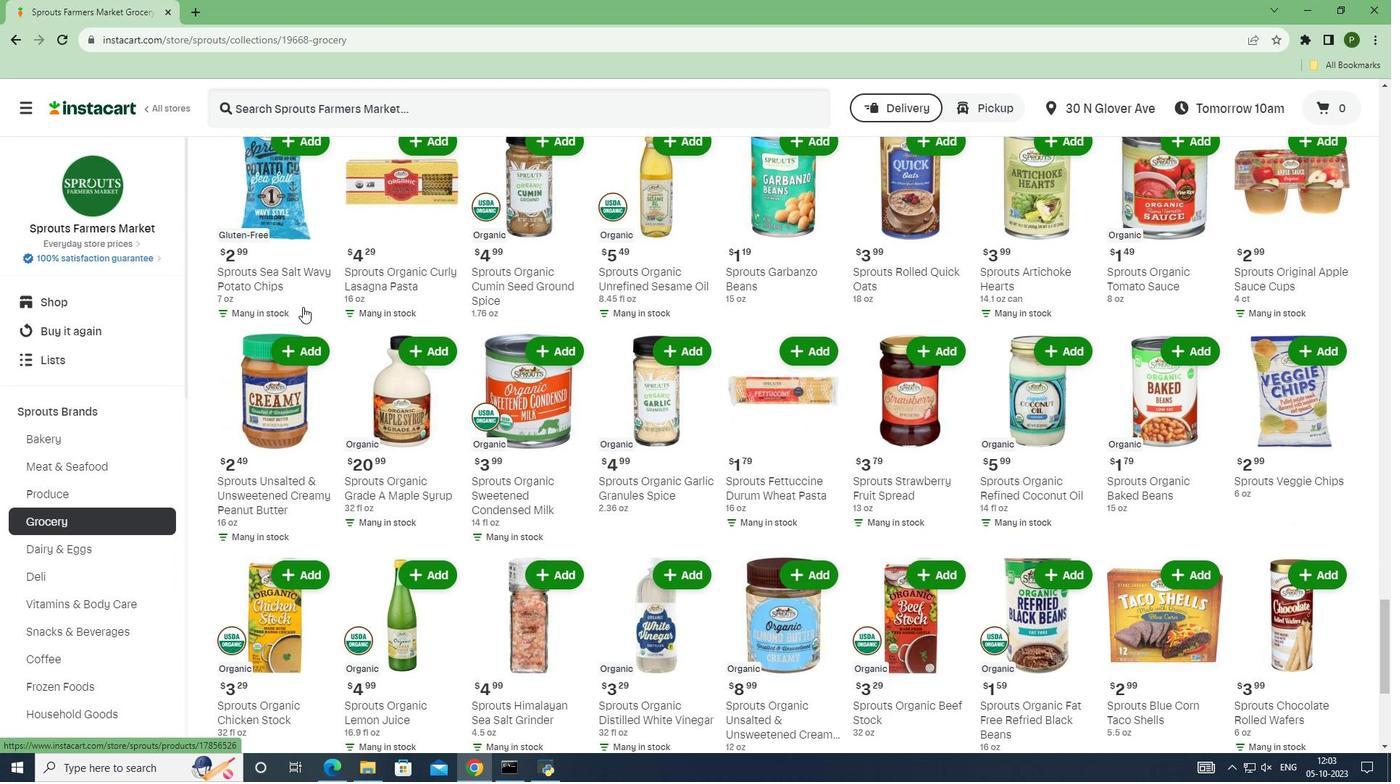 
Action: Mouse scrolled (302, 306) with delta (0, 0)
Screenshot: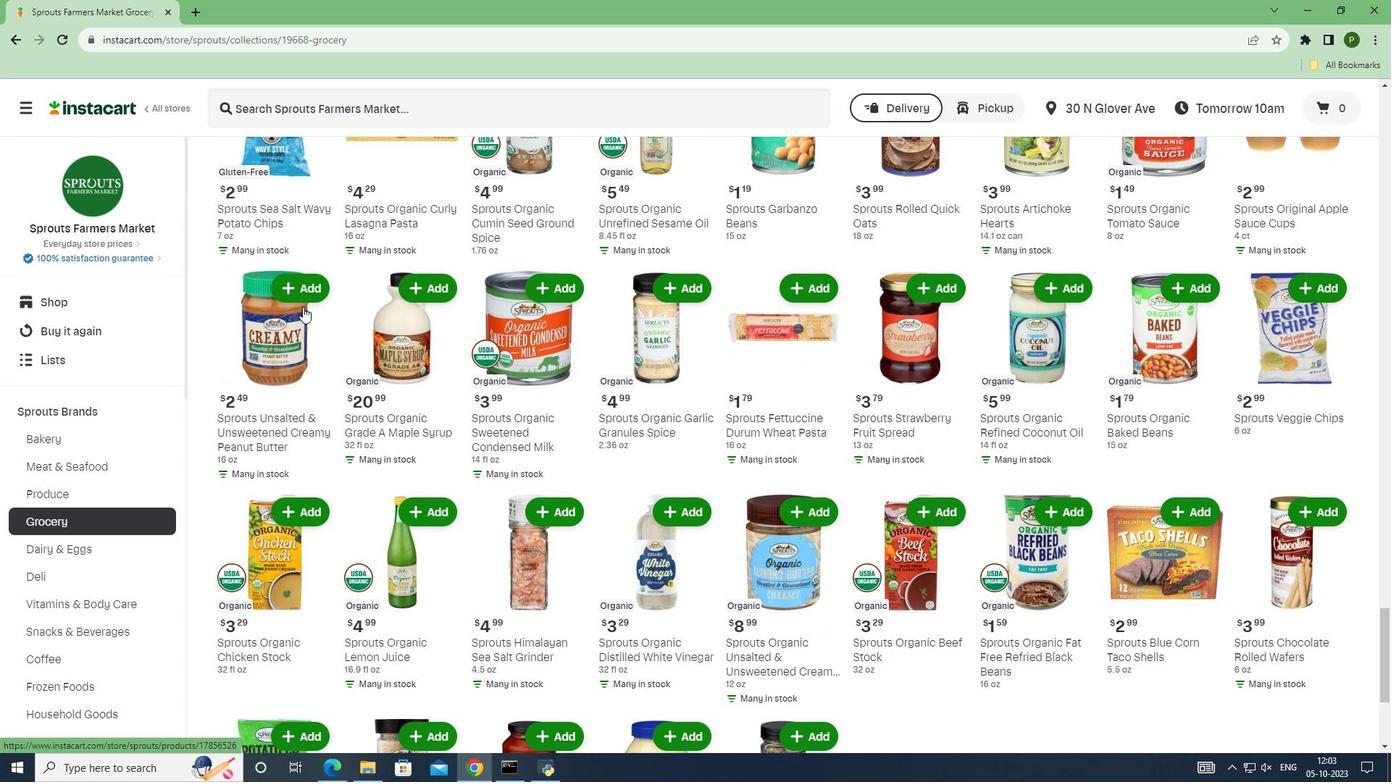 
Action: Mouse scrolled (302, 306) with delta (0, 0)
Screenshot: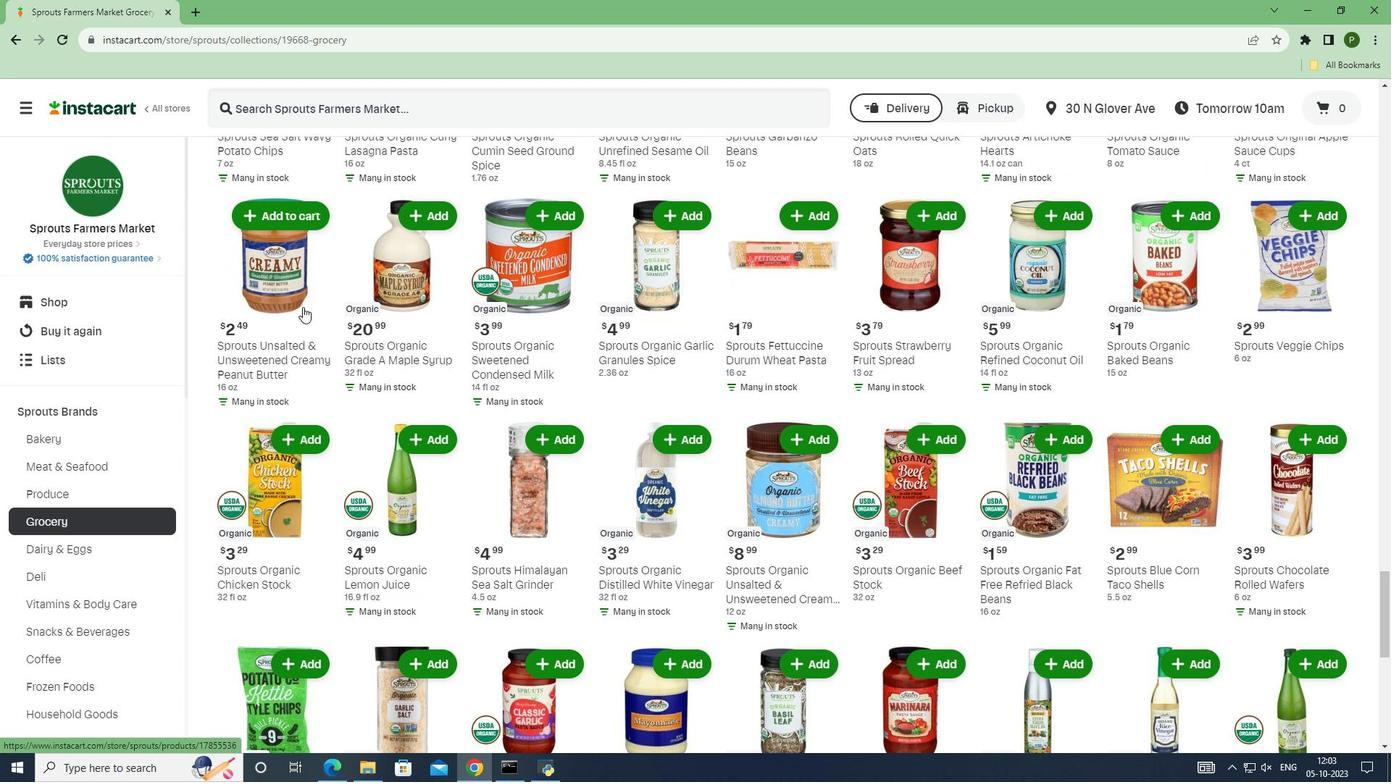 
Action: Mouse scrolled (302, 306) with delta (0, 0)
Screenshot: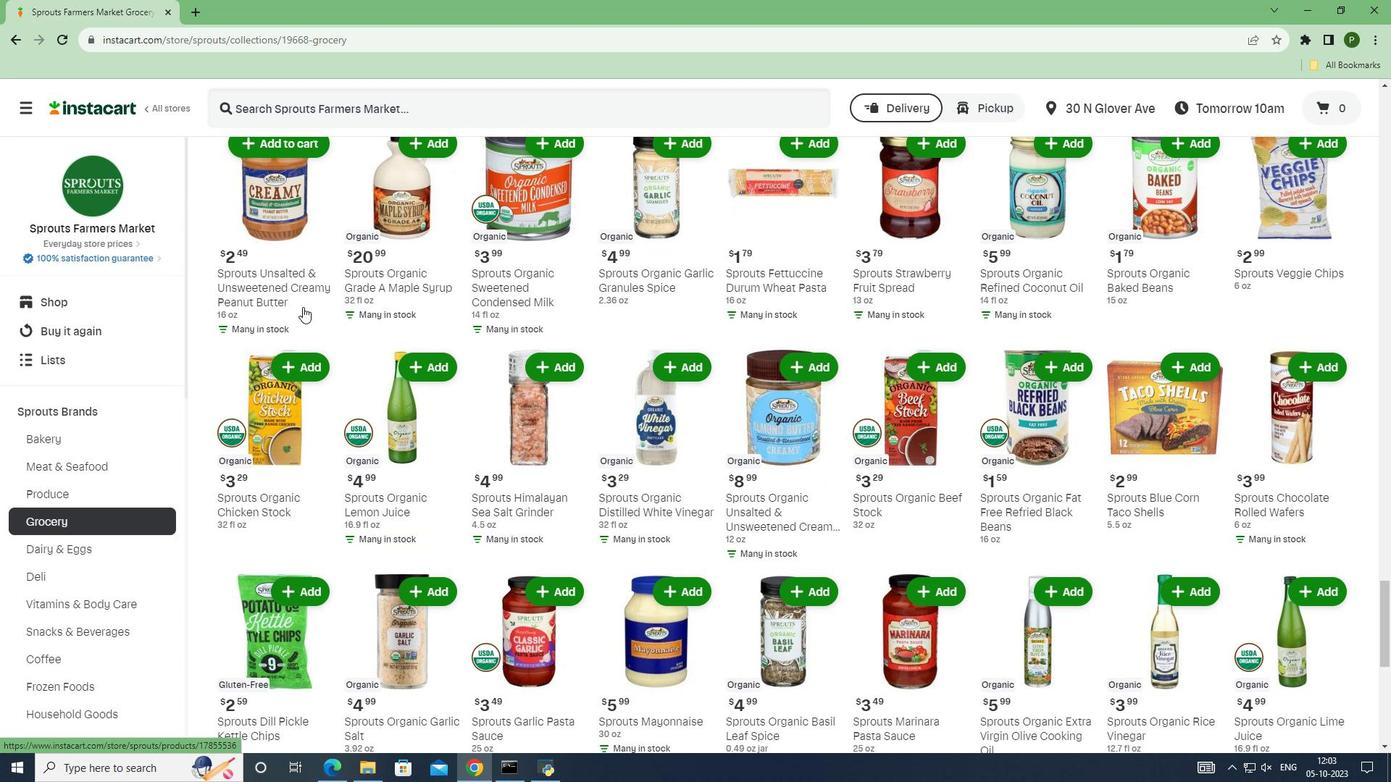 
Action: Mouse scrolled (302, 306) with delta (0, 0)
Screenshot: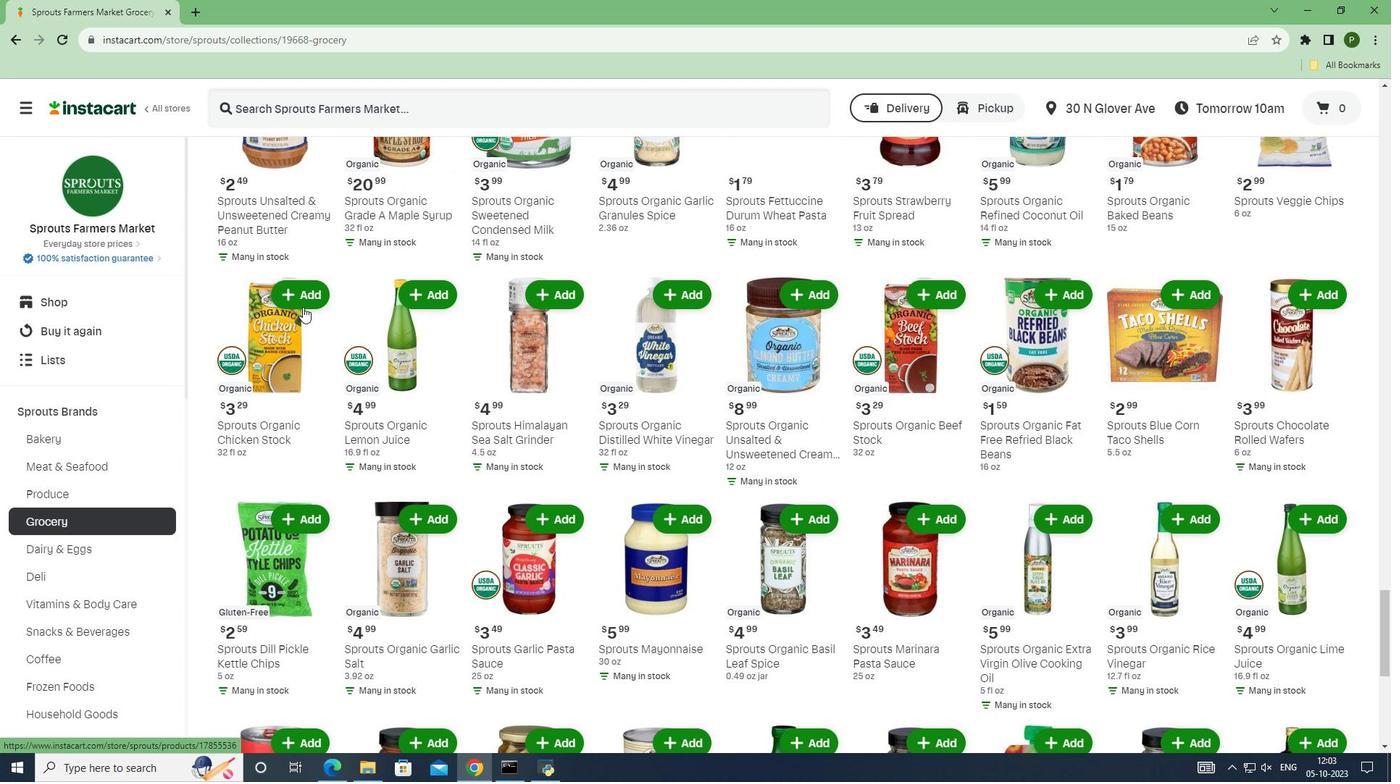 
Action: Mouse scrolled (302, 306) with delta (0, 0)
Screenshot: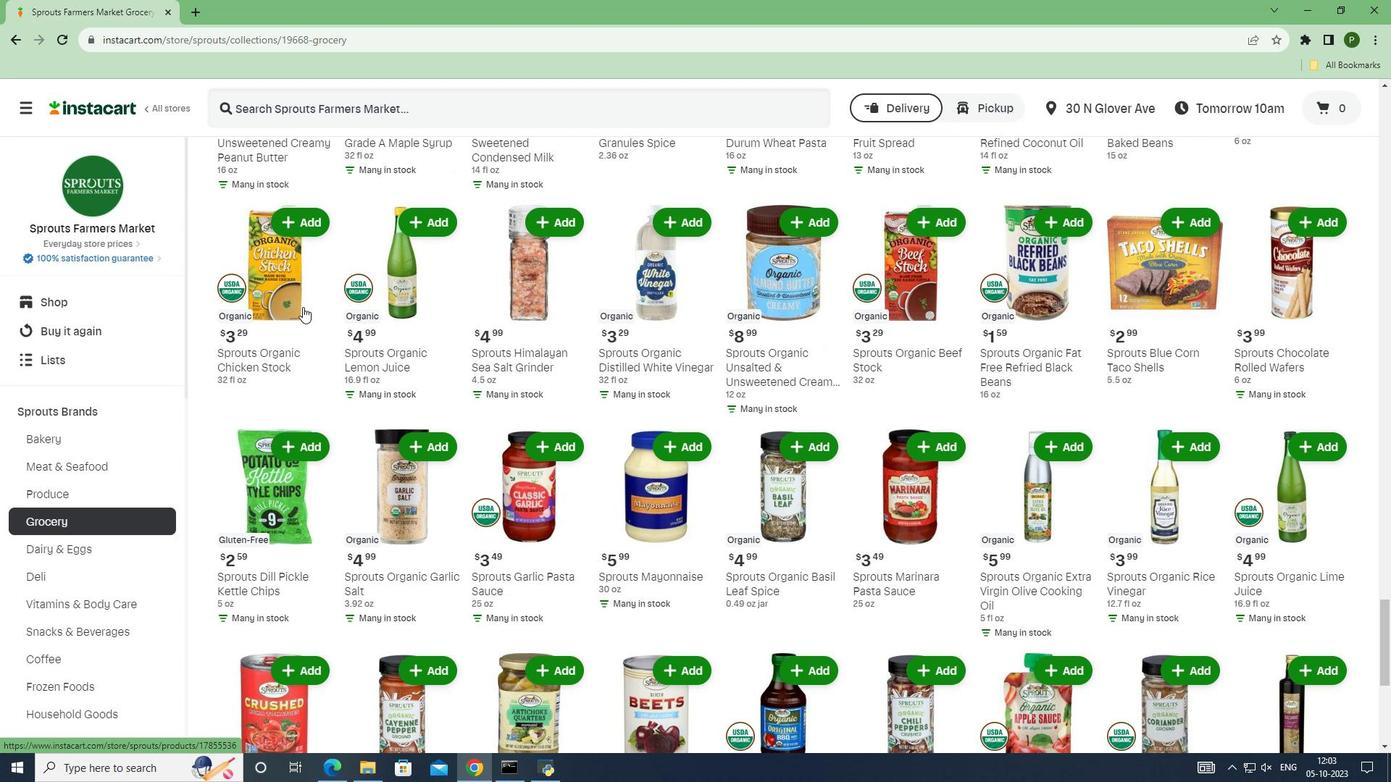 
Action: Mouse scrolled (302, 306) with delta (0, 0)
Screenshot: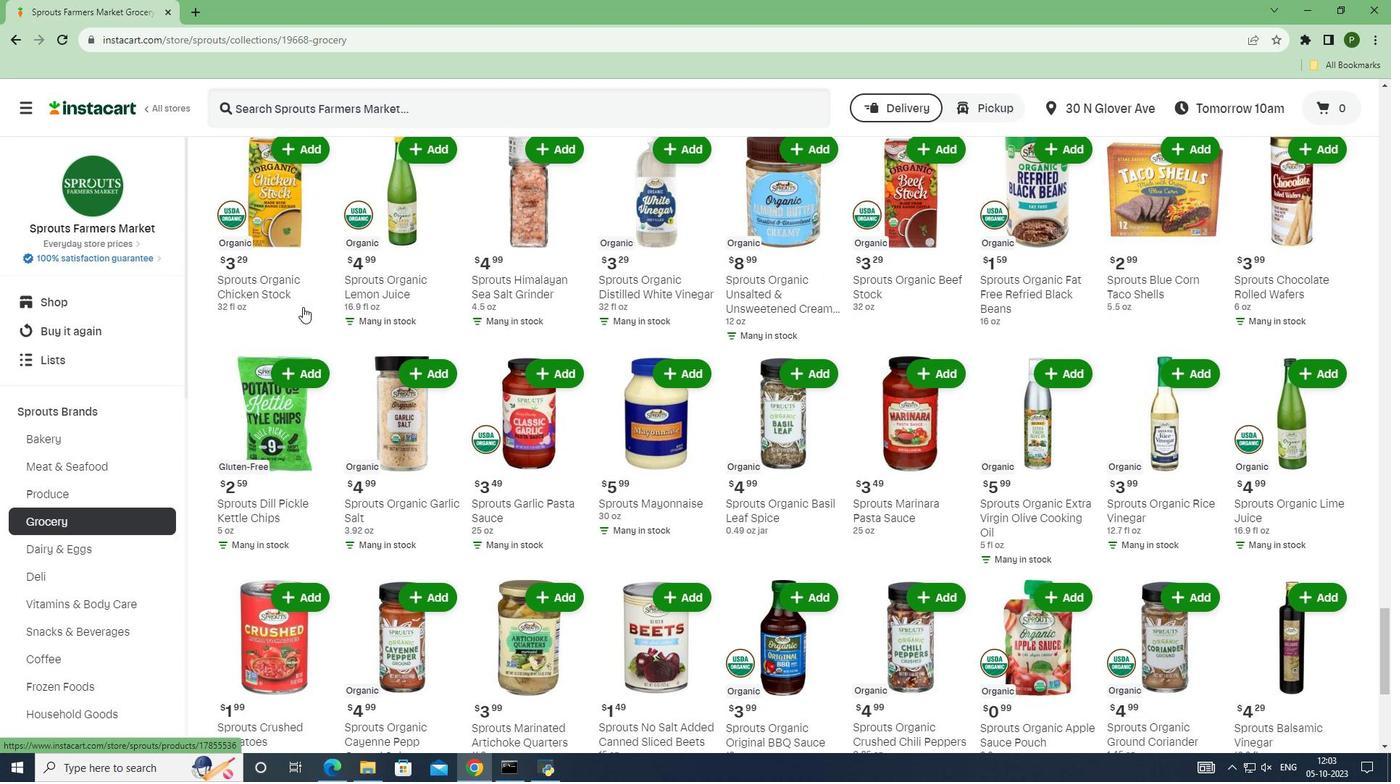 
Action: Mouse scrolled (302, 306) with delta (0, 0)
Screenshot: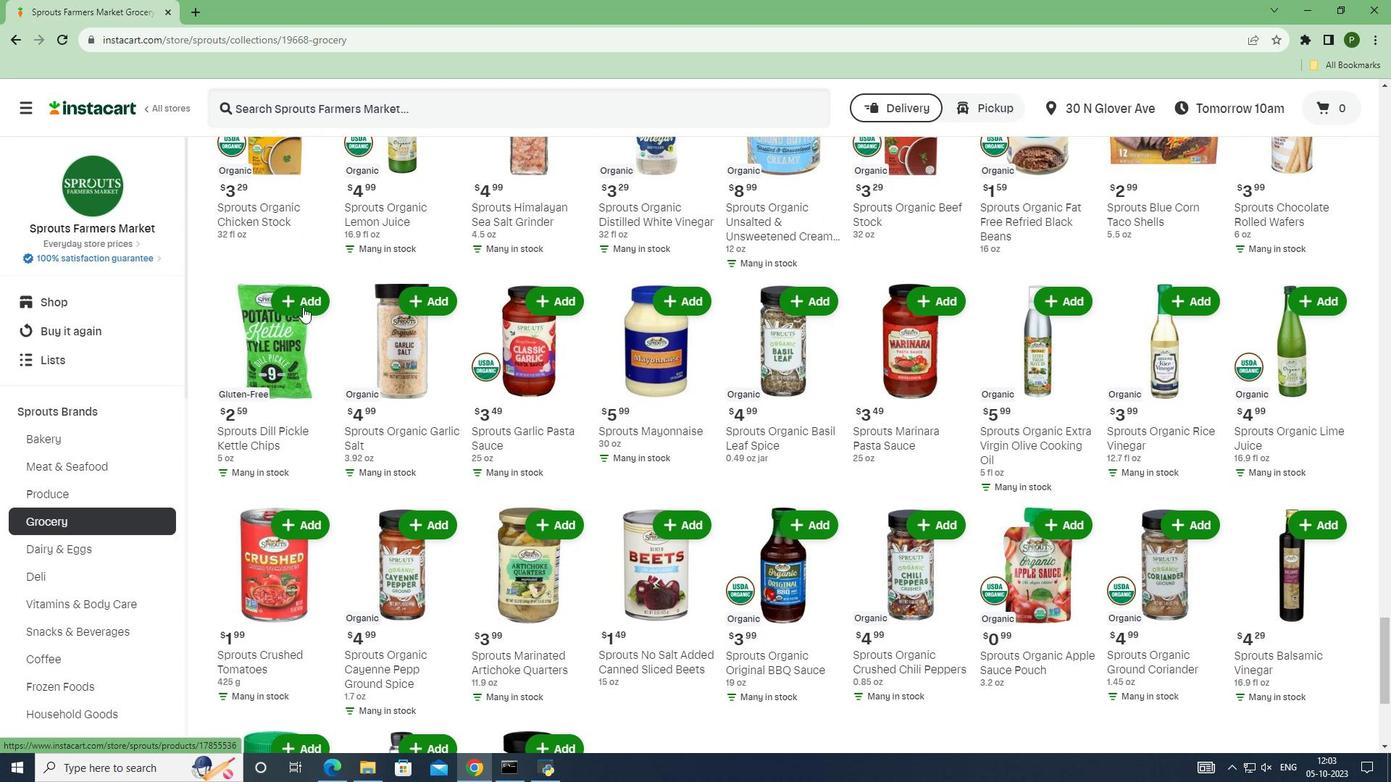 
Action: Mouse scrolled (302, 306) with delta (0, 0)
Screenshot: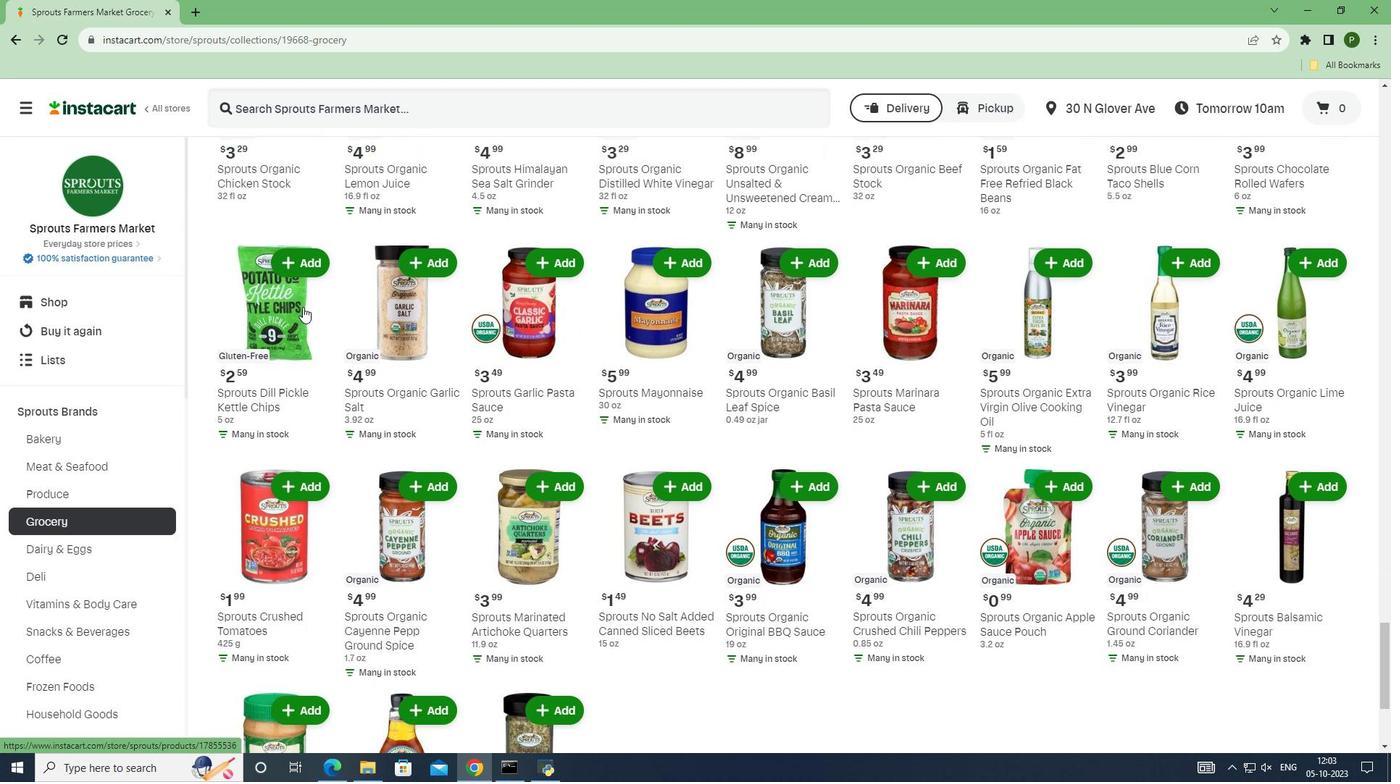 
Action: Mouse scrolled (302, 306) with delta (0, 0)
Screenshot: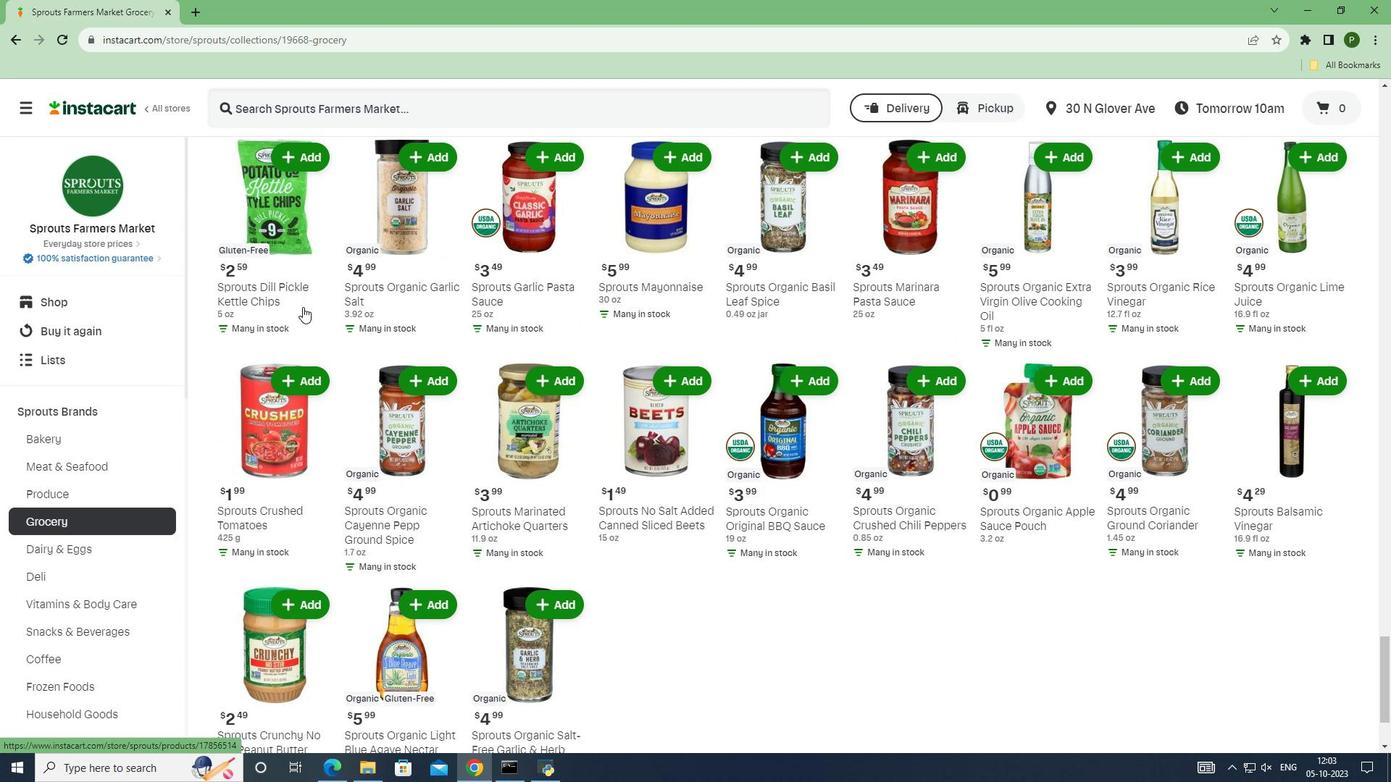 
Action: Mouse scrolled (302, 306) with delta (0, 0)
Screenshot: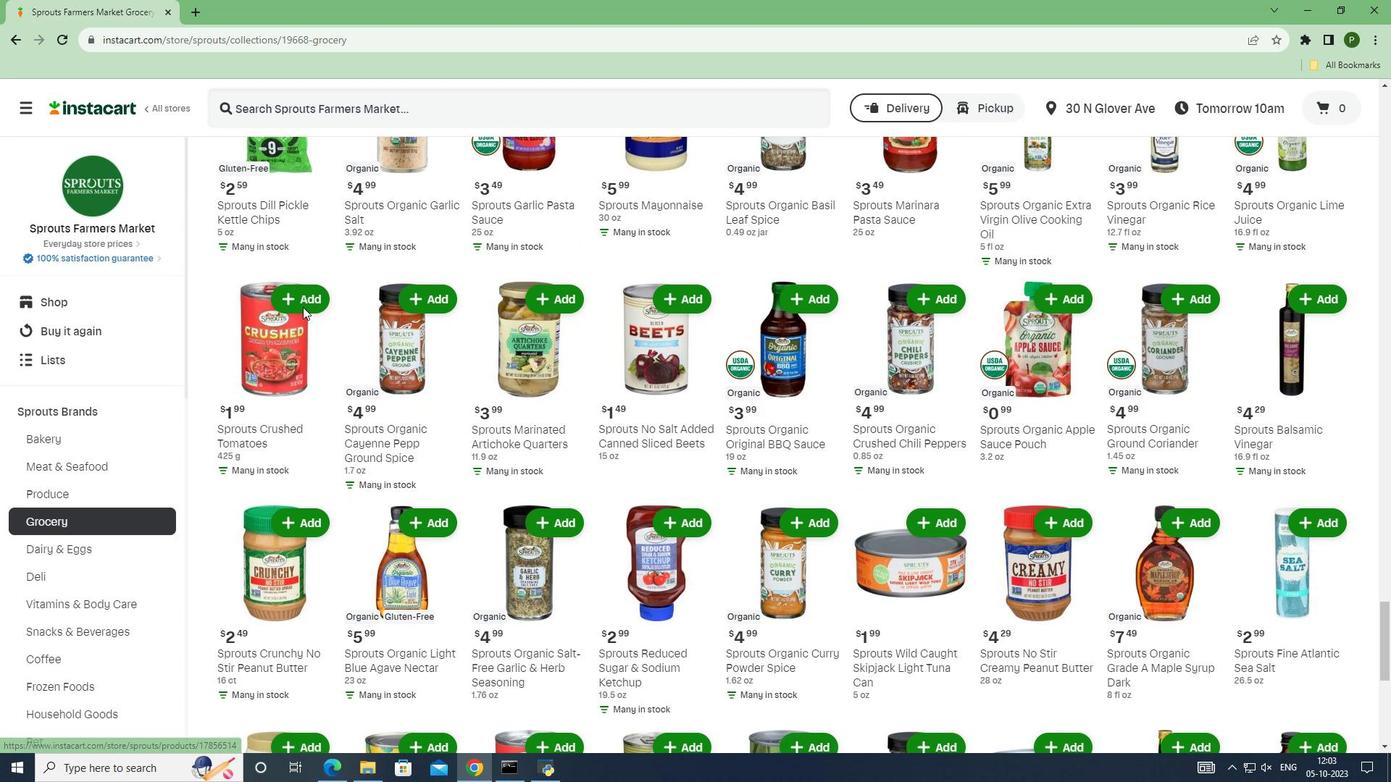 
Action: Mouse scrolled (302, 306) with delta (0, 0)
Screenshot: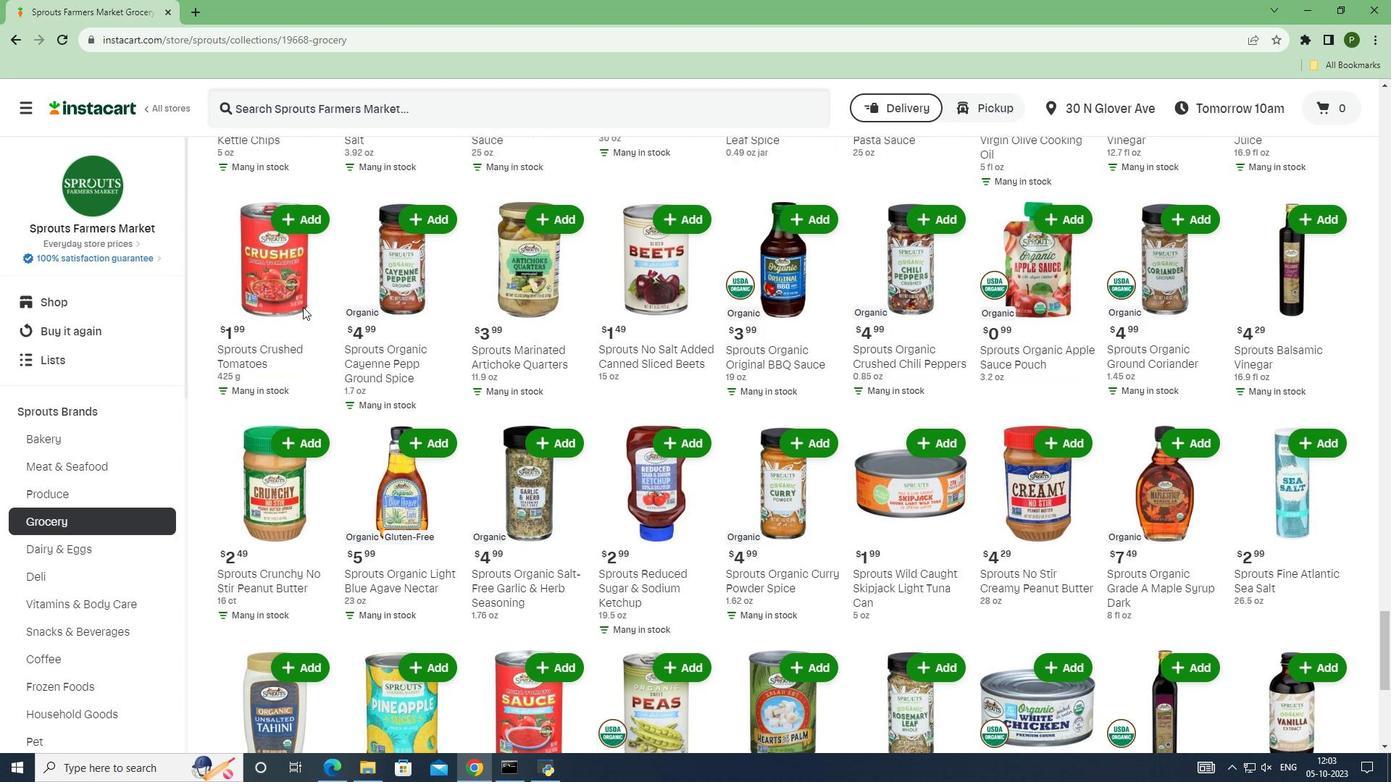 
Action: Mouse scrolled (302, 306) with delta (0, 0)
Screenshot: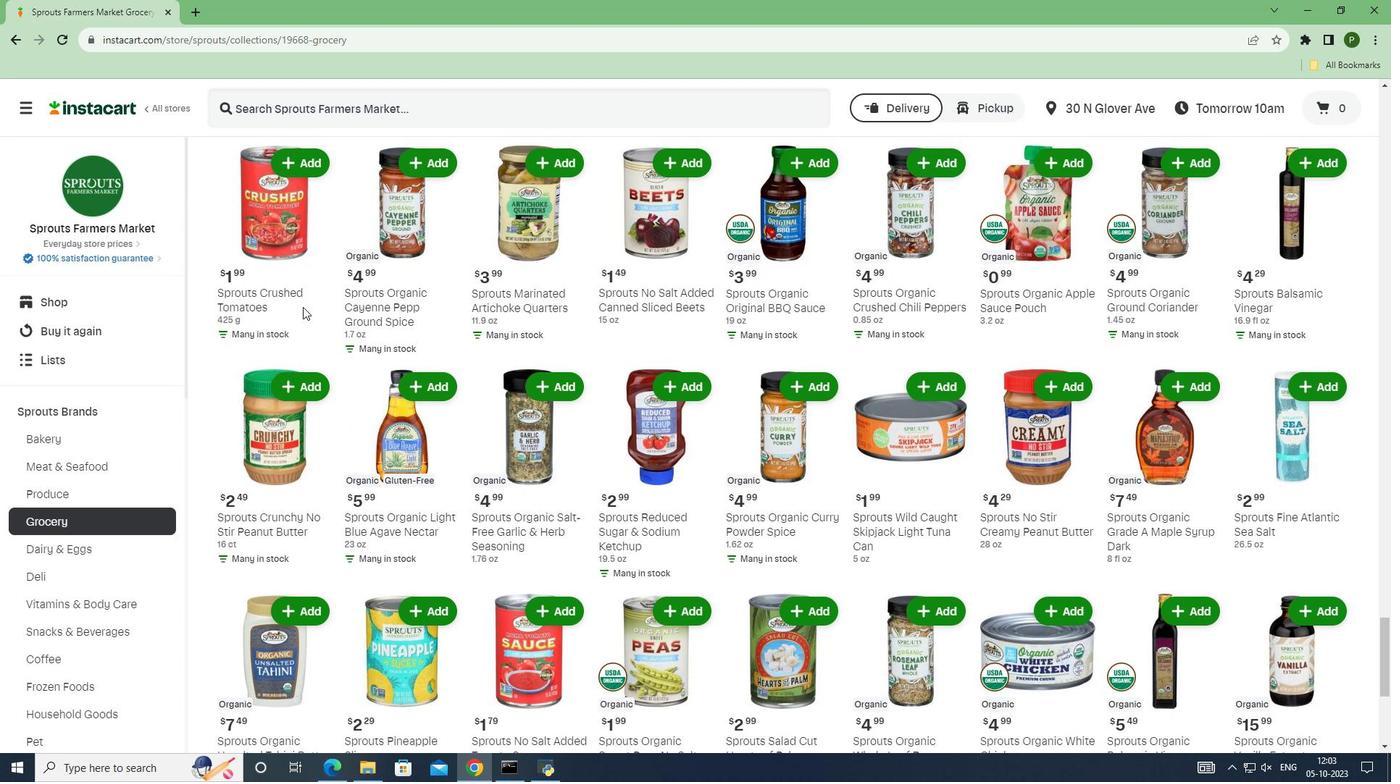 
Action: Mouse scrolled (302, 306) with delta (0, 0)
Screenshot: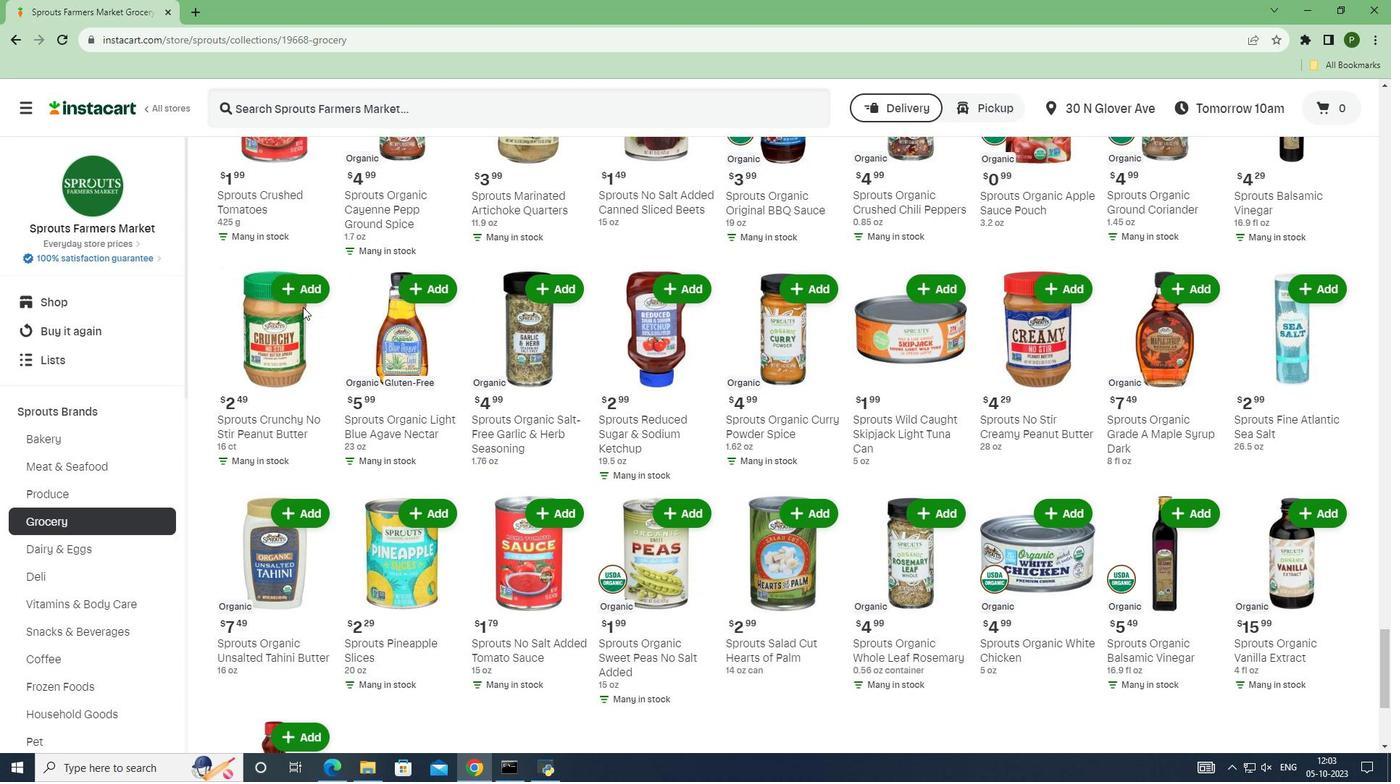 
Action: Mouse scrolled (302, 306) with delta (0, 0)
Screenshot: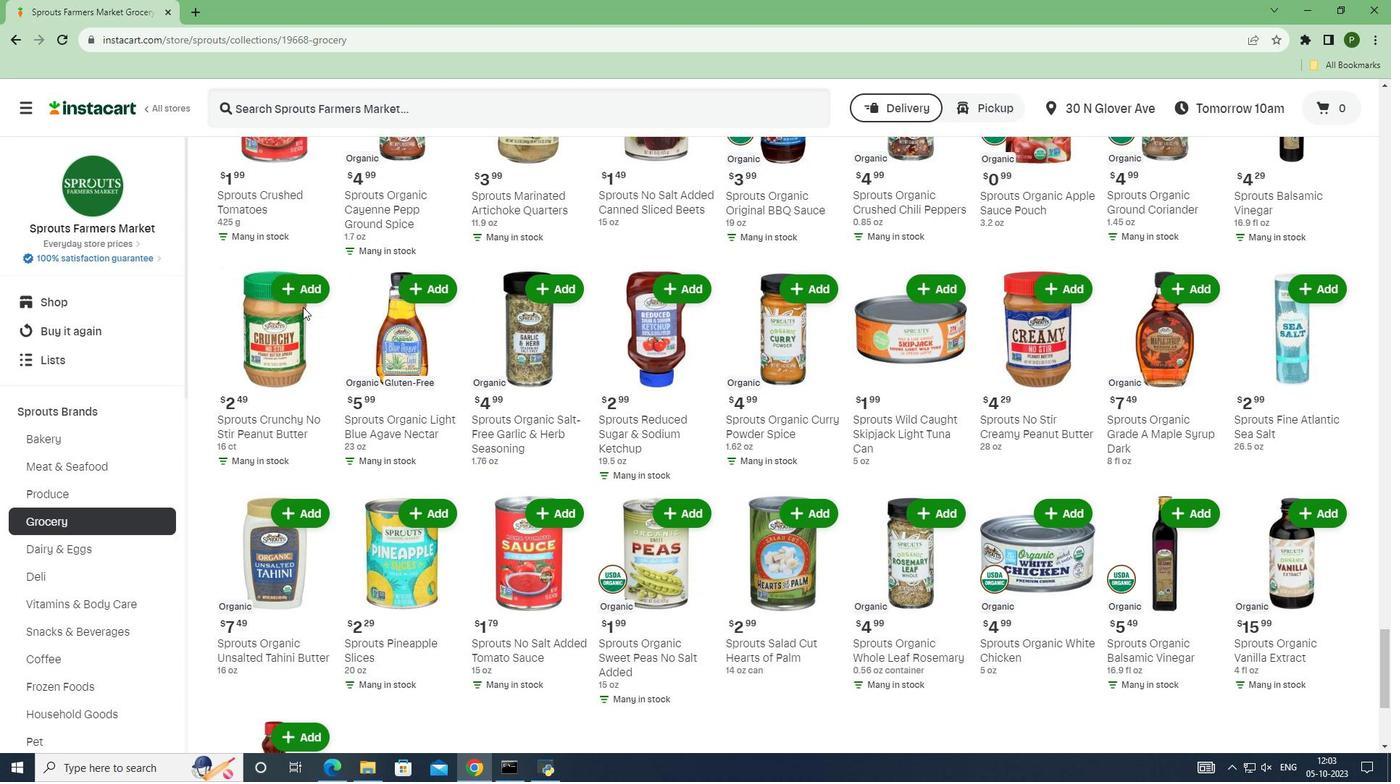 
Action: Mouse scrolled (302, 306) with delta (0, 0)
Screenshot: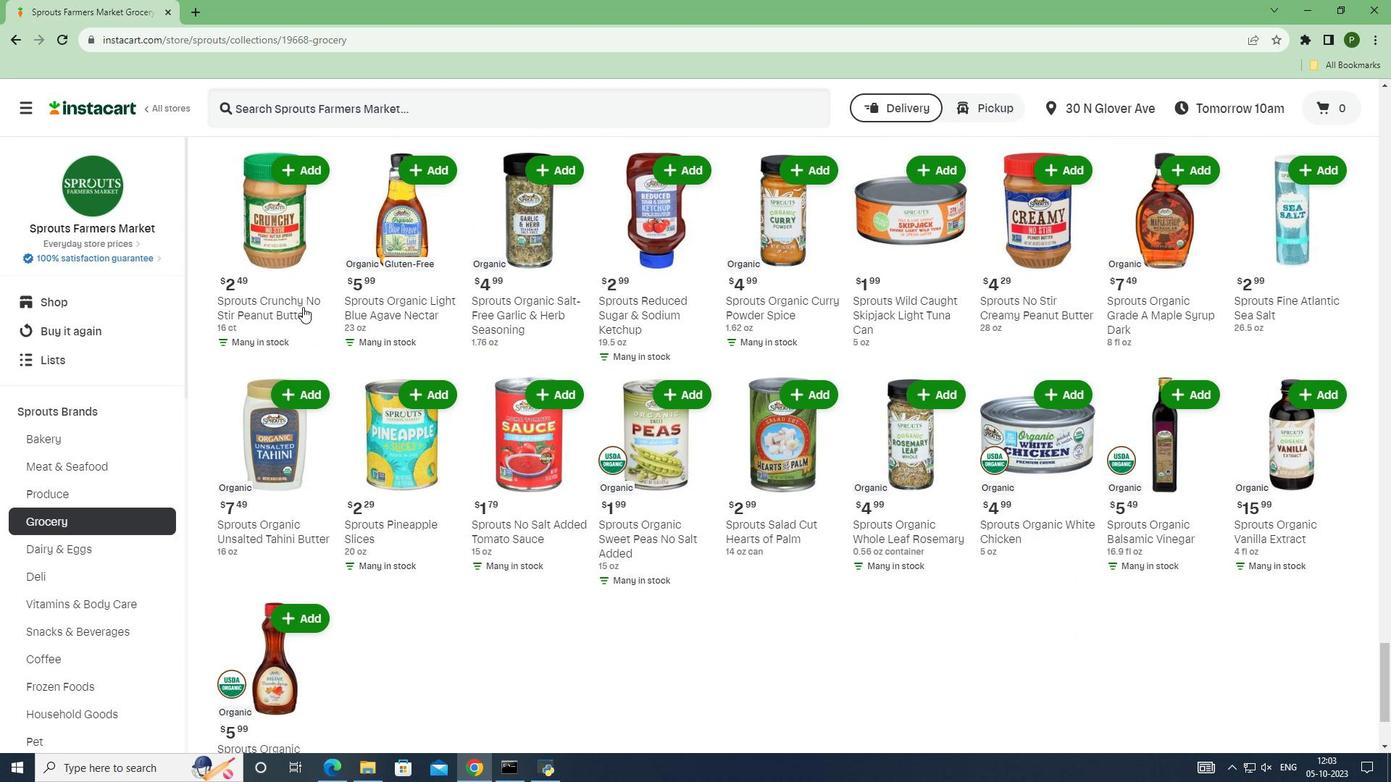 
Action: Mouse scrolled (302, 306) with delta (0, 0)
Screenshot: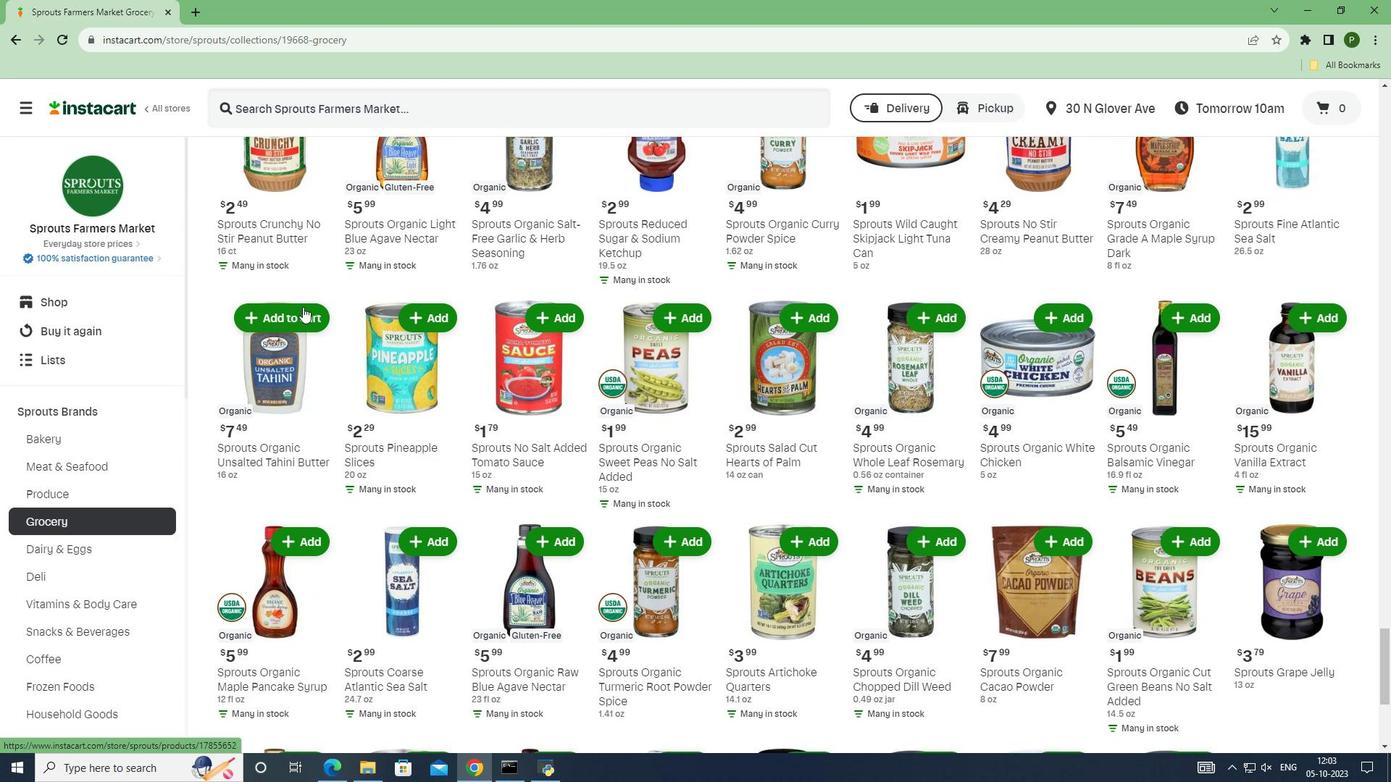 
Action: Mouse scrolled (302, 306) with delta (0, 0)
Screenshot: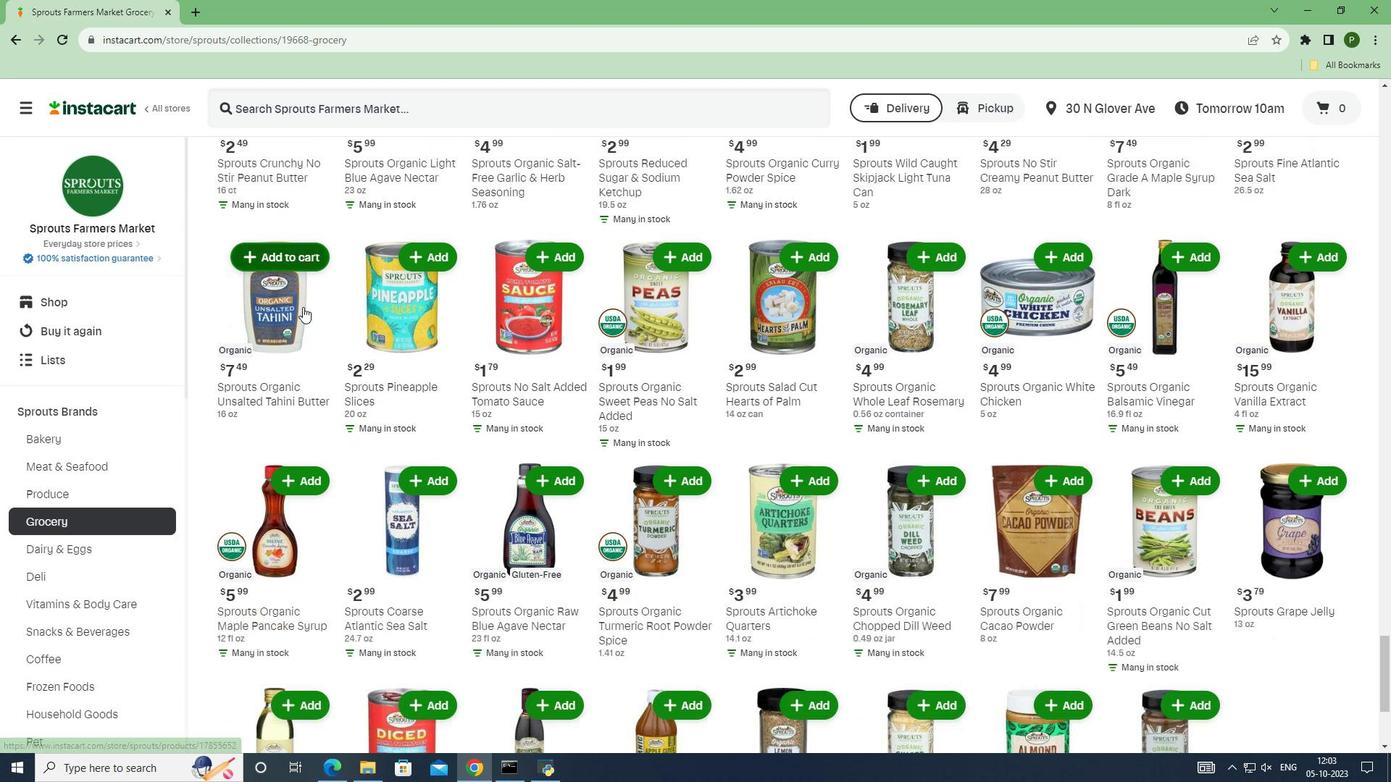 
Action: Mouse scrolled (302, 306) with delta (0, 0)
Screenshot: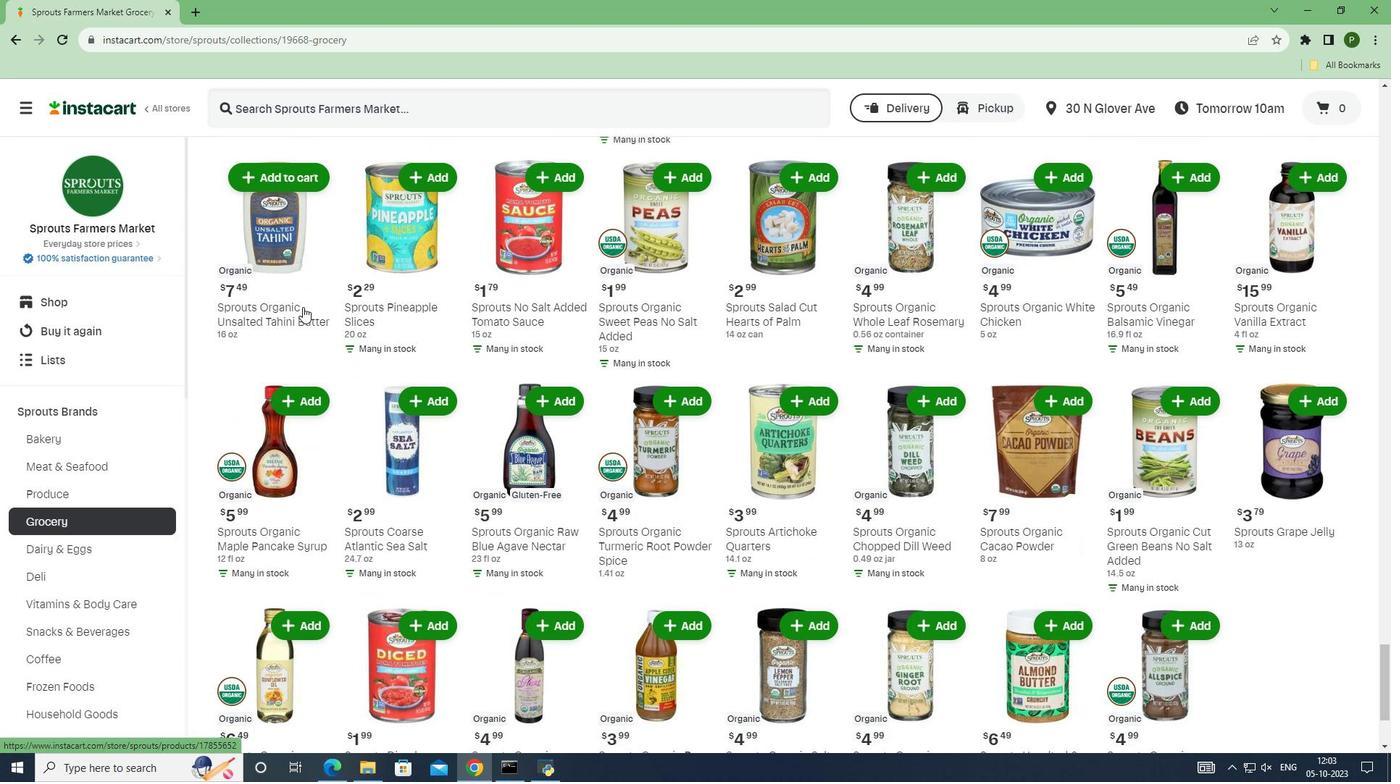 
Action: Mouse scrolled (302, 306) with delta (0, 0)
Screenshot: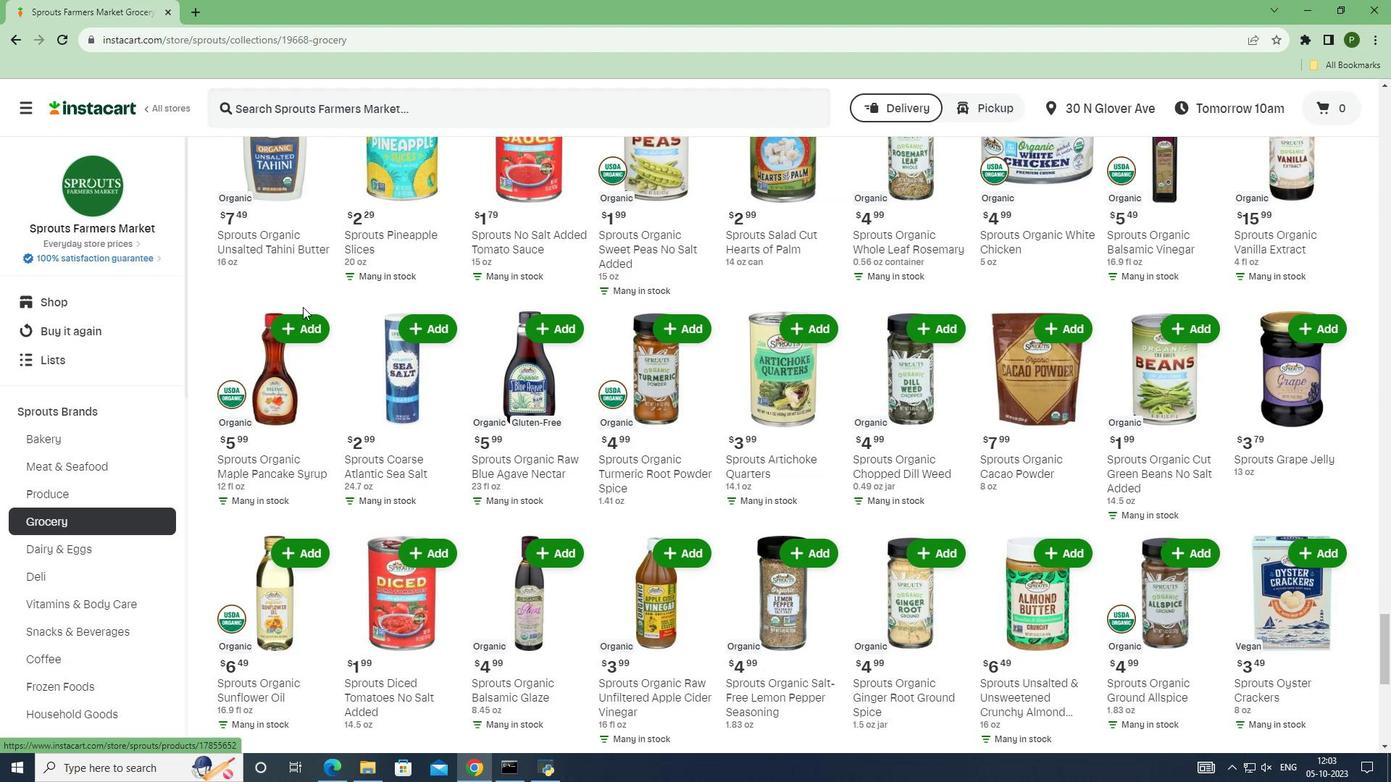 
Action: Mouse scrolled (302, 306) with delta (0, 0)
Screenshot: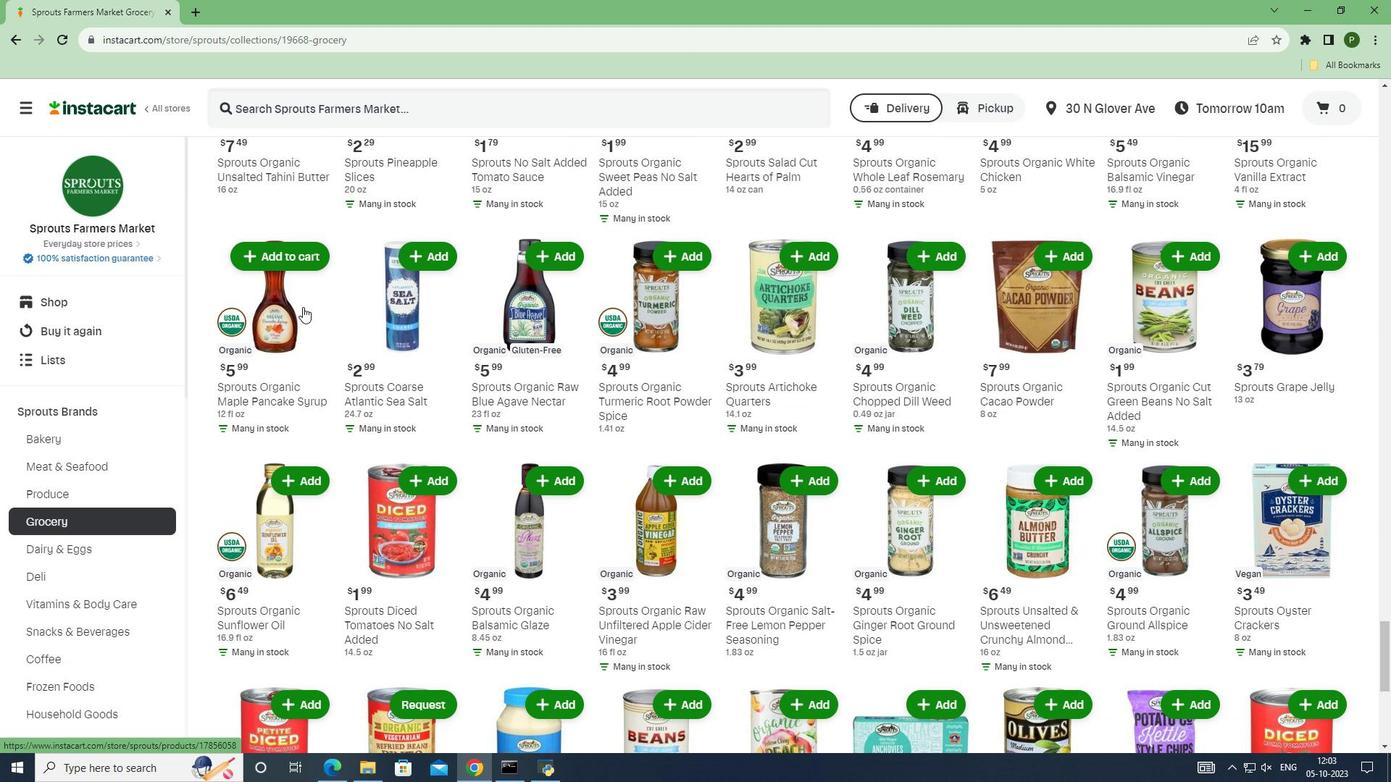 
Action: Mouse scrolled (302, 306) with delta (0, 0)
Screenshot: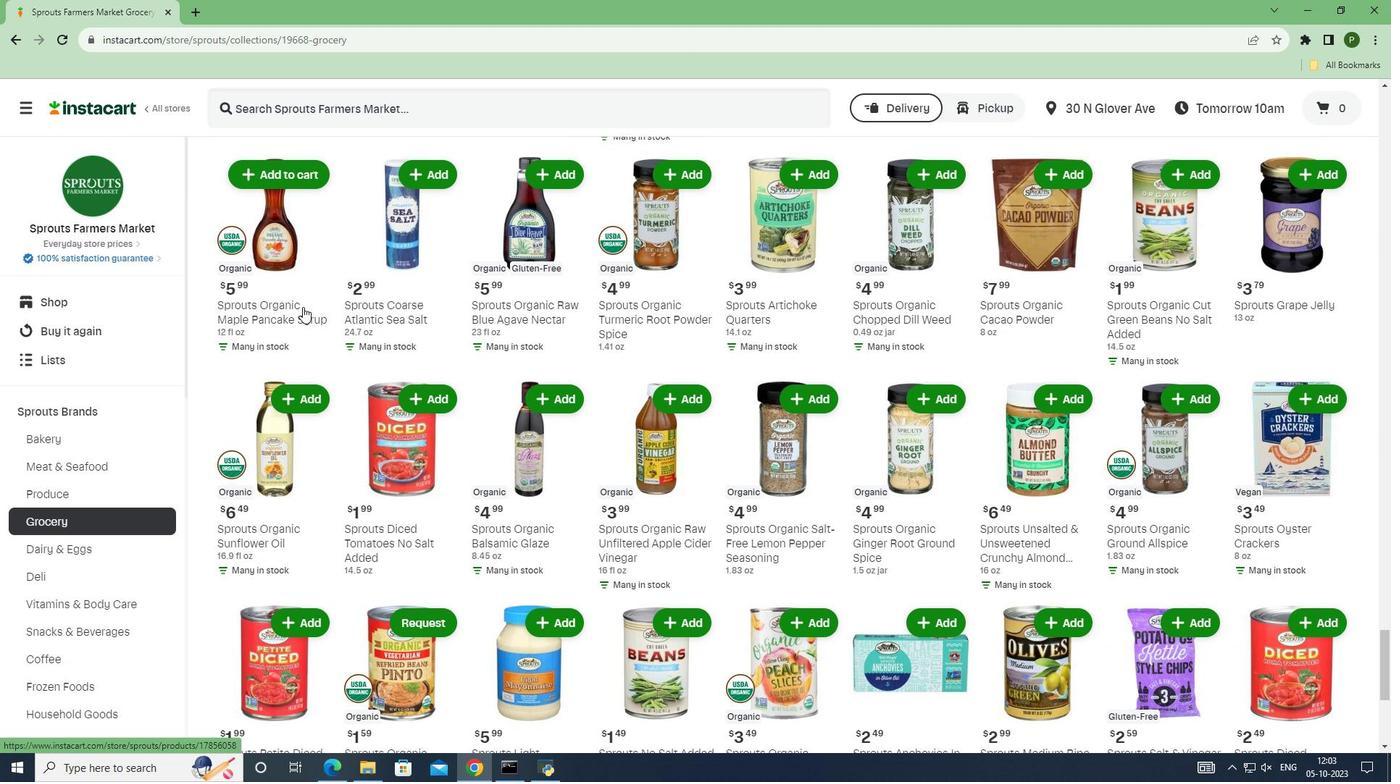 
Action: Mouse scrolled (302, 306) with delta (0, 0)
Screenshot: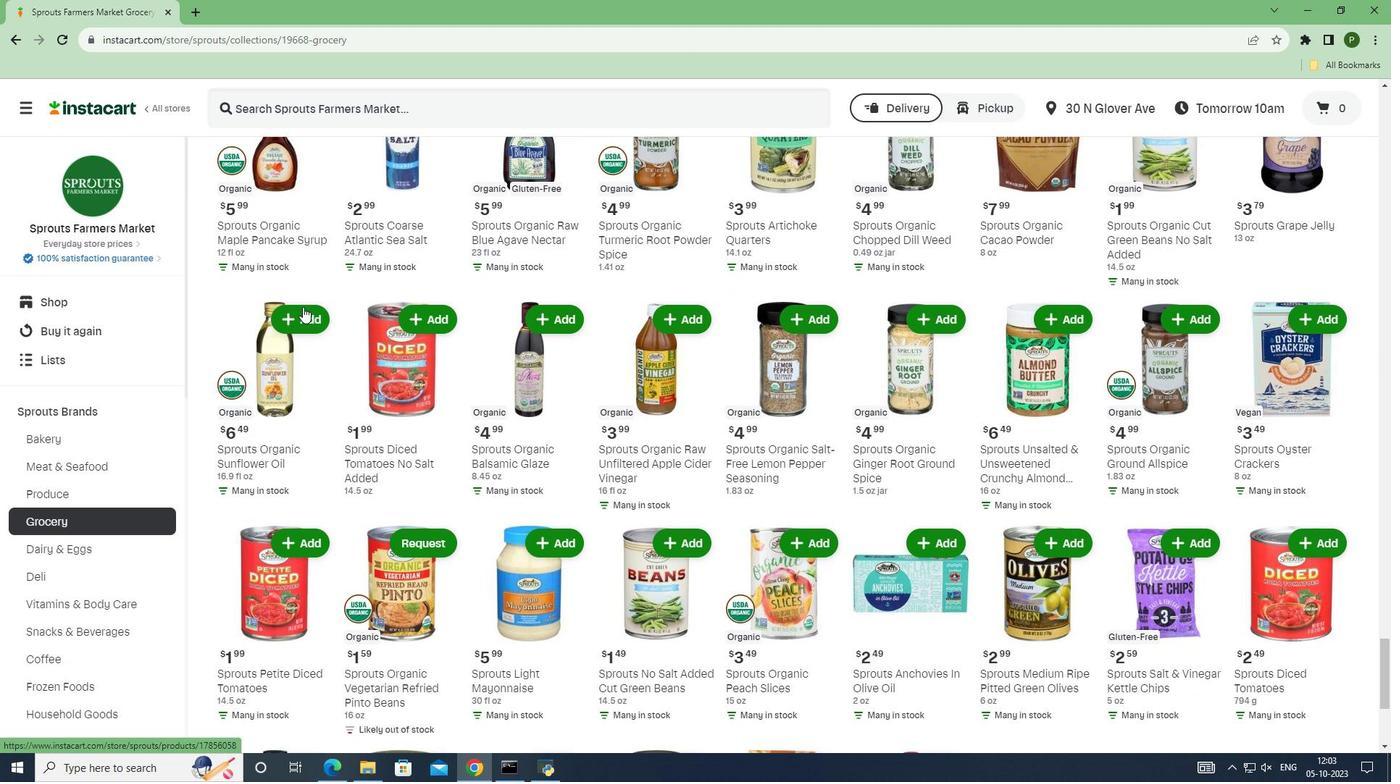 
Action: Mouse scrolled (302, 306) with delta (0, 0)
Screenshot: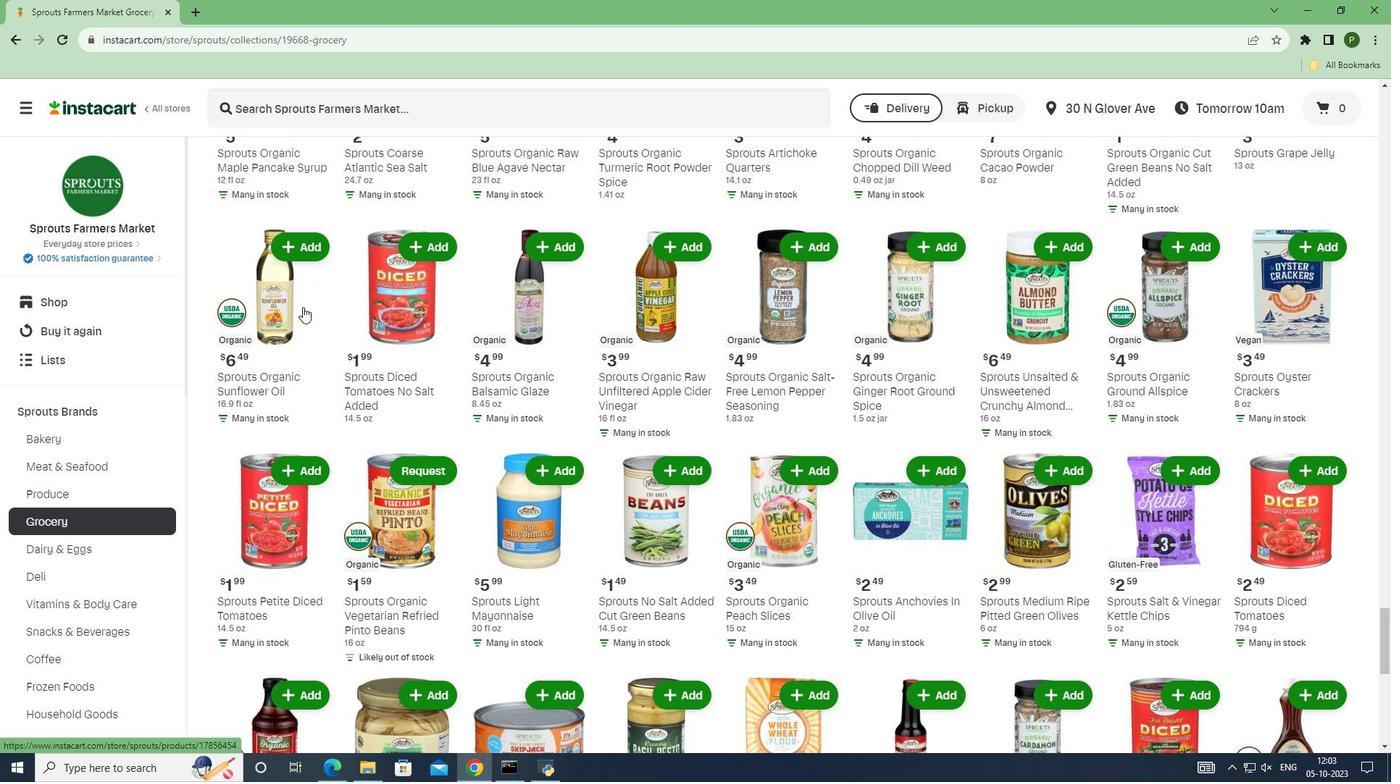 
Action: Mouse moved to (650, 502)
Screenshot: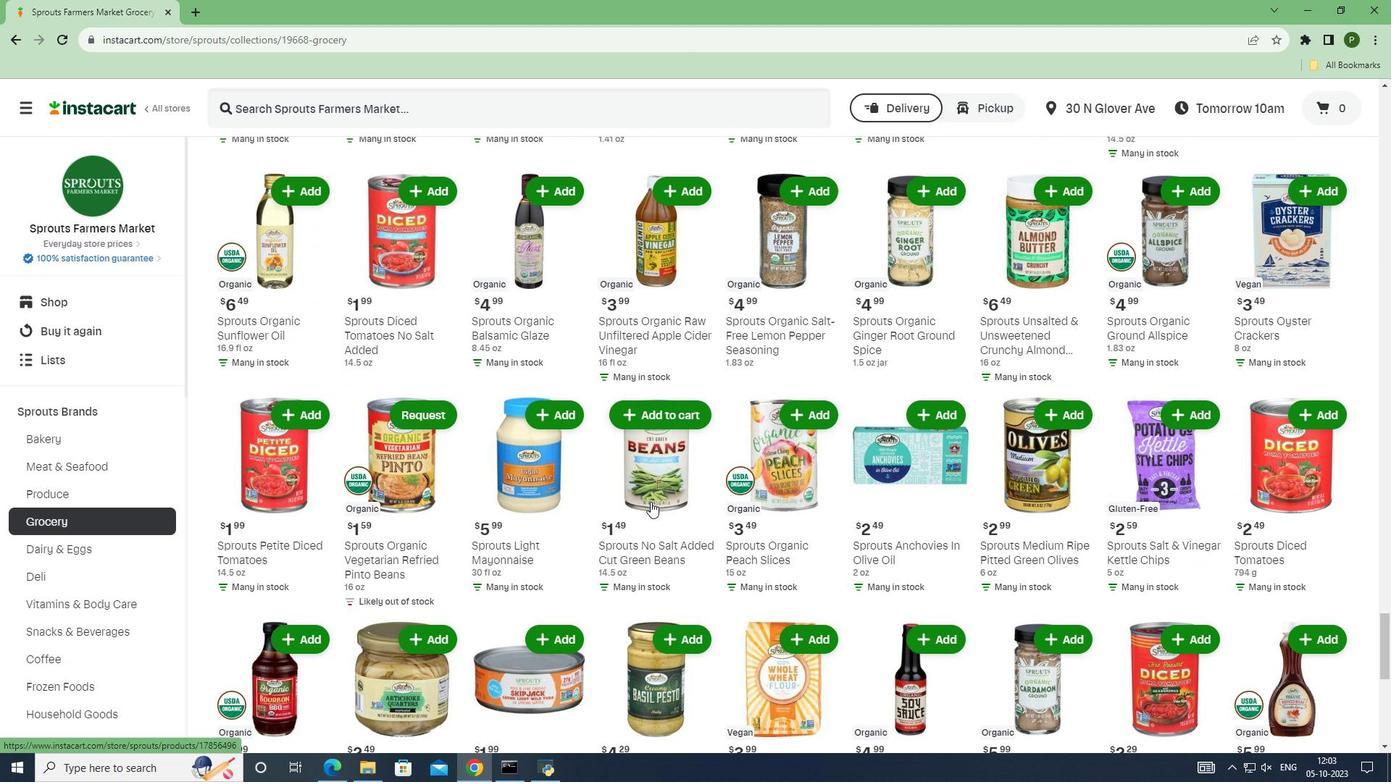 
Action: Mouse scrolled (650, 501) with delta (0, 0)
Screenshot: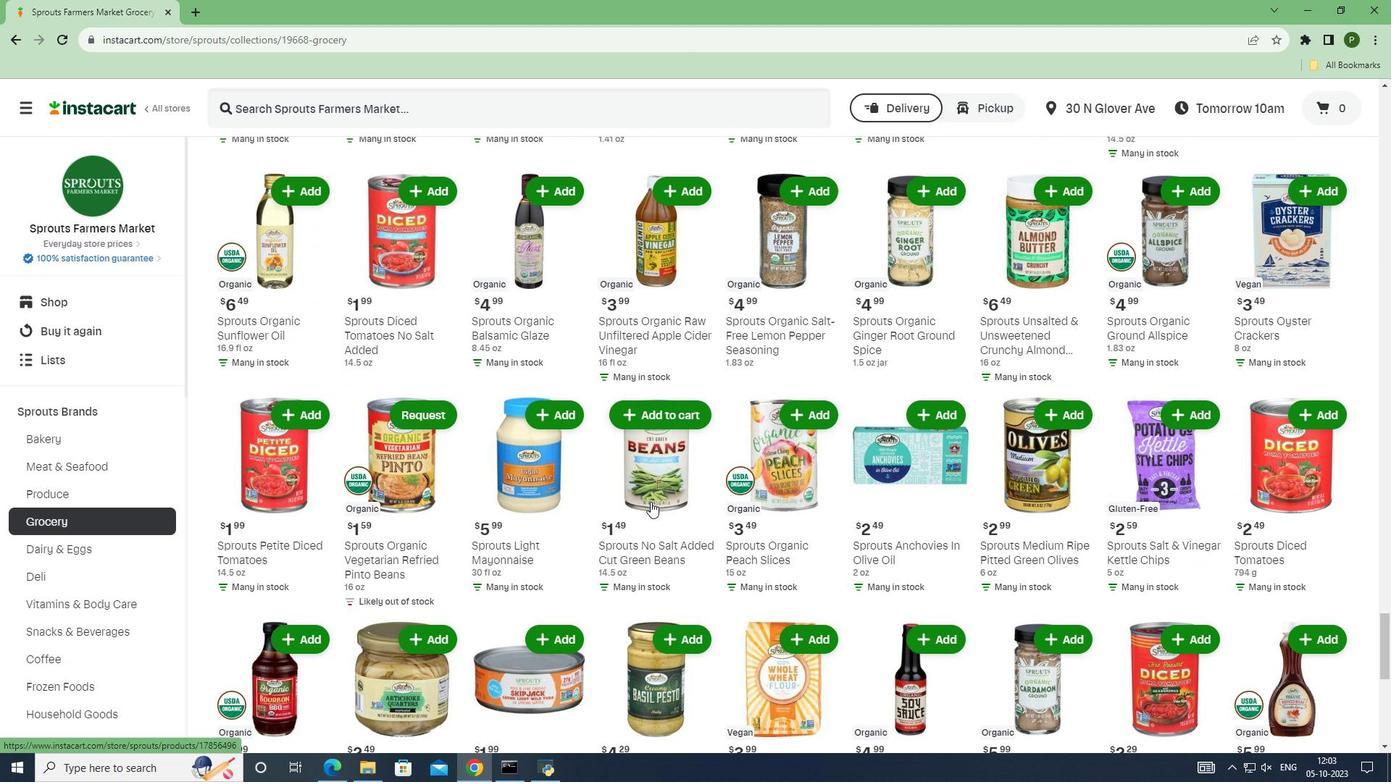 
Action: Mouse scrolled (650, 501) with delta (0, 0)
Screenshot: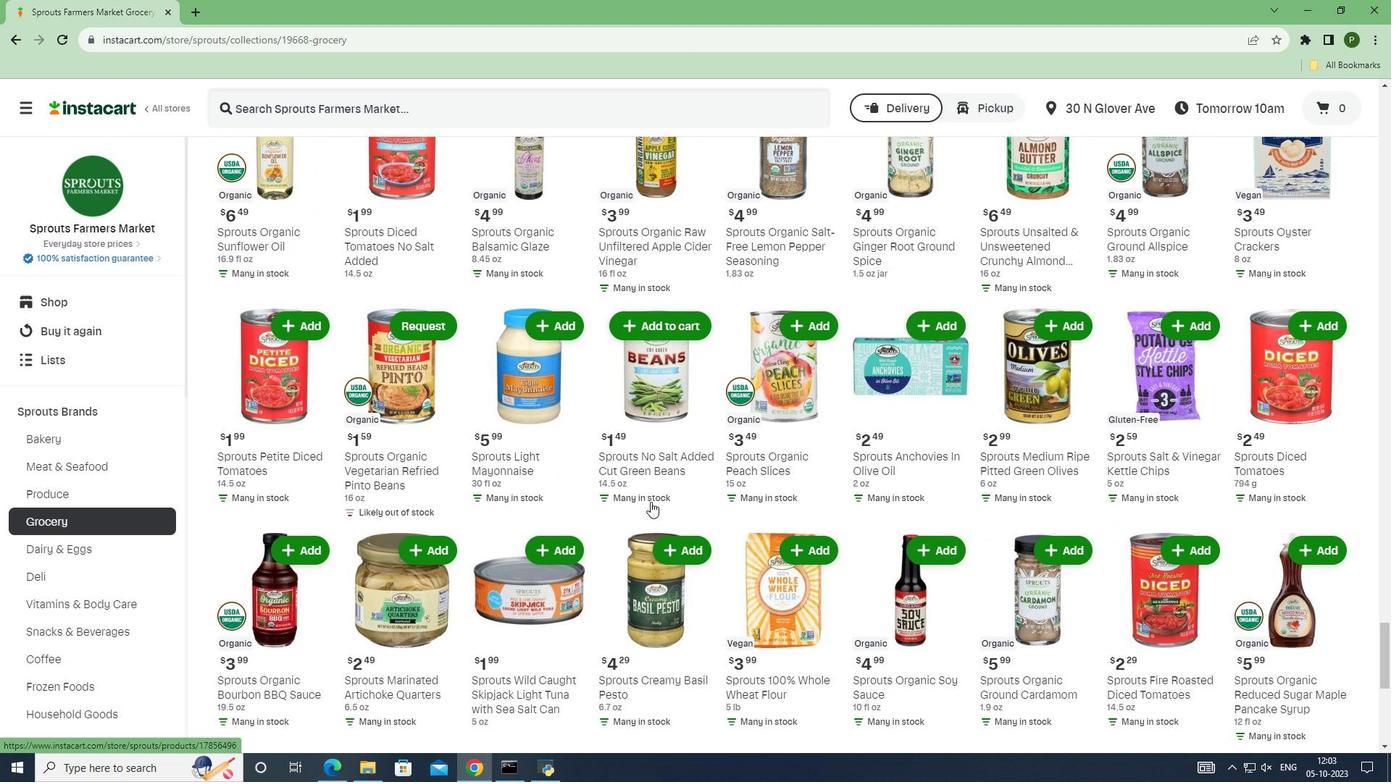 
Action: Mouse scrolled (650, 501) with delta (0, 0)
Screenshot: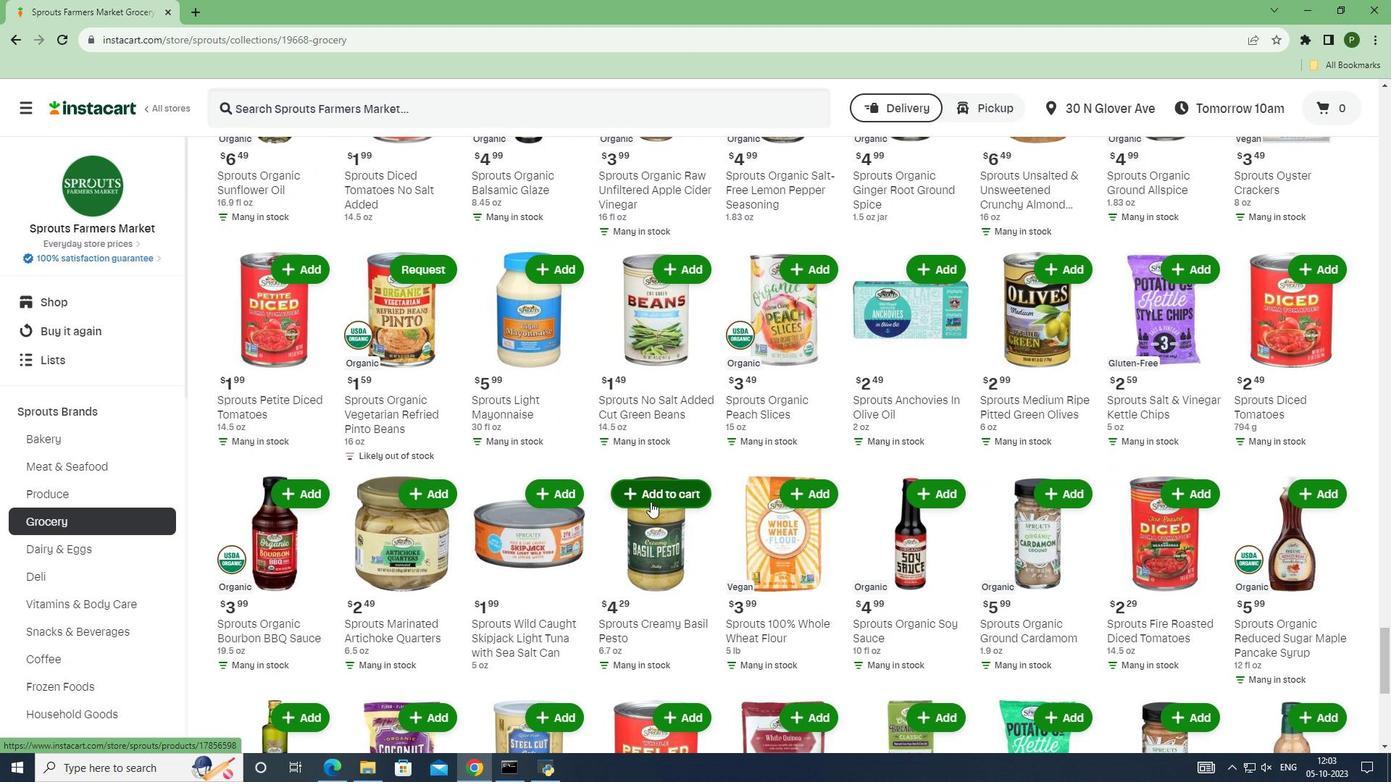 
Action: Mouse scrolled (650, 501) with delta (0, 0)
Screenshot: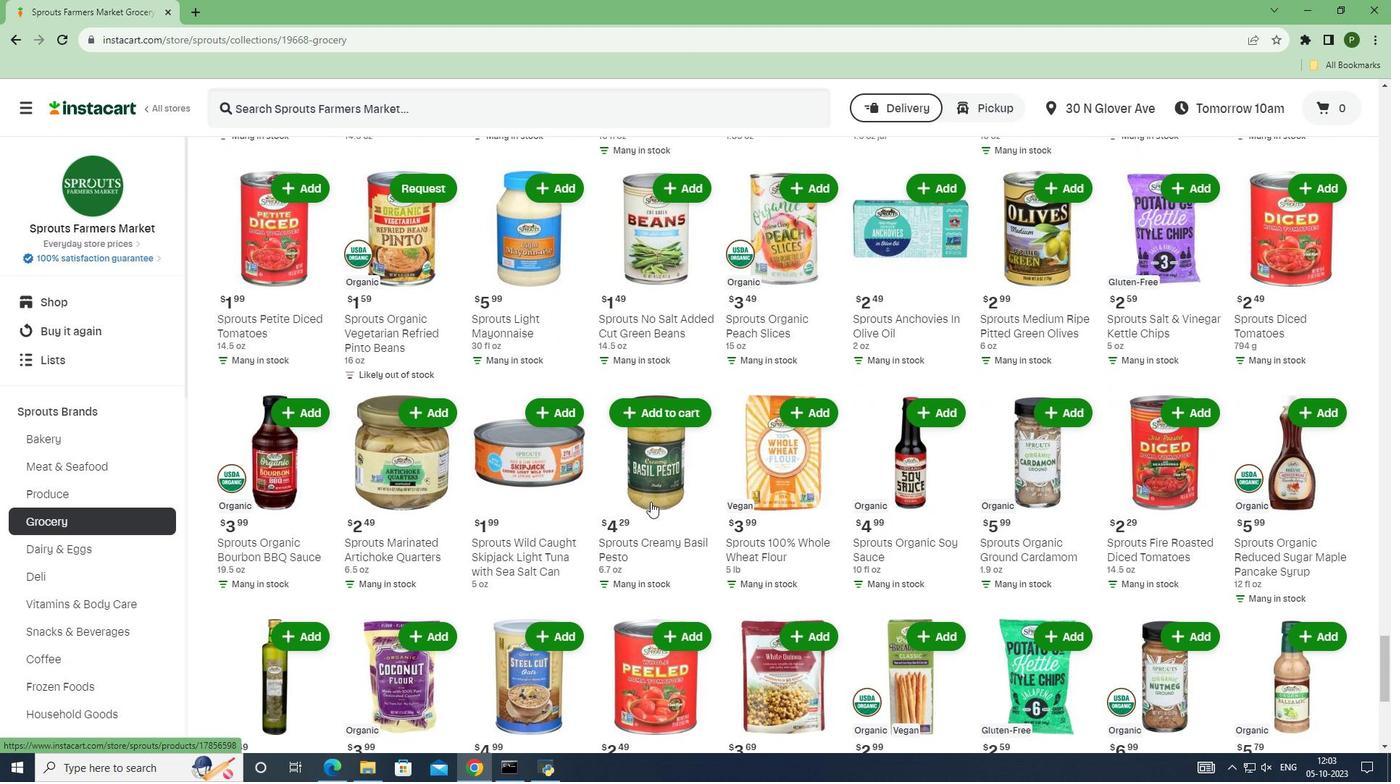 
Action: Mouse scrolled (650, 501) with delta (0, 0)
Screenshot: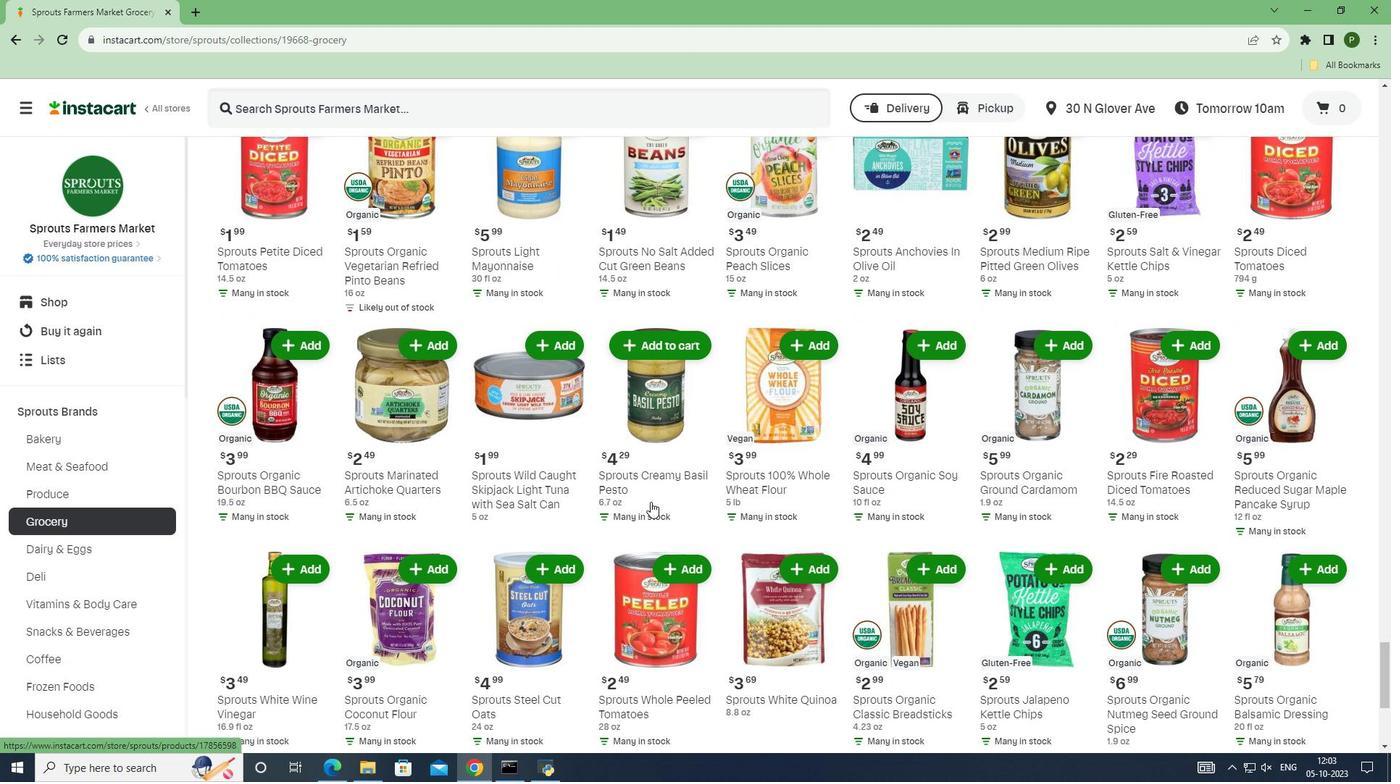 
Action: Mouse scrolled (650, 501) with delta (0, 0)
Screenshot: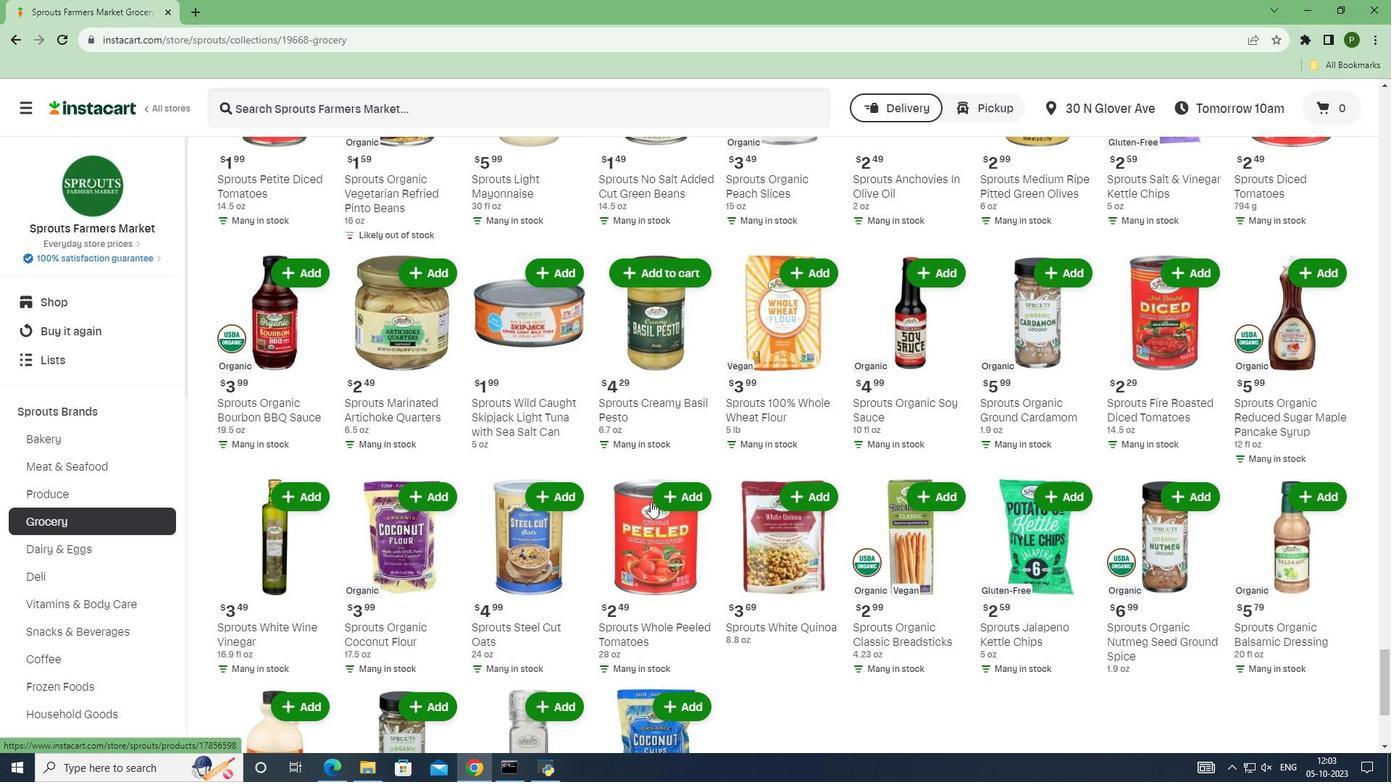 
Action: Mouse scrolled (650, 501) with delta (0, 0)
Screenshot: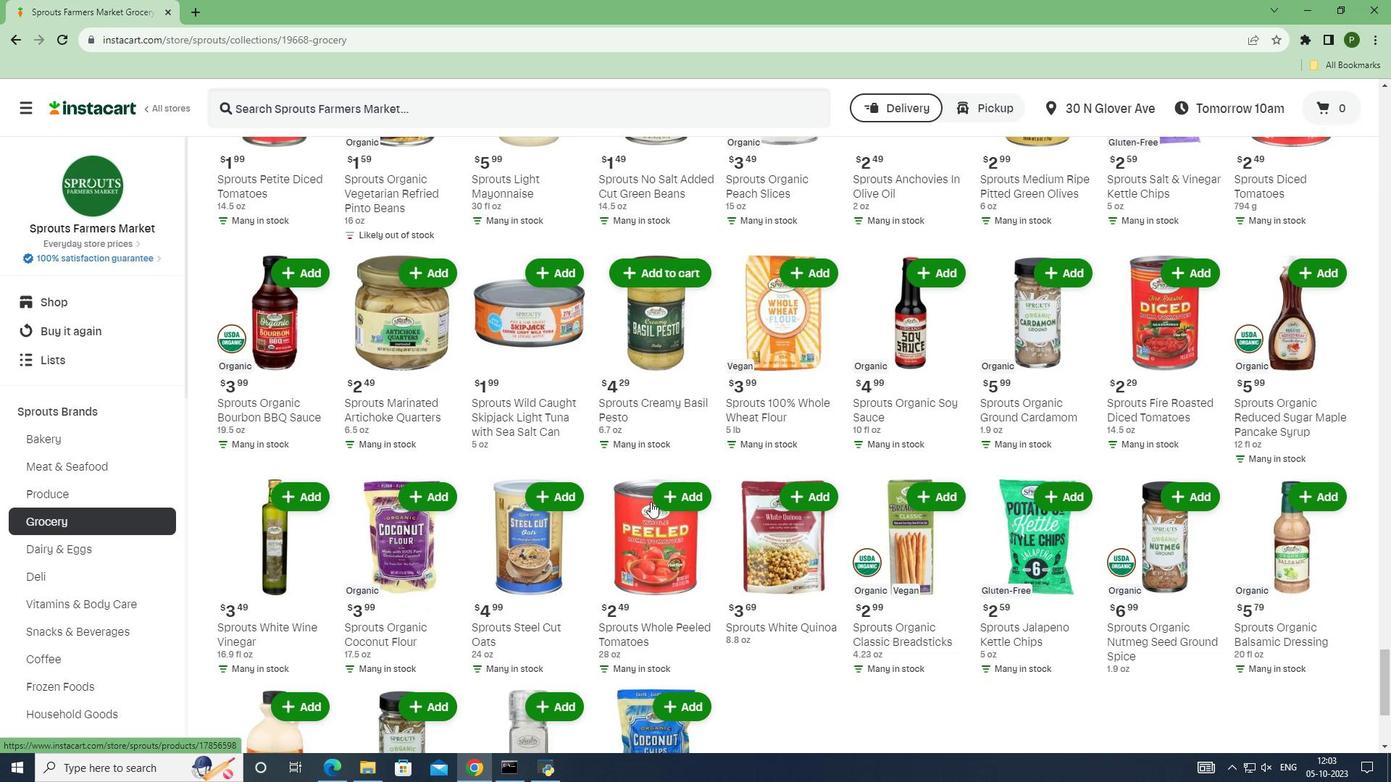 
Action: Mouse scrolled (650, 501) with delta (0, 0)
Screenshot: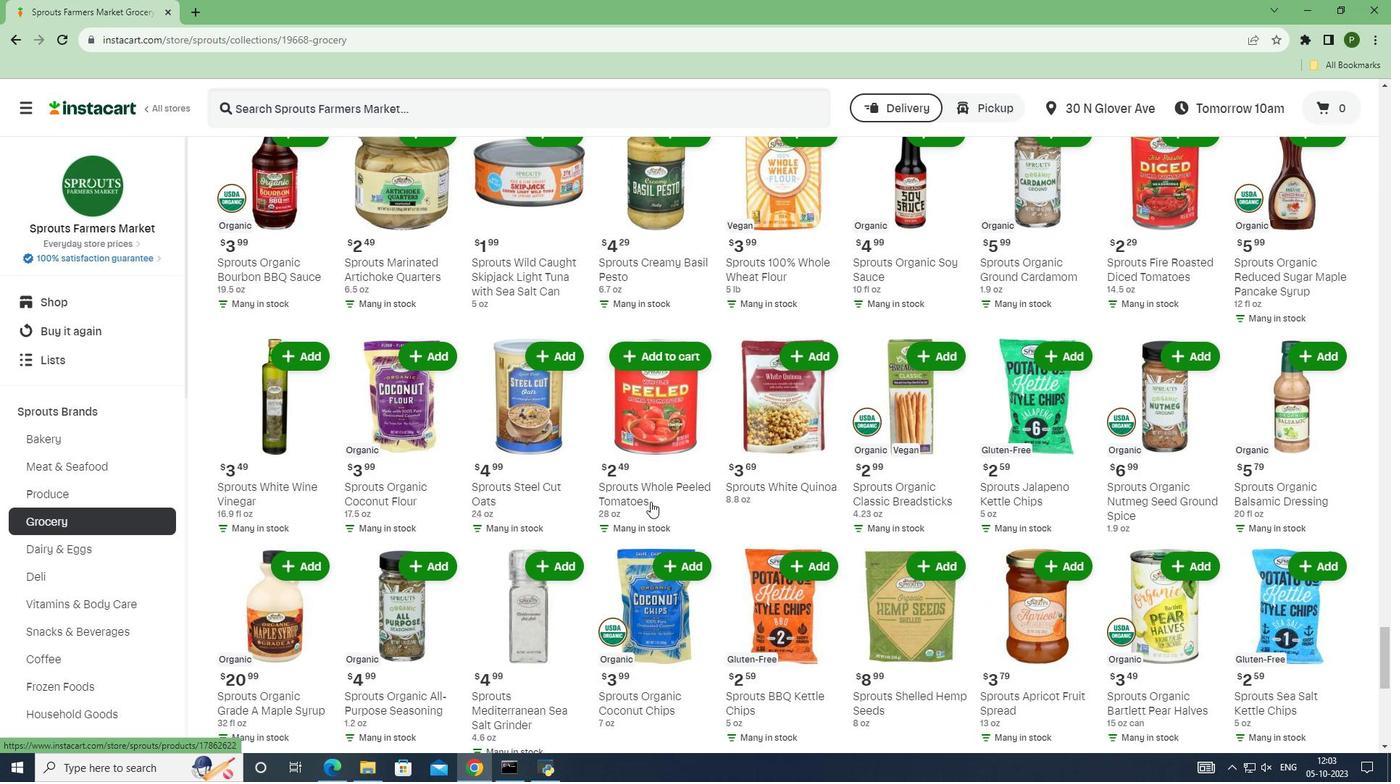 
Action: Mouse scrolled (650, 501) with delta (0, 0)
Screenshot: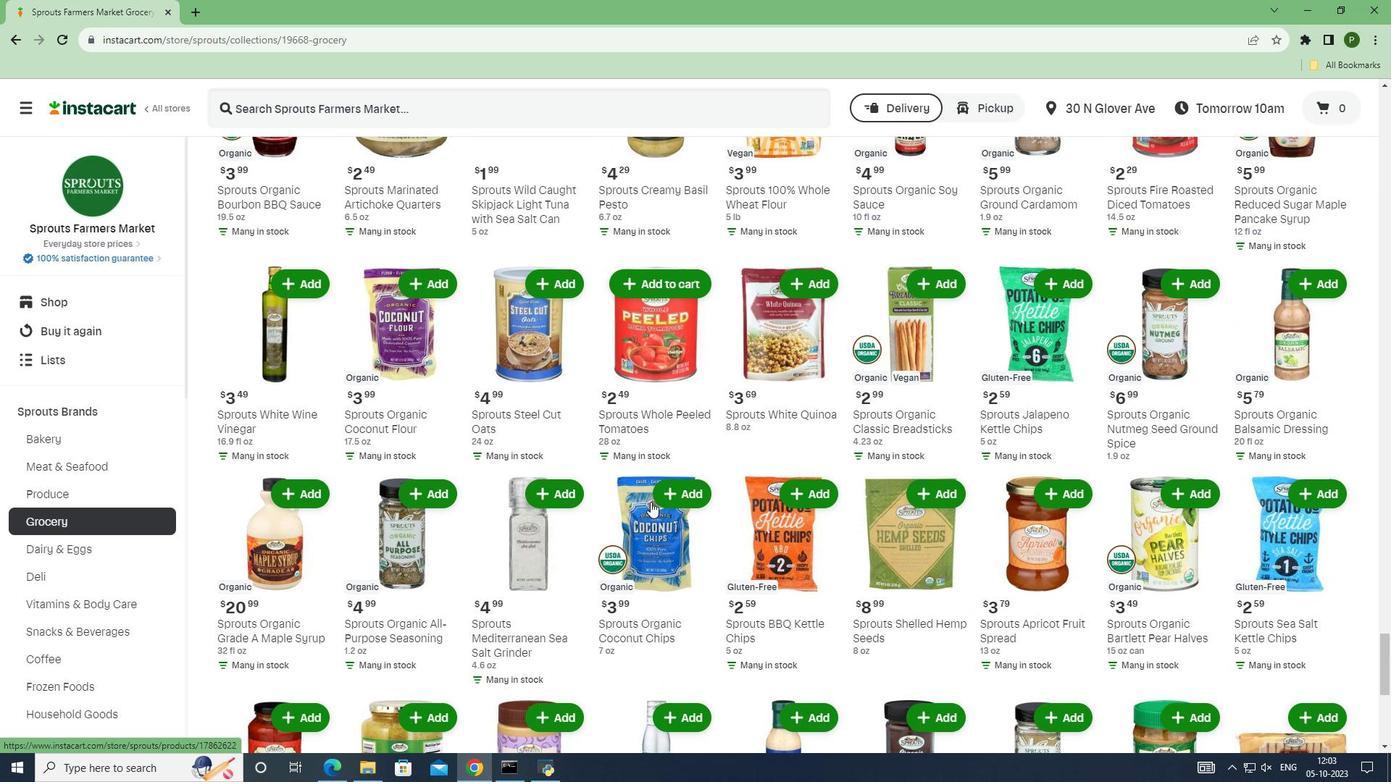 
Action: Mouse scrolled (650, 501) with delta (0, 0)
Screenshot: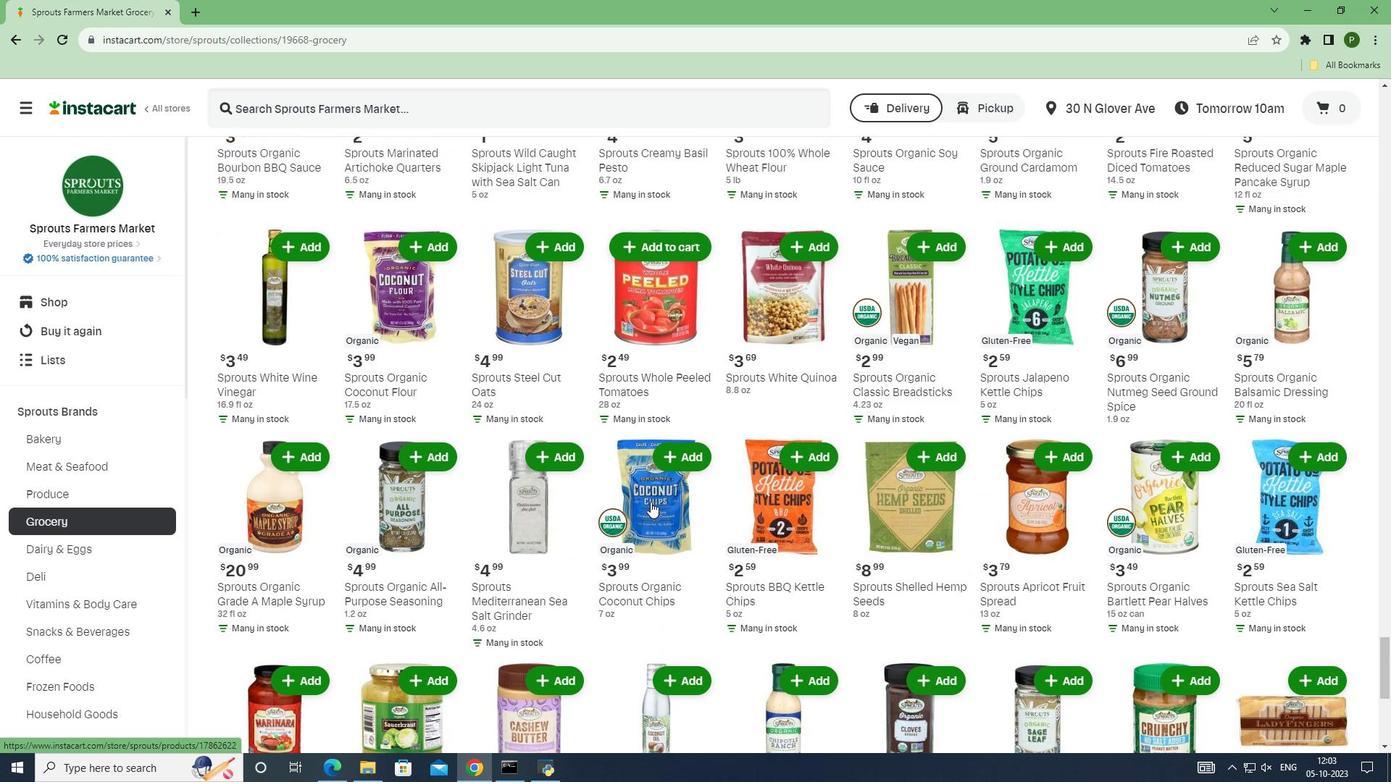 
Action: Mouse scrolled (650, 501) with delta (0, 0)
Screenshot: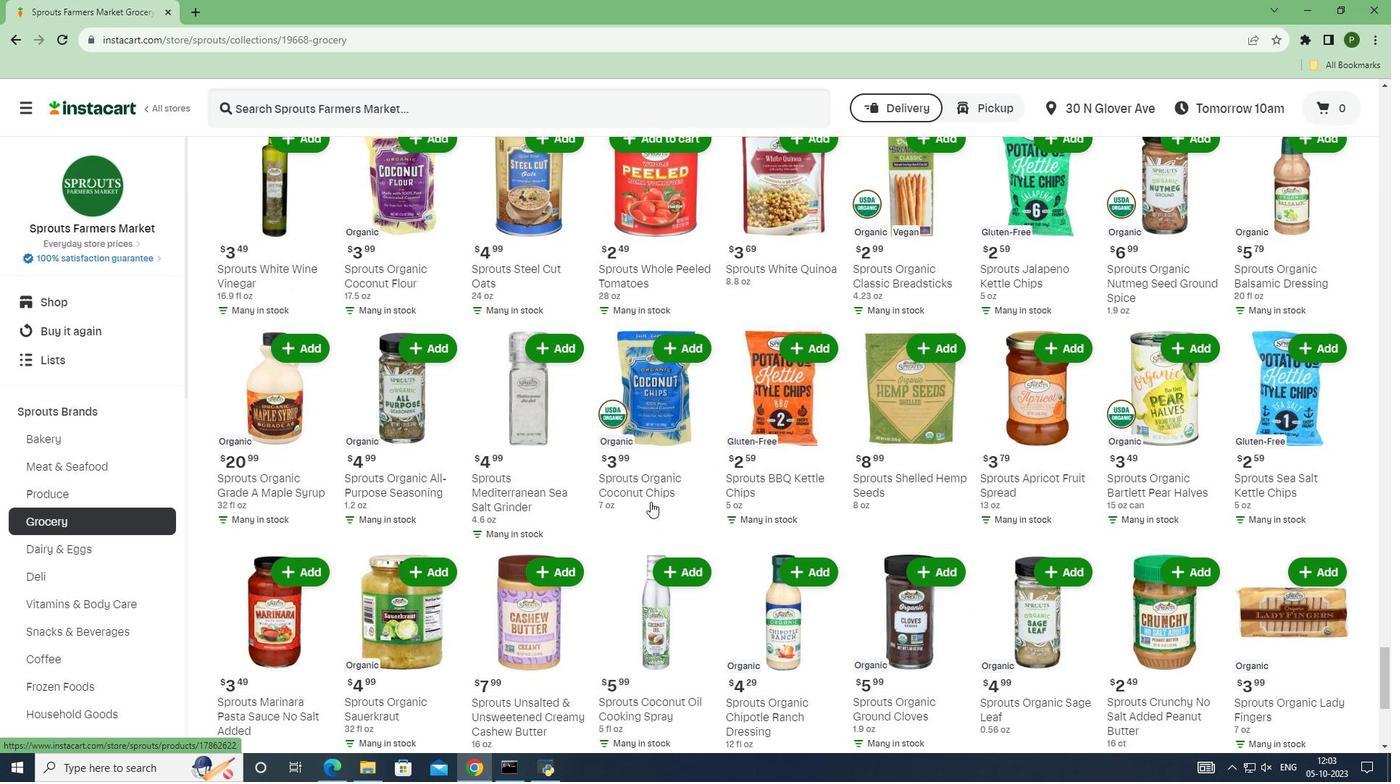 
Action: Mouse scrolled (650, 501) with delta (0, 0)
Screenshot: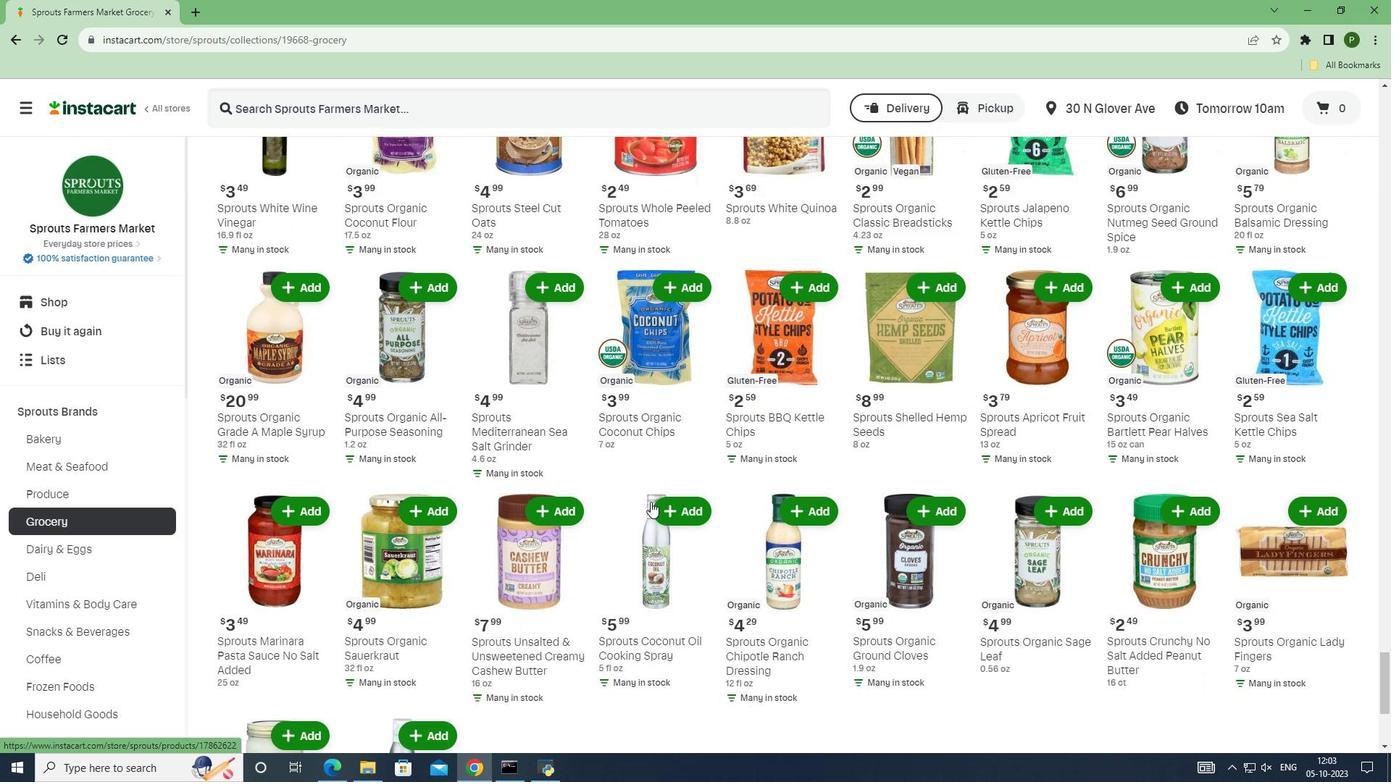
Action: Mouse scrolled (650, 501) with delta (0, 0)
Screenshot: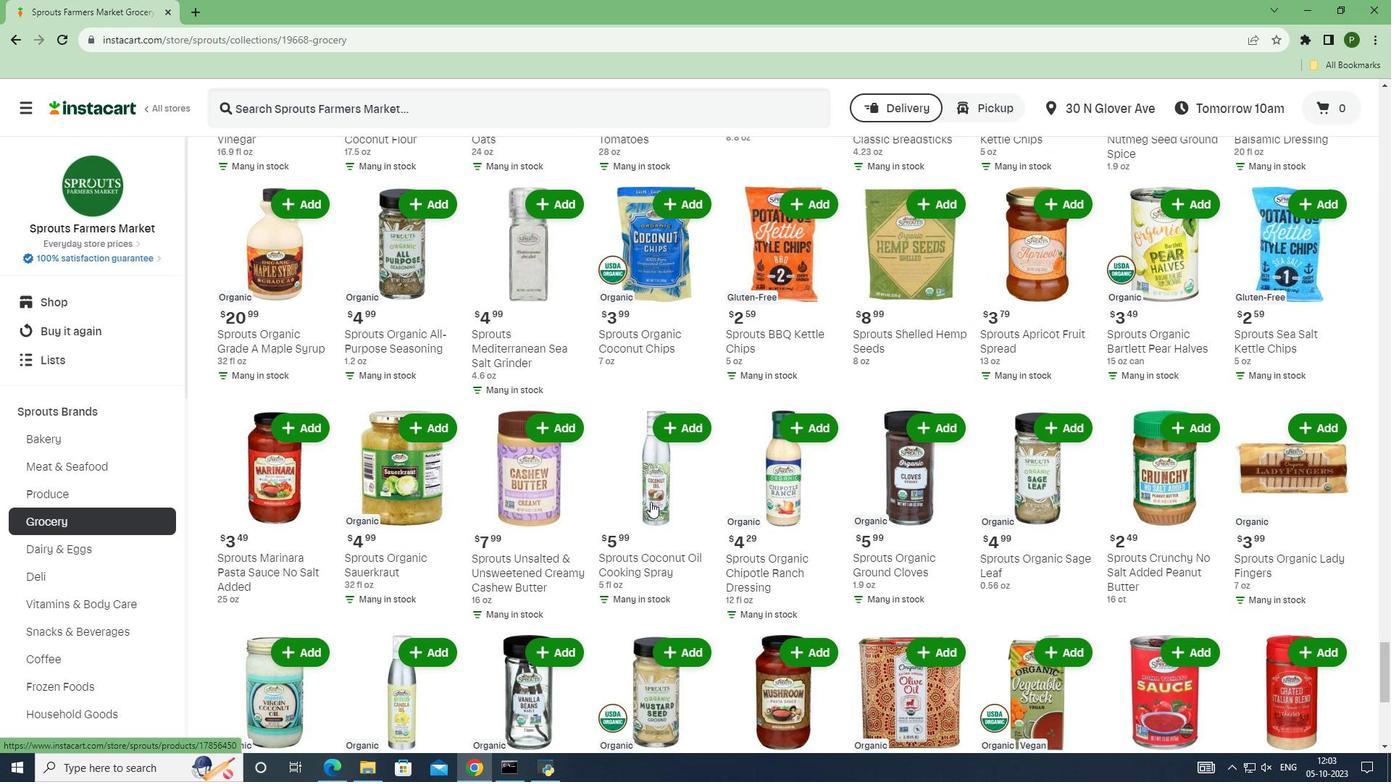 
Action: Mouse scrolled (650, 501) with delta (0, 0)
Screenshot: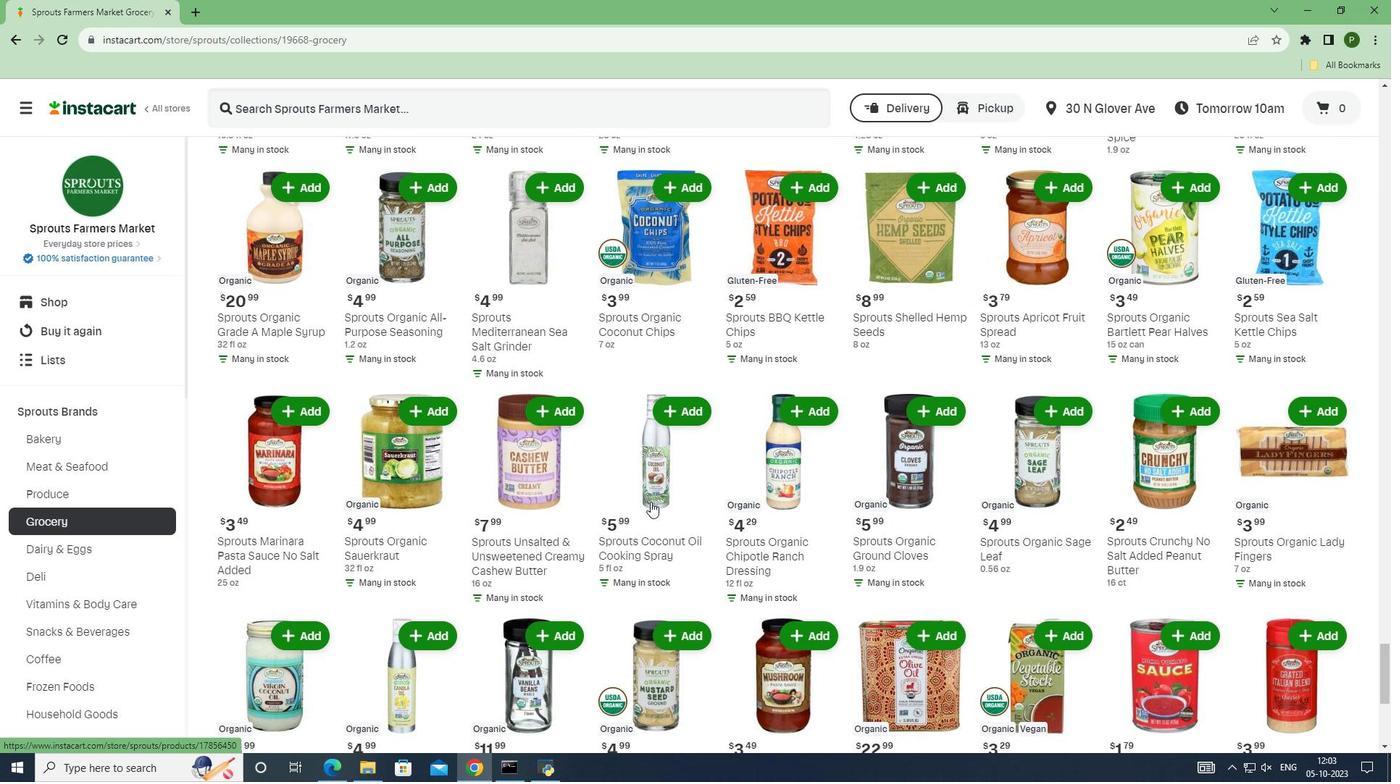 
Action: Mouse scrolled (650, 501) with delta (0, 0)
Screenshot: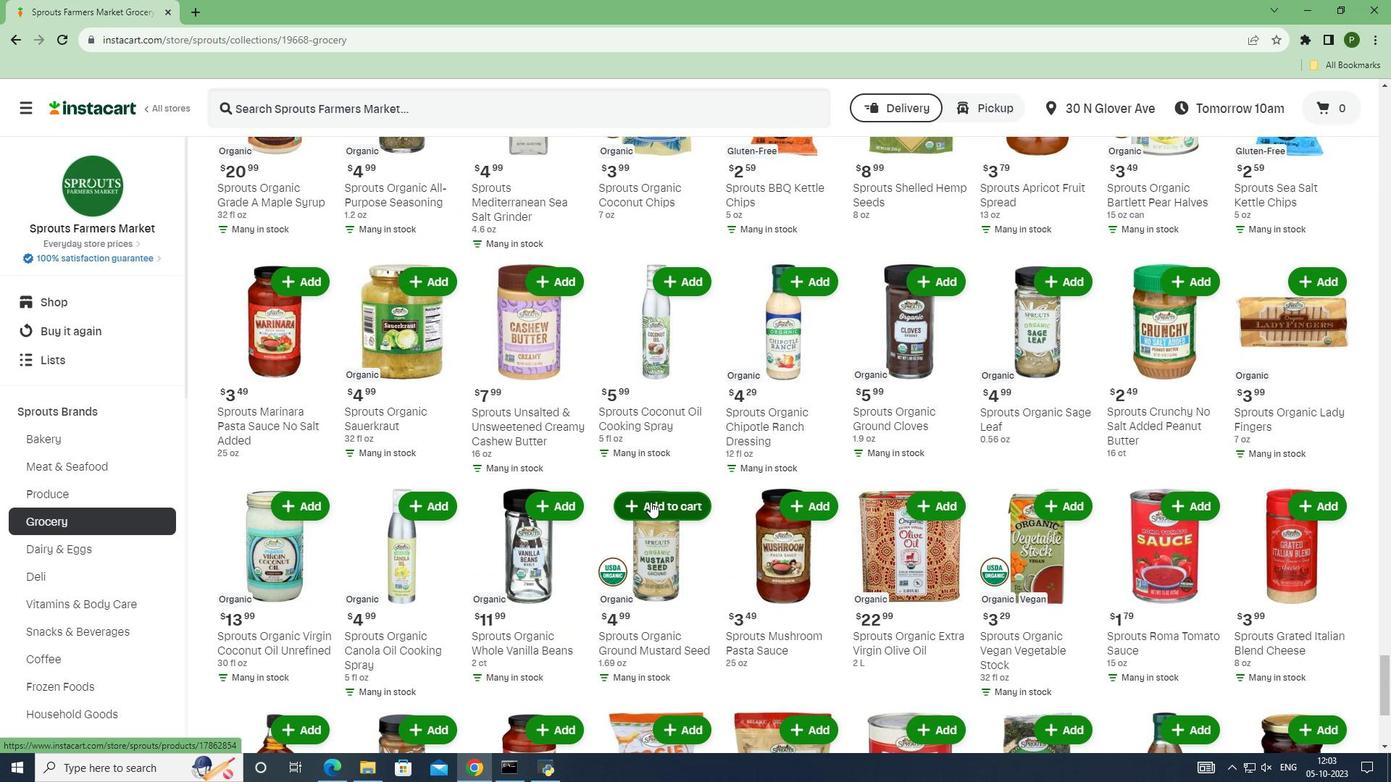 
Action: Mouse scrolled (650, 501) with delta (0, 0)
Screenshot: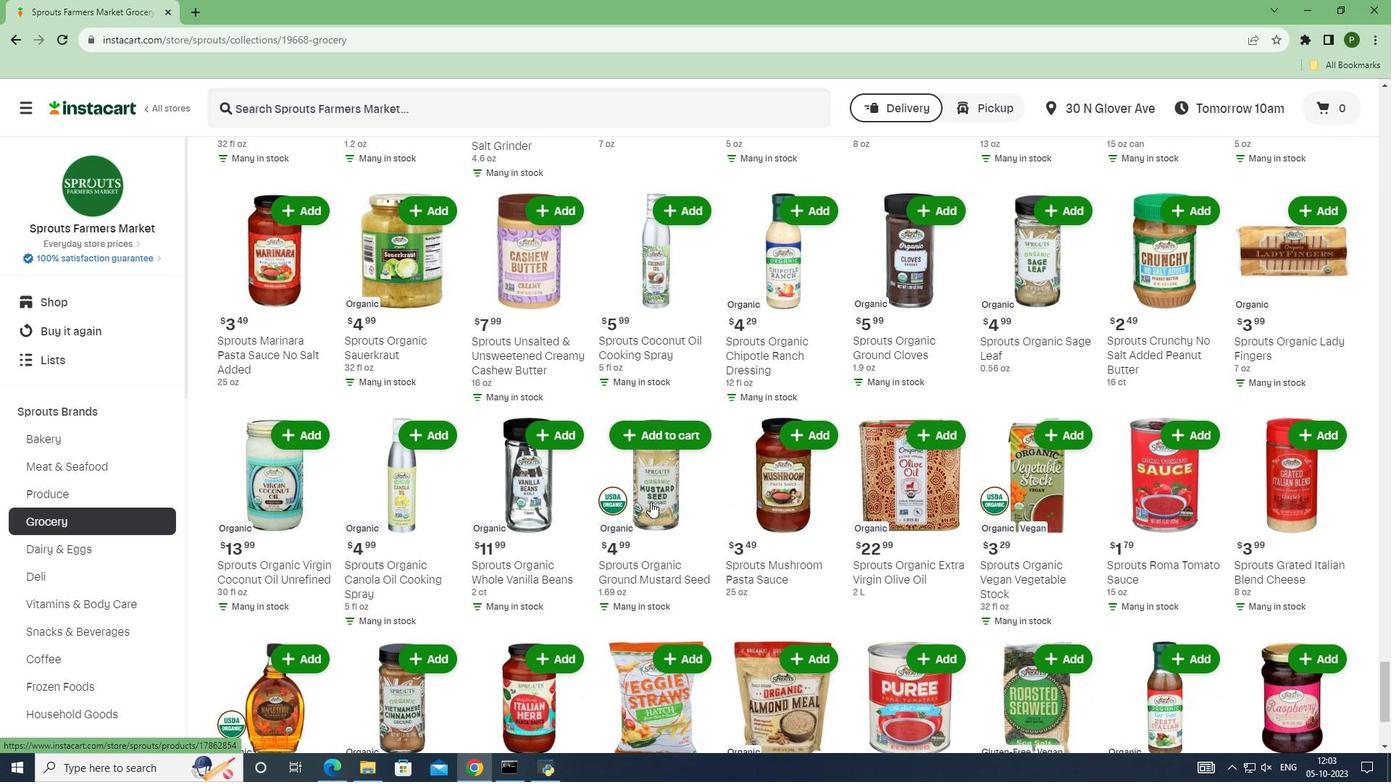 
Action: Mouse scrolled (650, 501) with delta (0, 0)
Screenshot: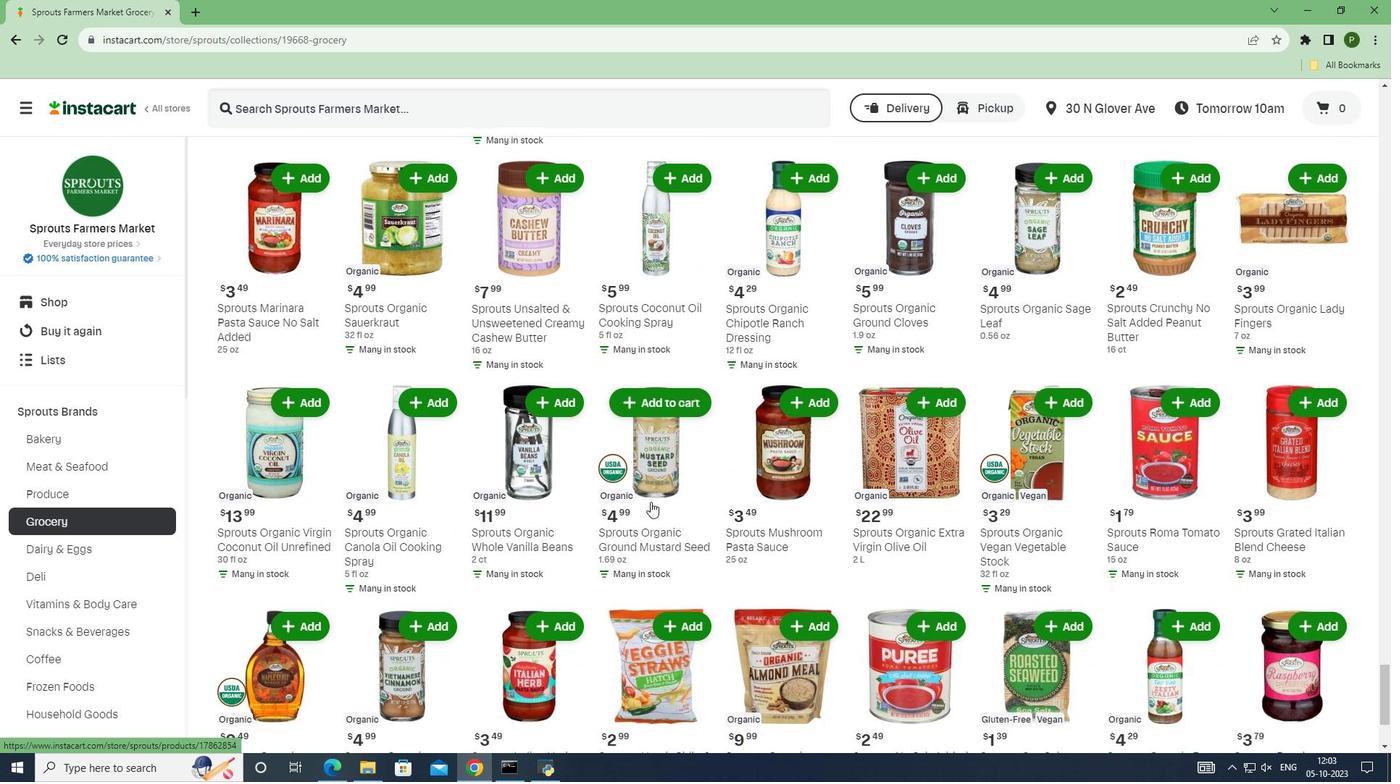 
Action: Mouse scrolled (650, 501) with delta (0, 0)
Screenshot: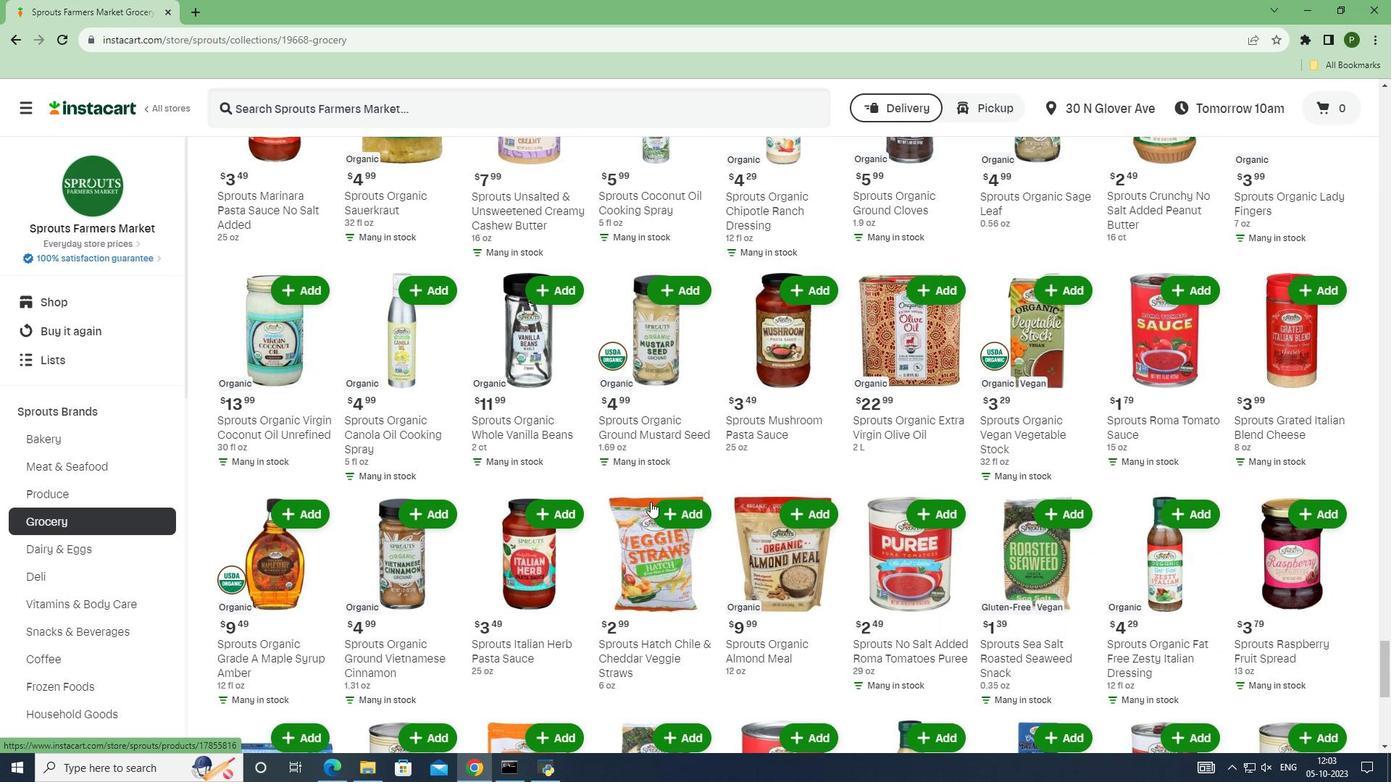 
Action: Mouse scrolled (650, 501) with delta (0, 0)
Screenshot: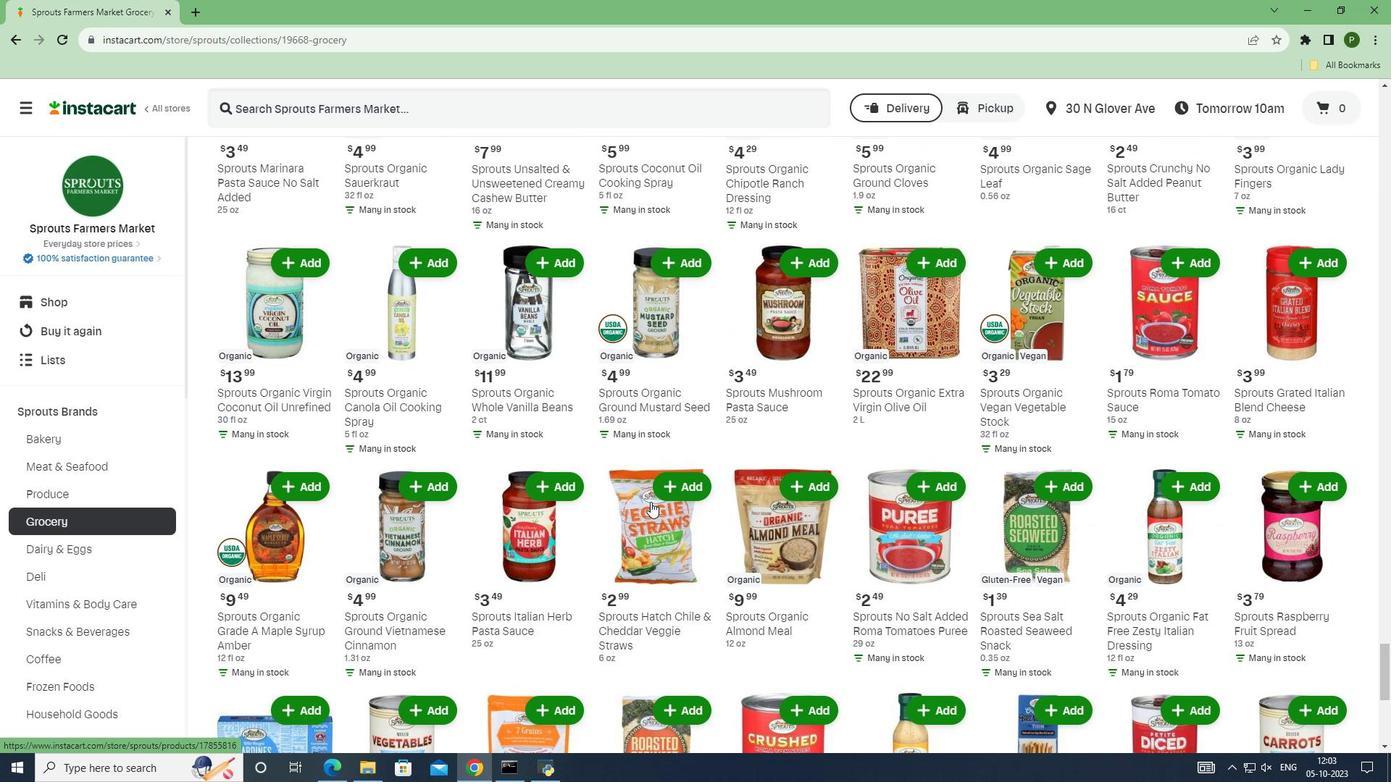 
Action: Mouse scrolled (650, 502) with delta (0, 0)
Screenshot: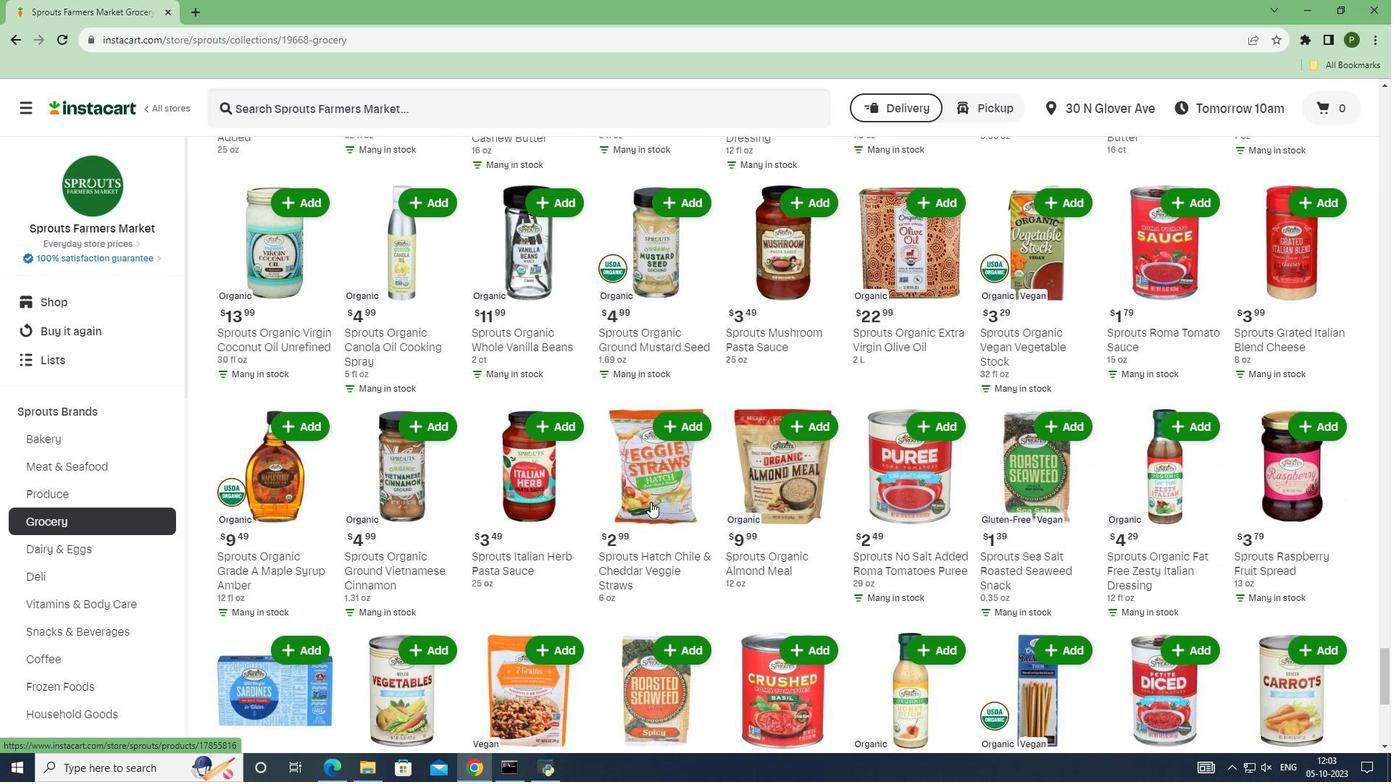 
Action: Mouse scrolled (650, 501) with delta (0, 0)
Screenshot: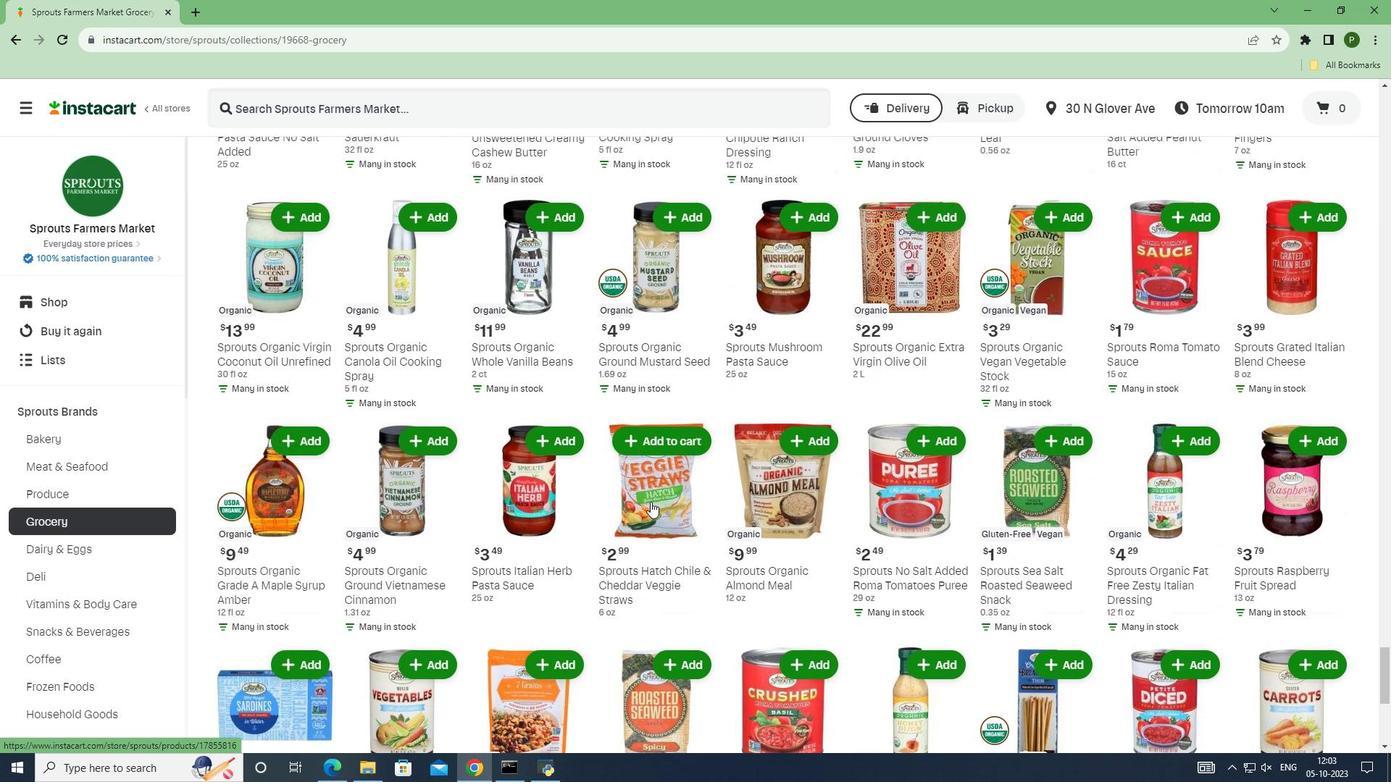 
Action: Mouse scrolled (650, 501) with delta (0, 0)
Screenshot: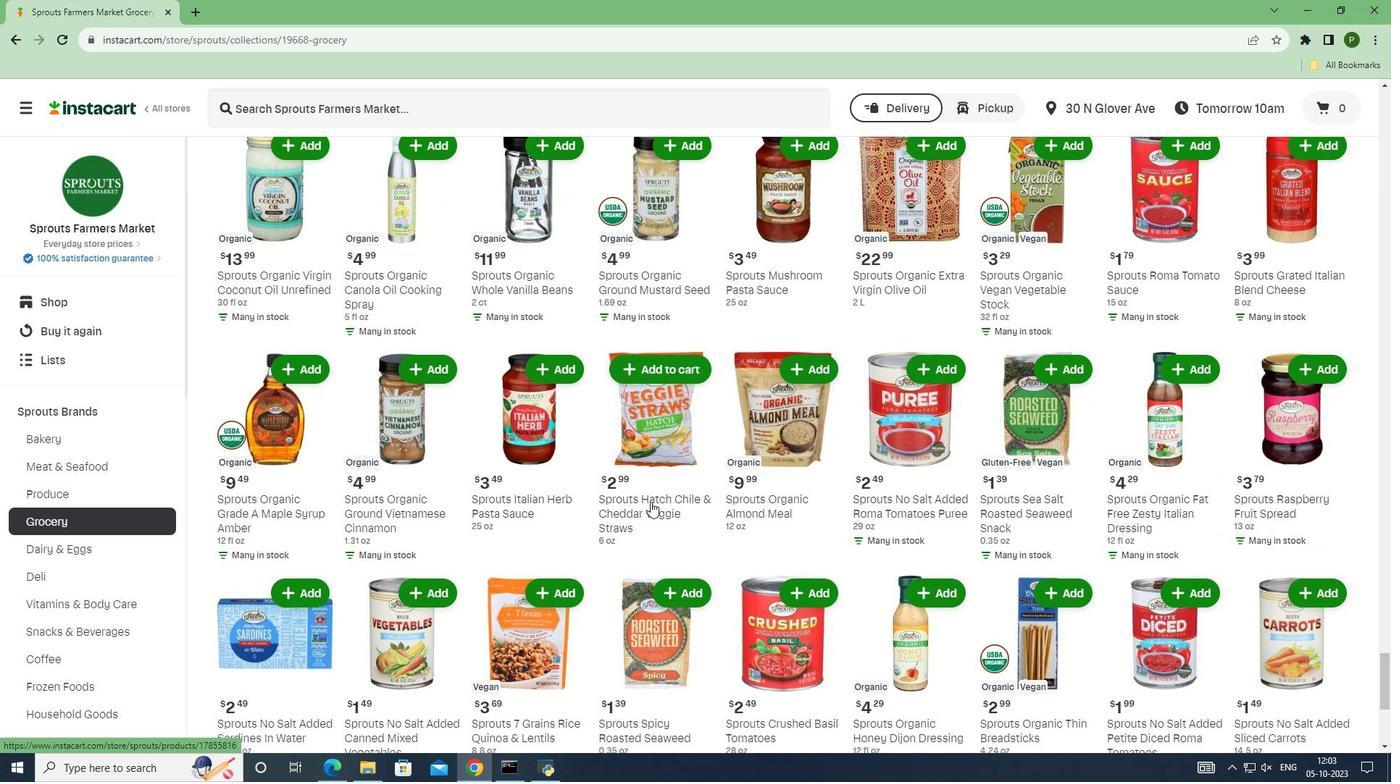 
Action: Mouse scrolled (650, 501) with delta (0, 0)
Screenshot: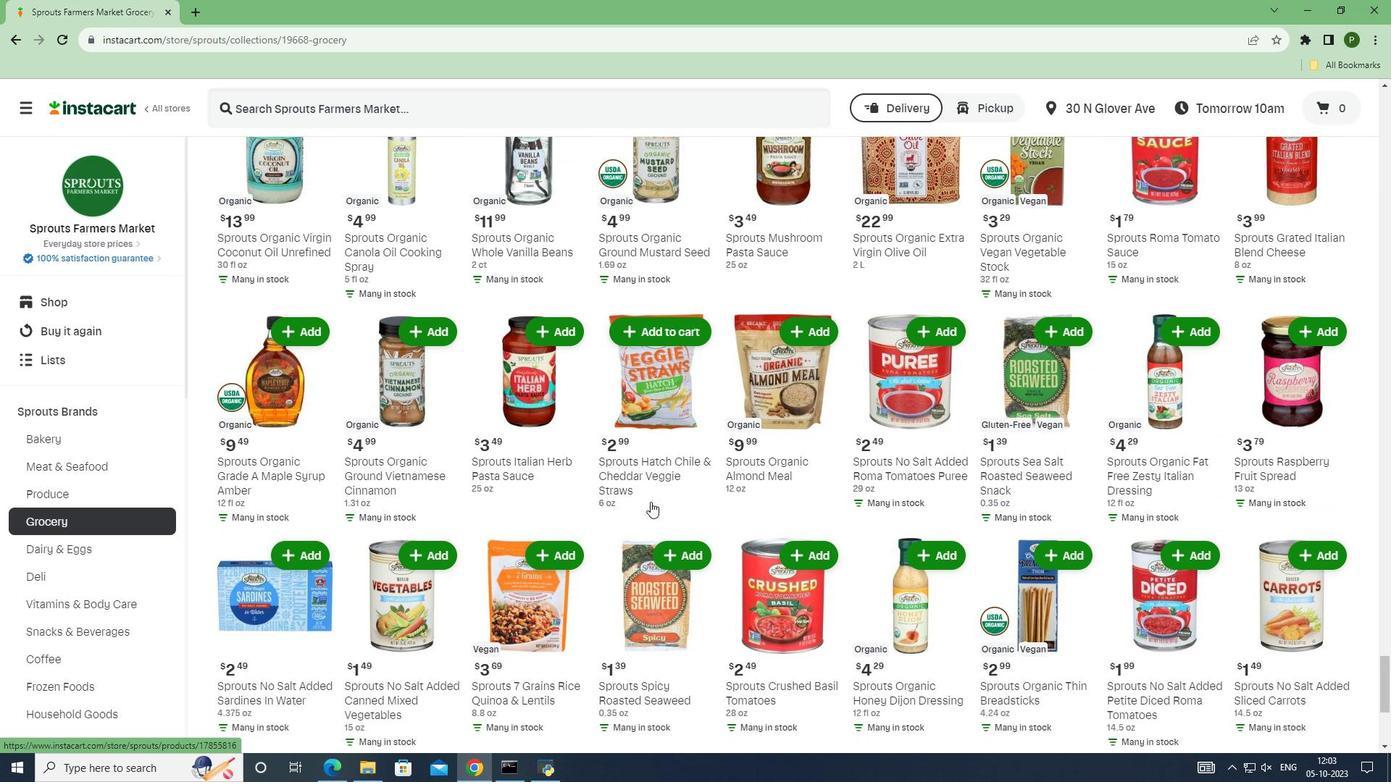 
Action: Mouse scrolled (650, 501) with delta (0, 0)
Screenshot: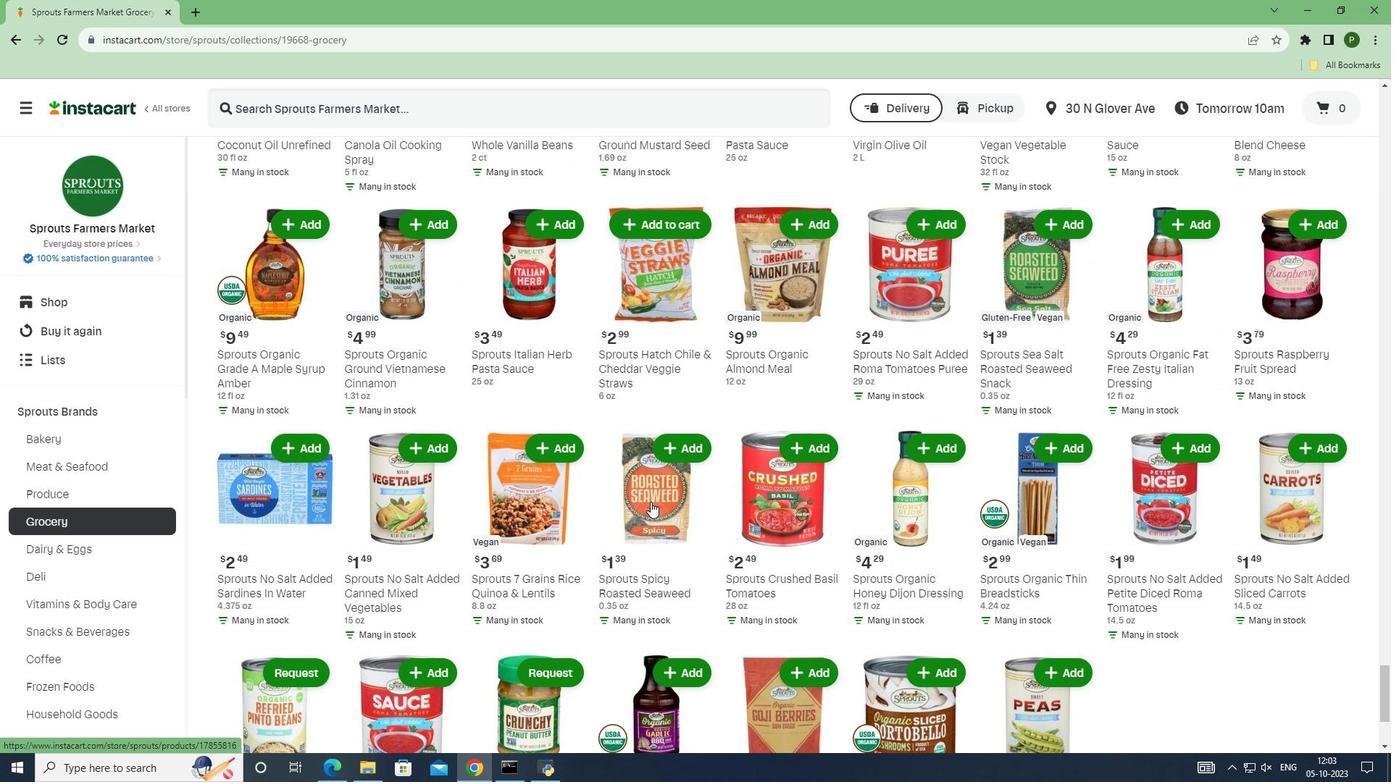 
Action: Mouse moved to (648, 502)
Screenshot: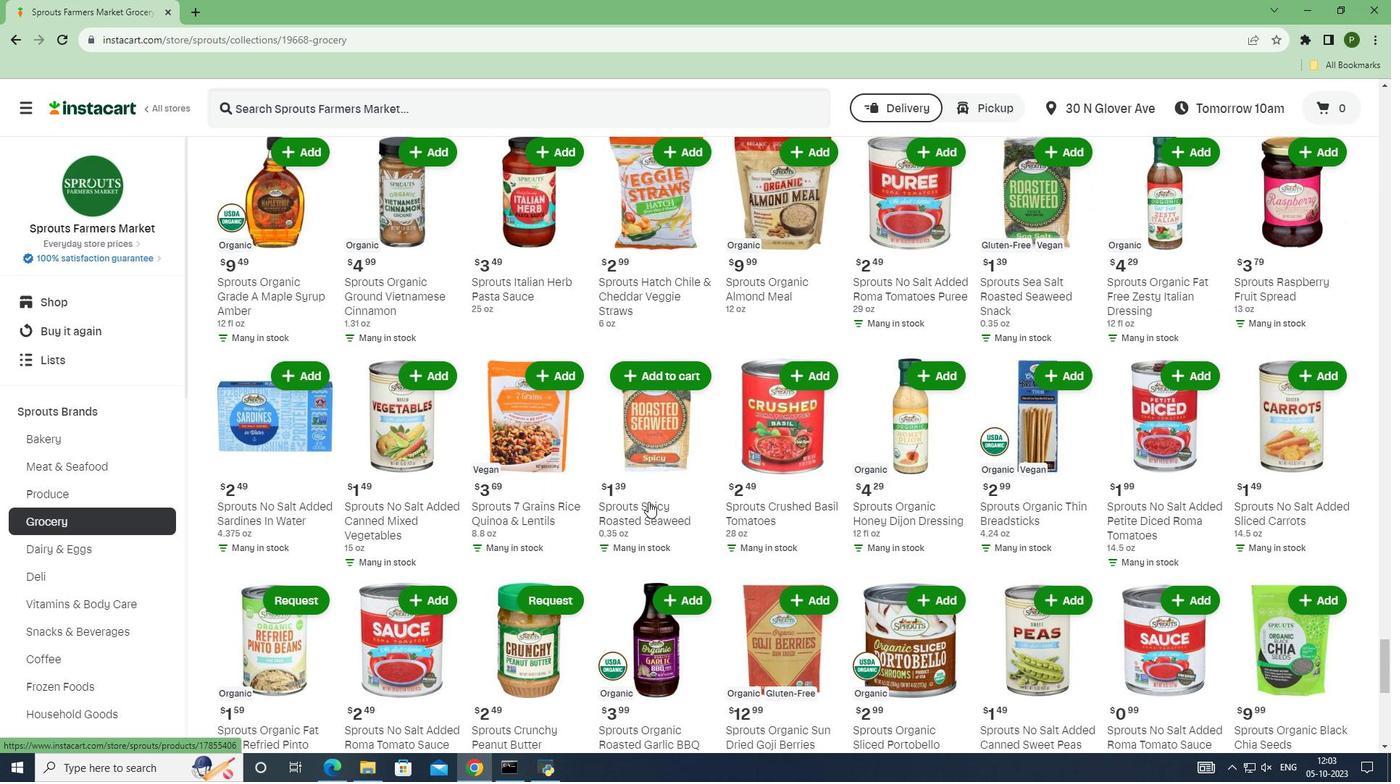 
Action: Mouse scrolled (648, 501) with delta (0, 0)
Screenshot: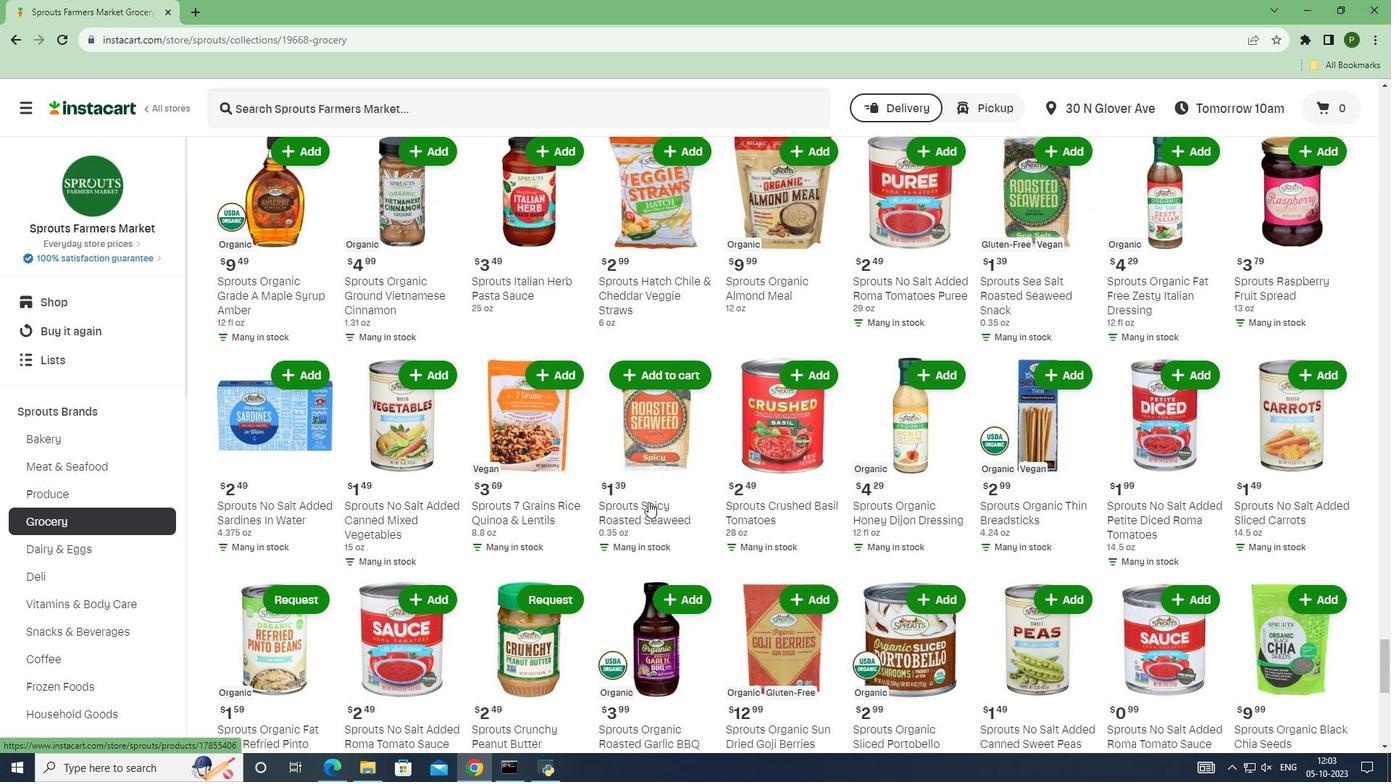 
Action: Mouse scrolled (648, 501) with delta (0, 0)
Screenshot: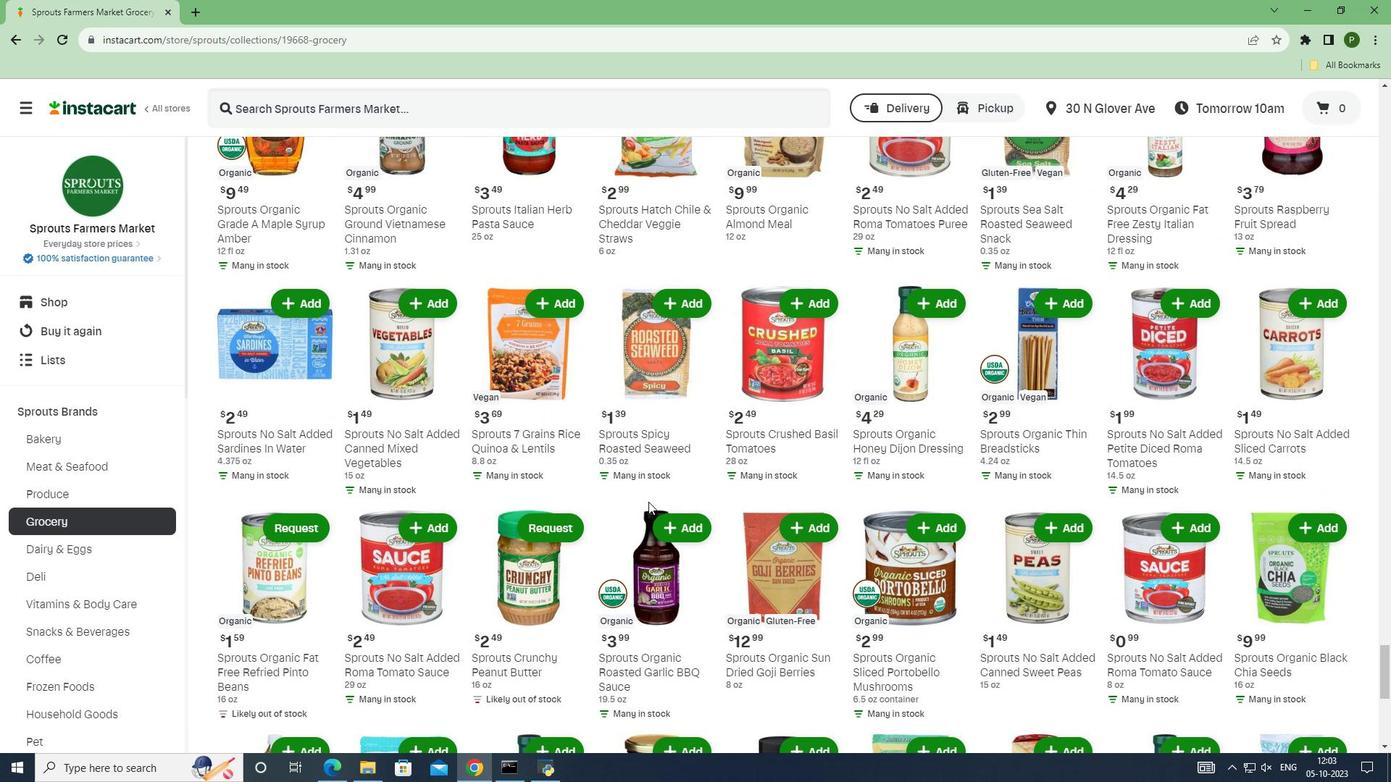 
Action: Mouse scrolled (648, 501) with delta (0, 0)
Screenshot: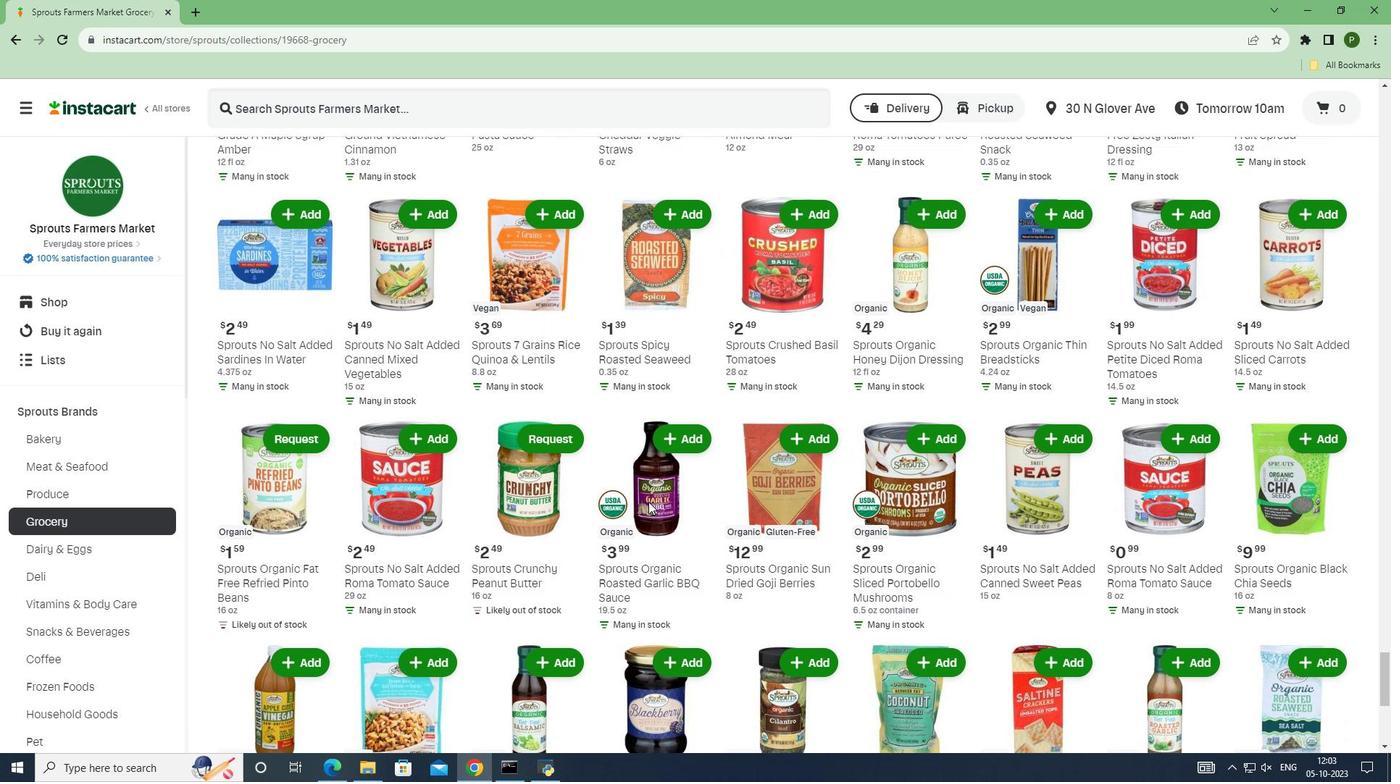 
Action: Mouse scrolled (648, 501) with delta (0, 0)
Screenshot: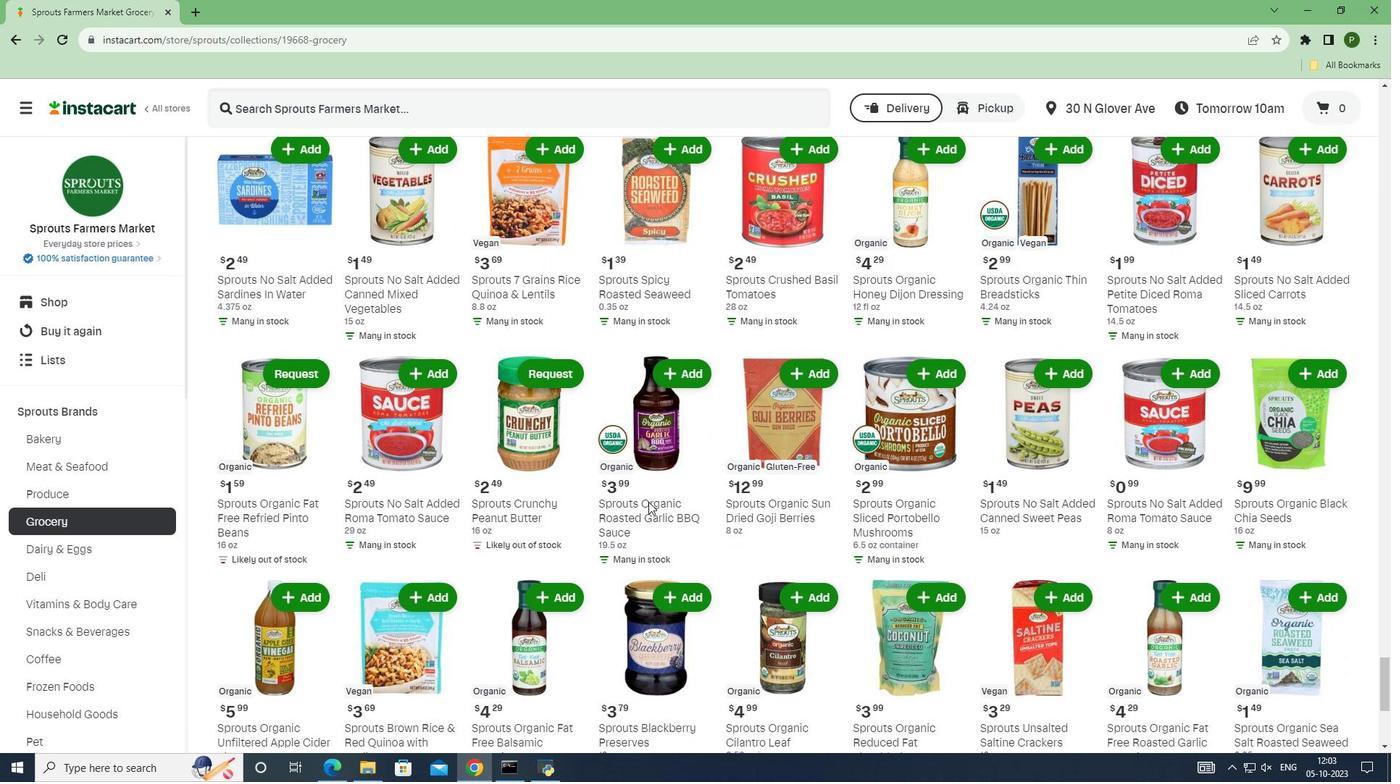 
Action: Mouse scrolled (648, 501) with delta (0, 0)
Screenshot: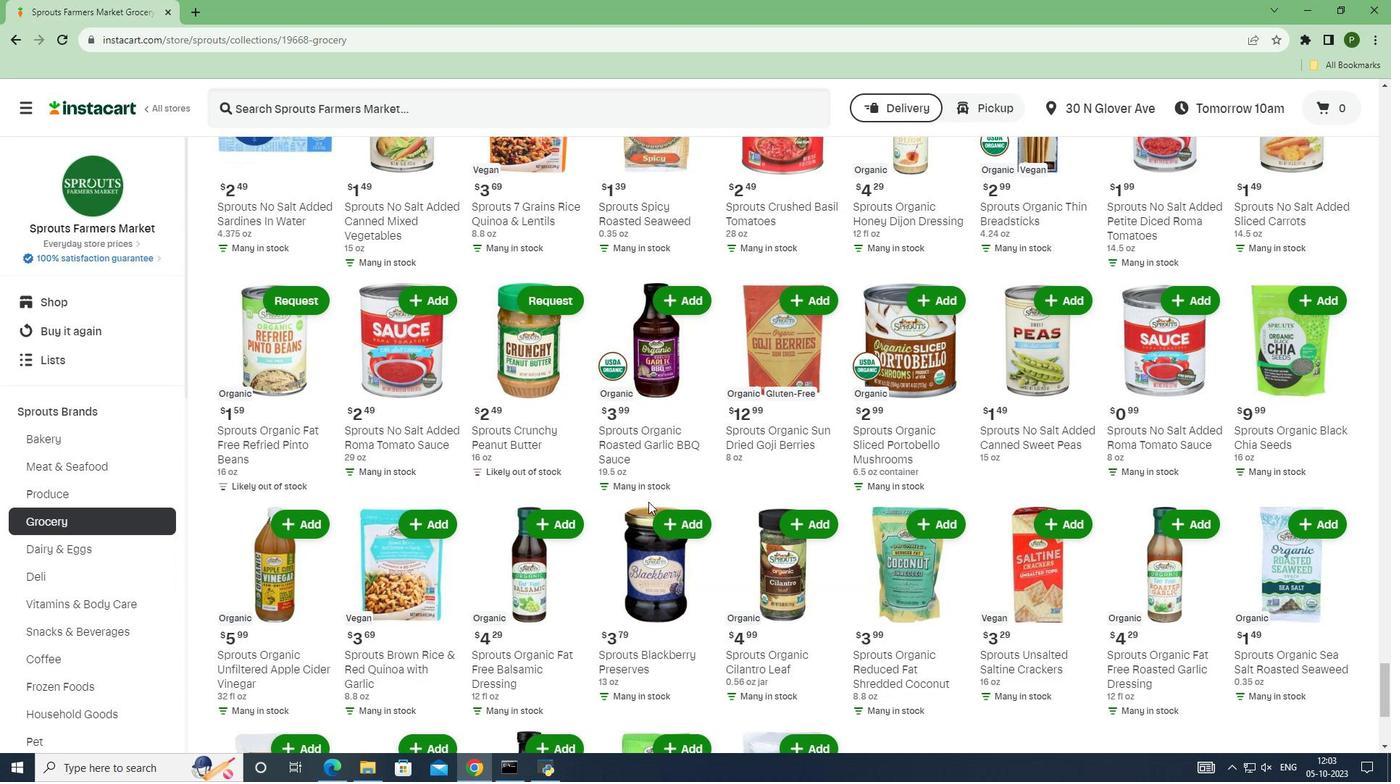 
Action: Mouse scrolled (648, 501) with delta (0, 0)
Screenshot: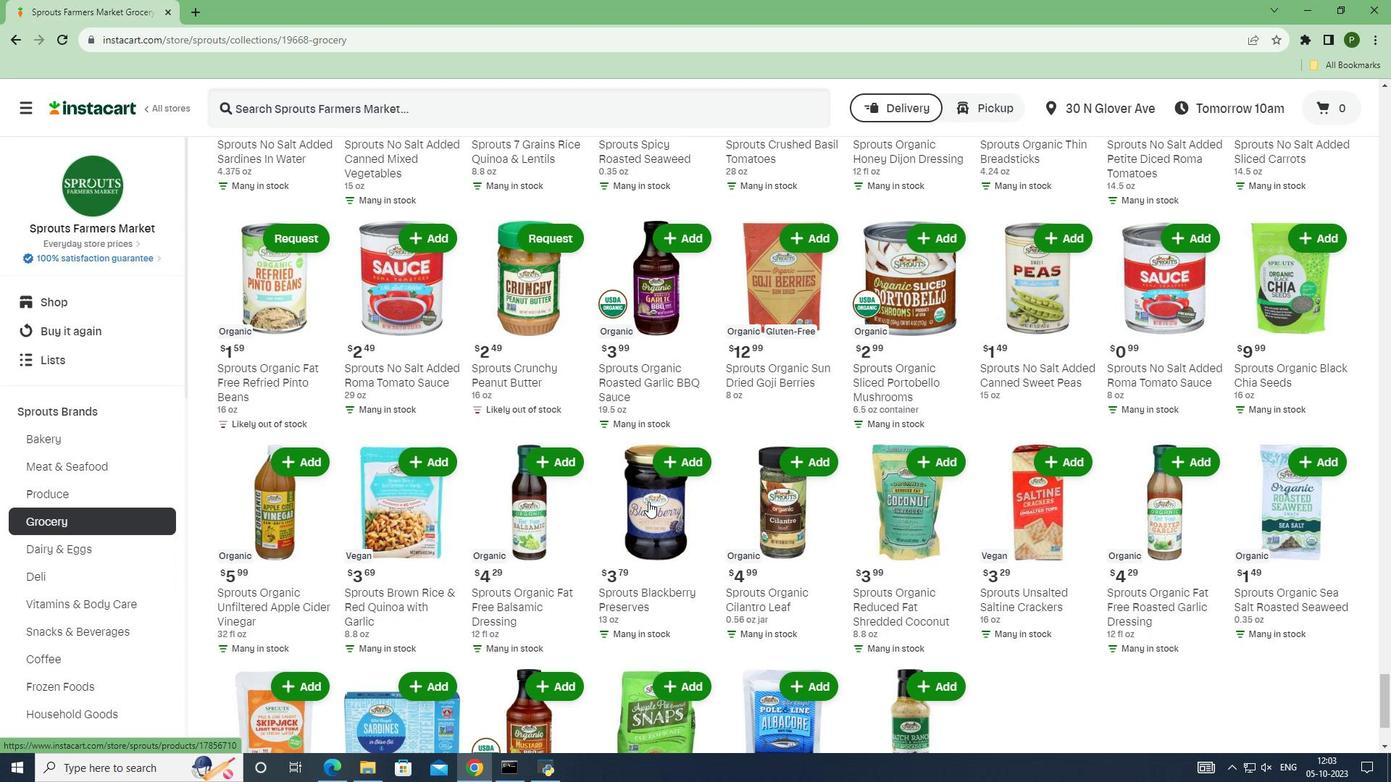 
Action: Mouse scrolled (648, 501) with delta (0, 0)
Screenshot: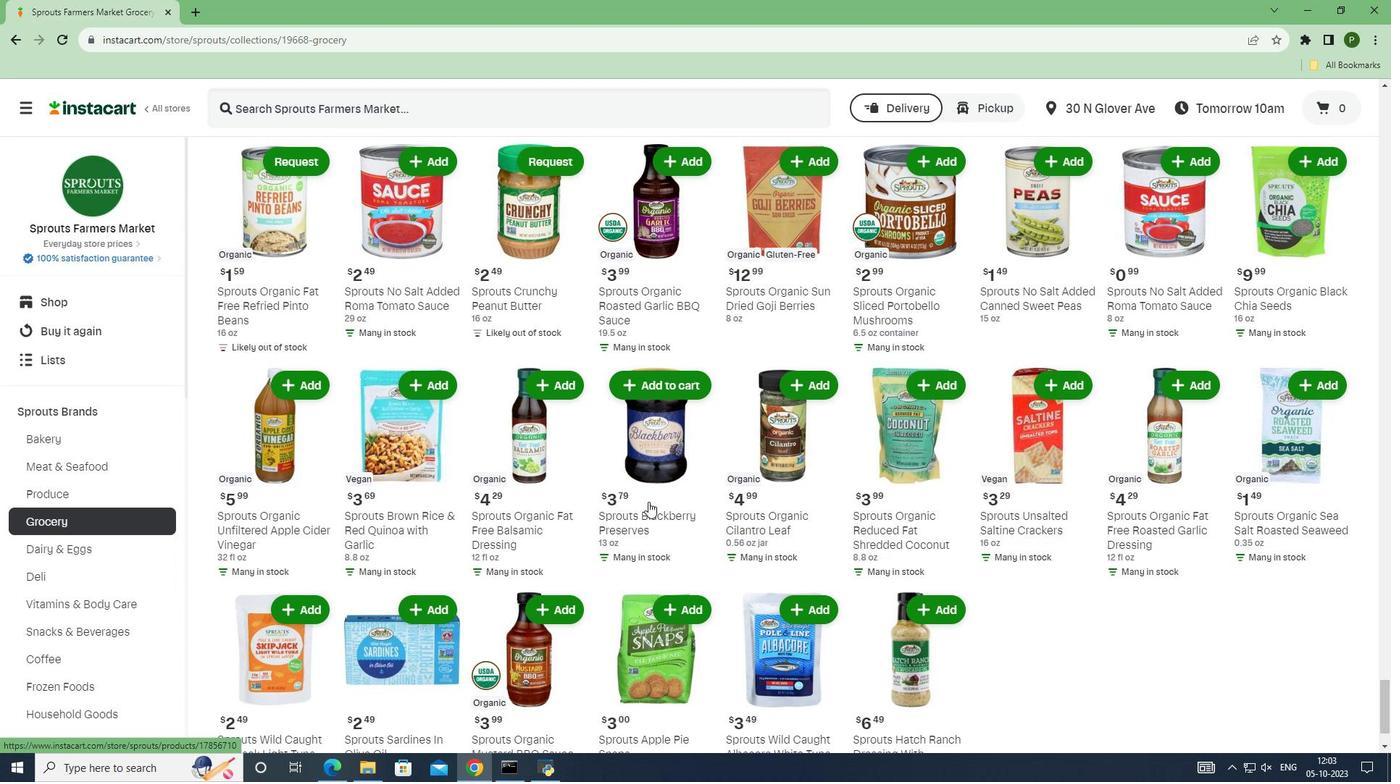 
Action: Mouse scrolled (648, 501) with delta (0, 0)
Screenshot: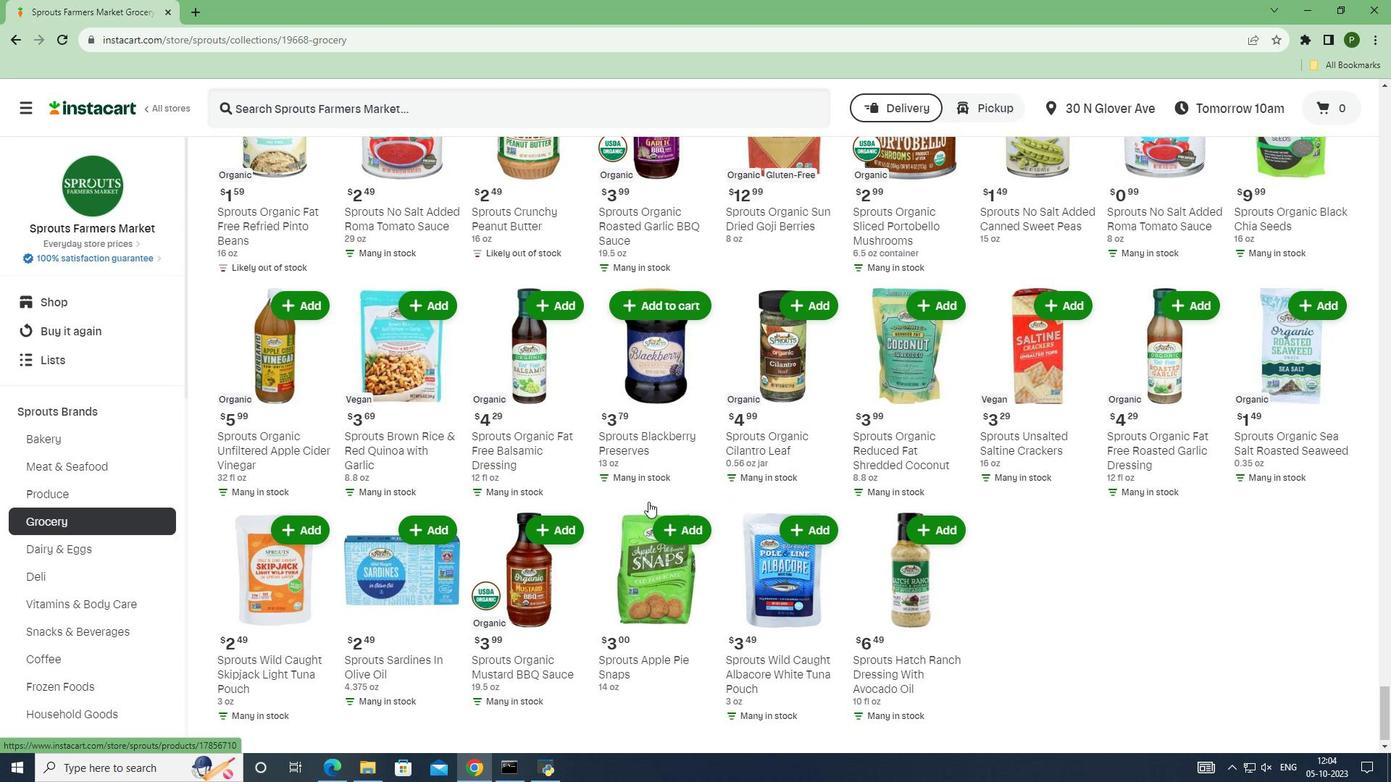 
Action: Mouse scrolled (648, 501) with delta (0, 0)
Screenshot: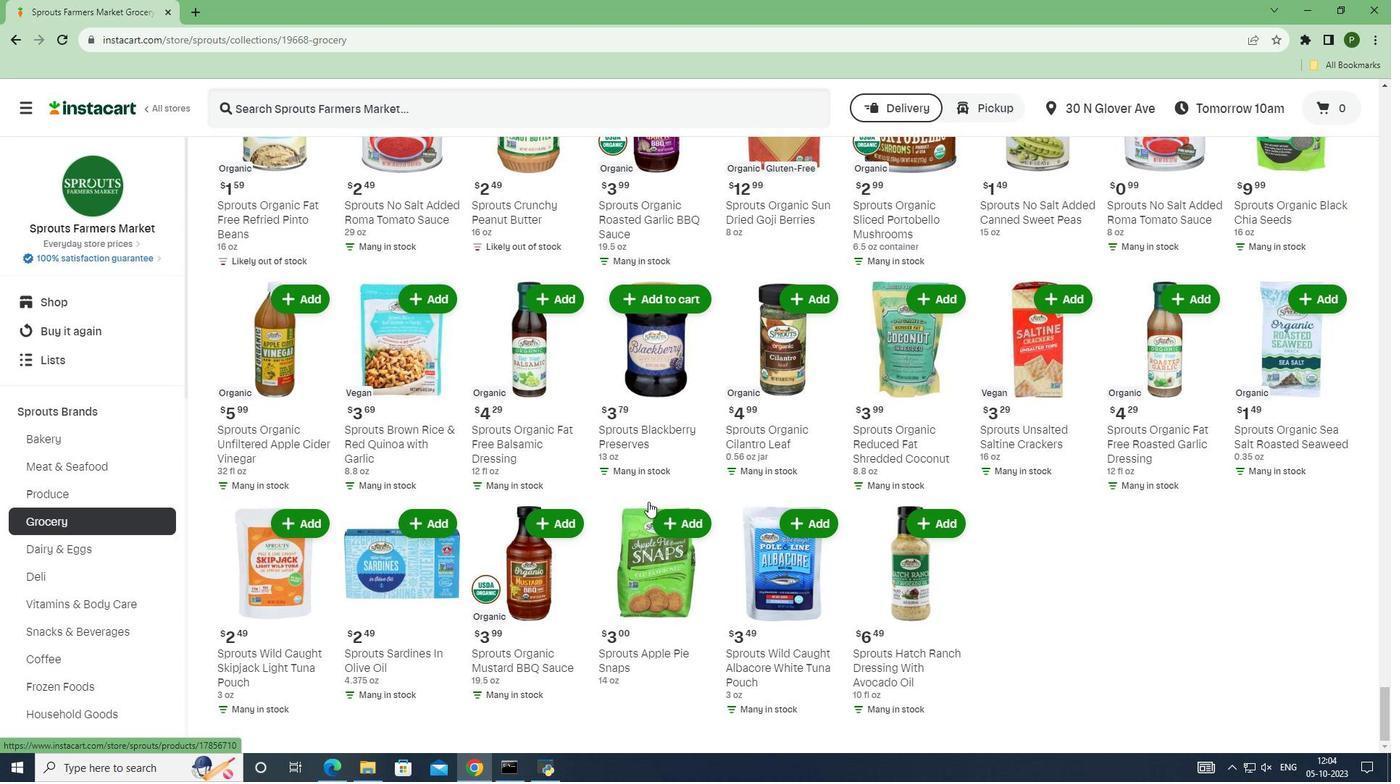
Action: Mouse moved to (404, 525)
Screenshot: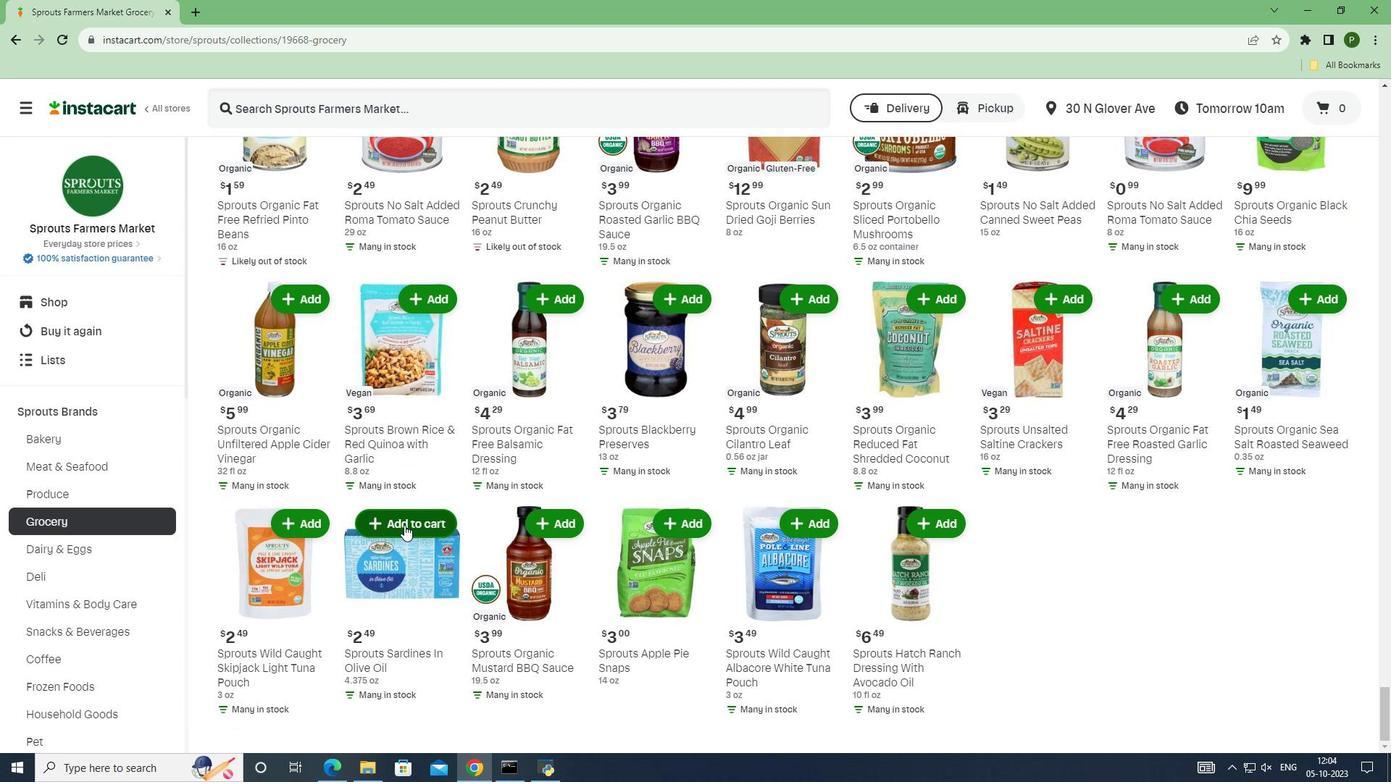 
Action: Mouse pressed left at (404, 525)
Screenshot: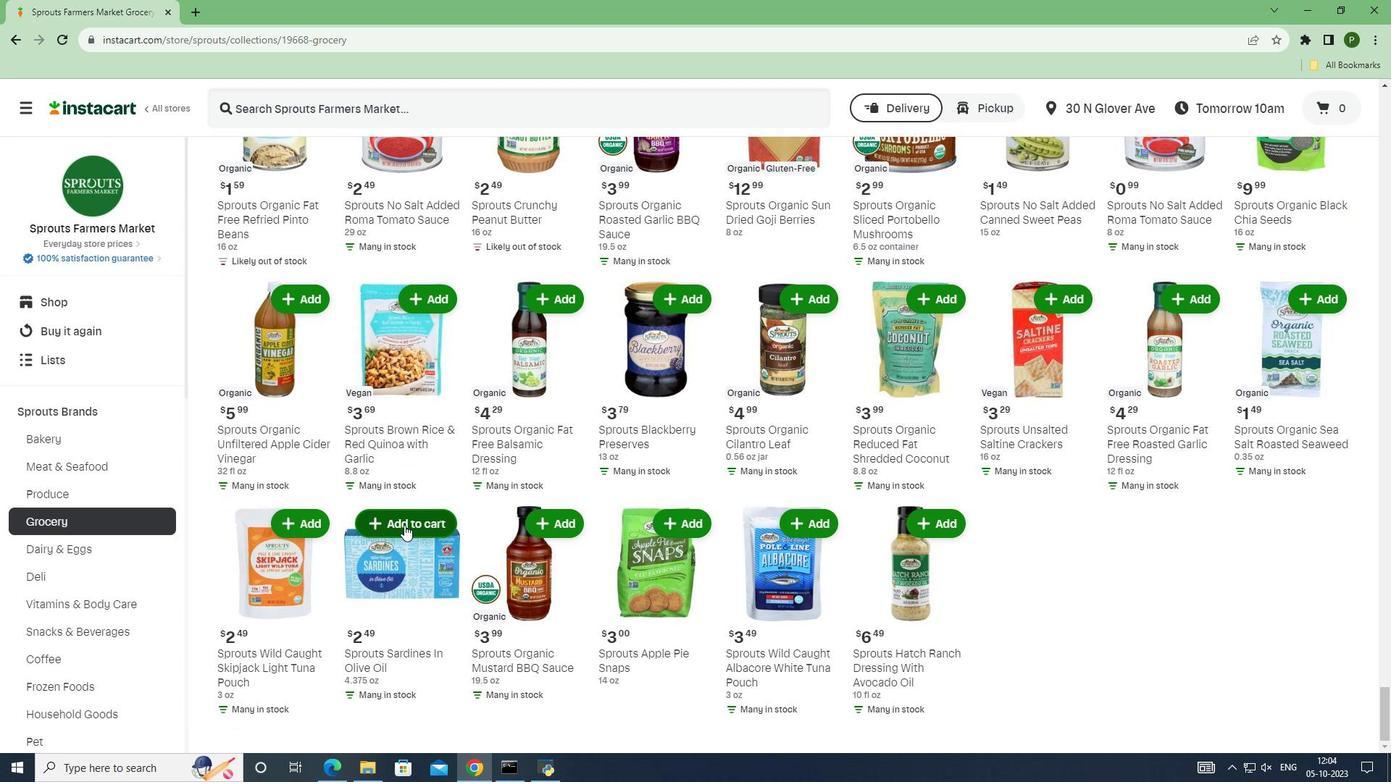 
